 Task: Create Records for custom object Student in education management system.
Action: Mouse moved to (25, 81)
Screenshot: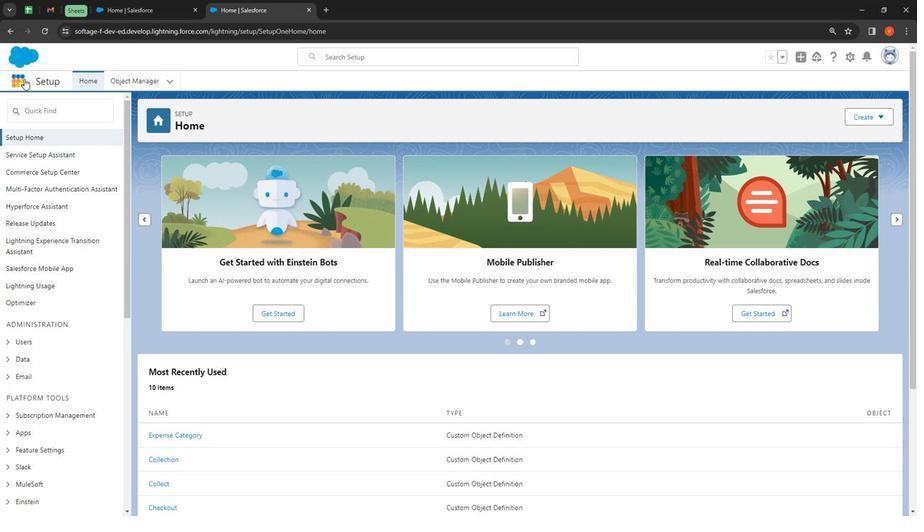 
Action: Mouse pressed left at (25, 81)
Screenshot: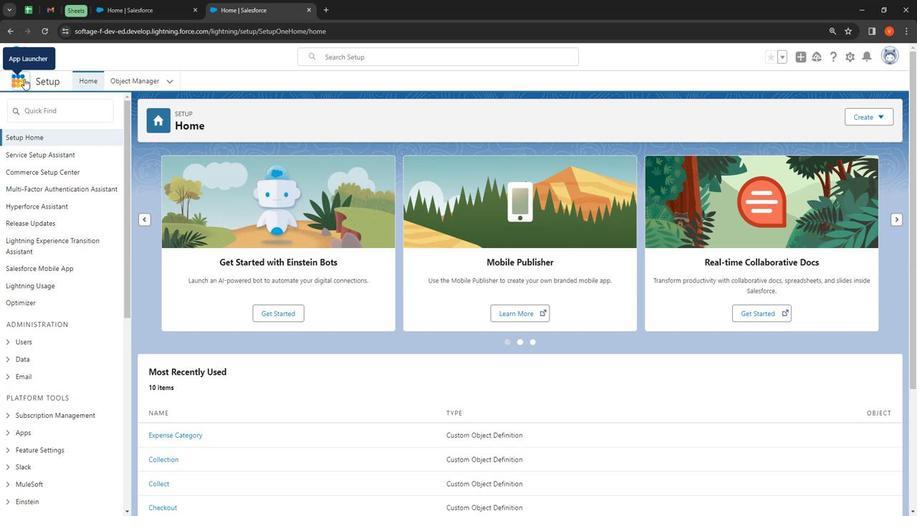
Action: Mouse moved to (25, 266)
Screenshot: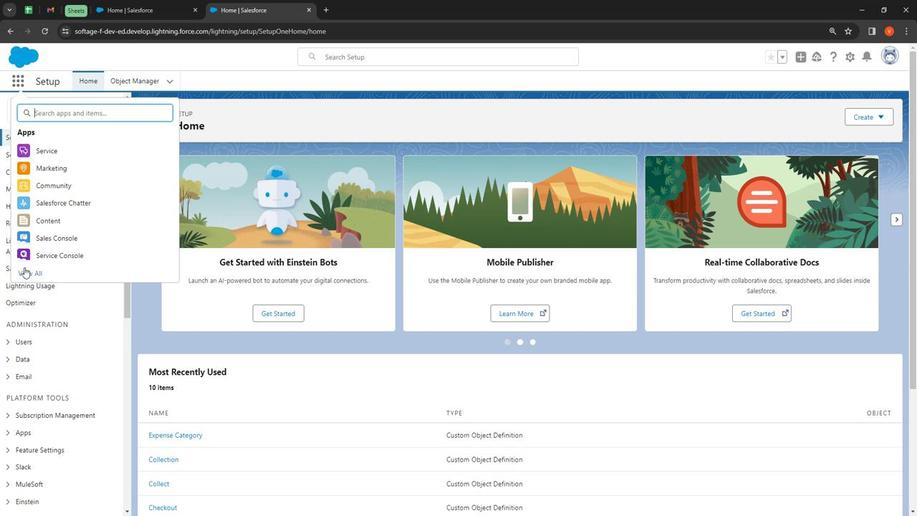 
Action: Mouse pressed left at (25, 266)
Screenshot: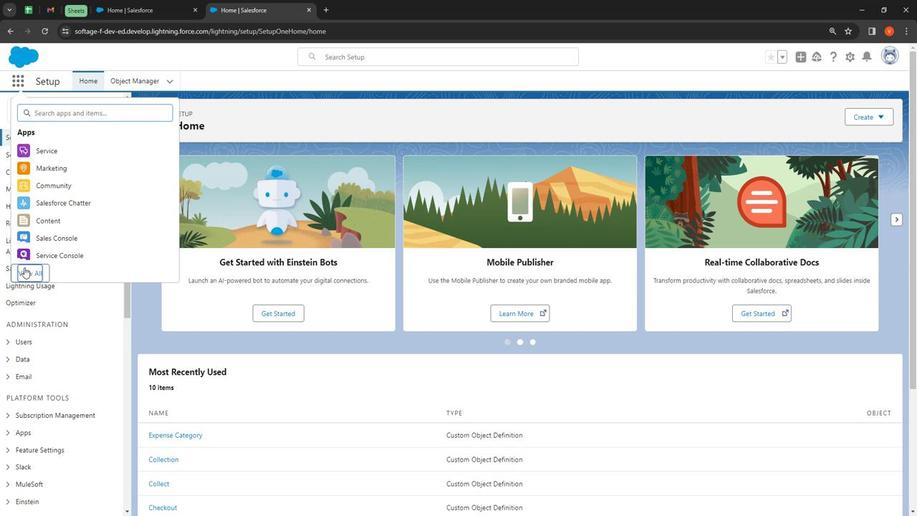 
Action: Mouse moved to (423, 111)
Screenshot: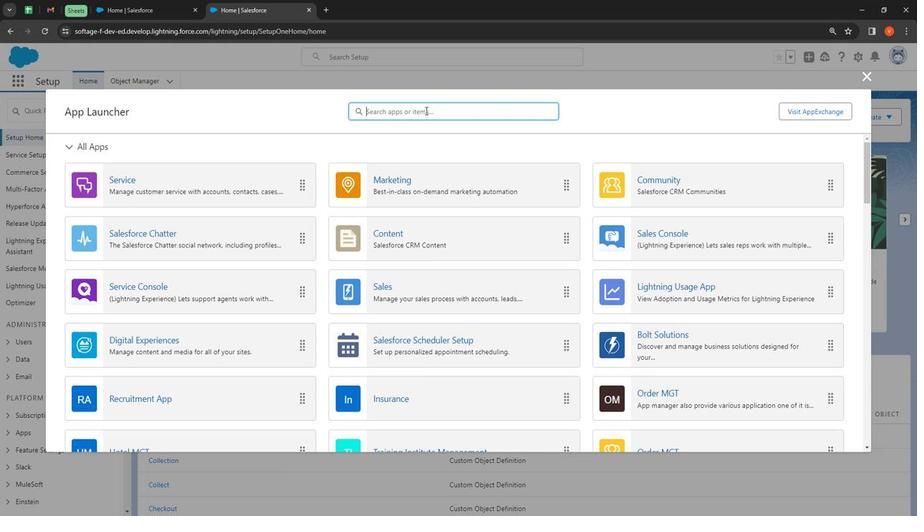 
Action: Mouse pressed left at (423, 111)
Screenshot: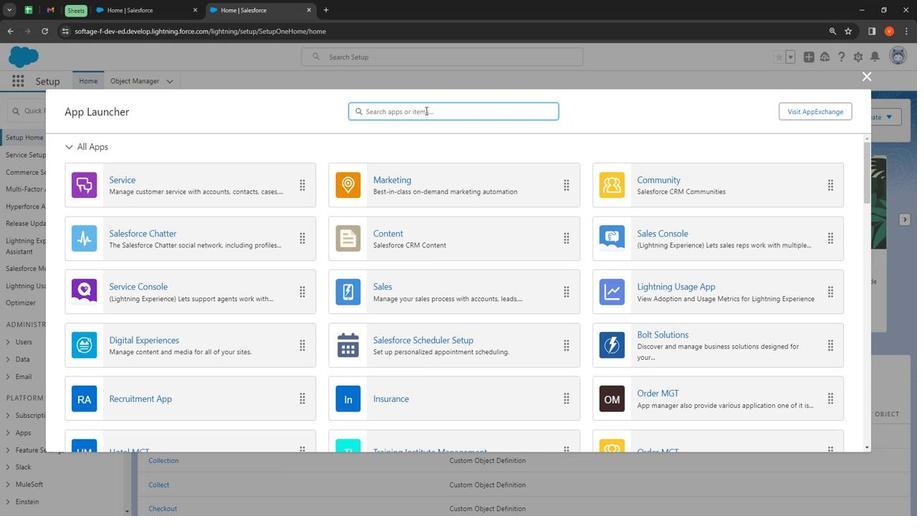 
Action: Key pressed <Key.shift>
Screenshot: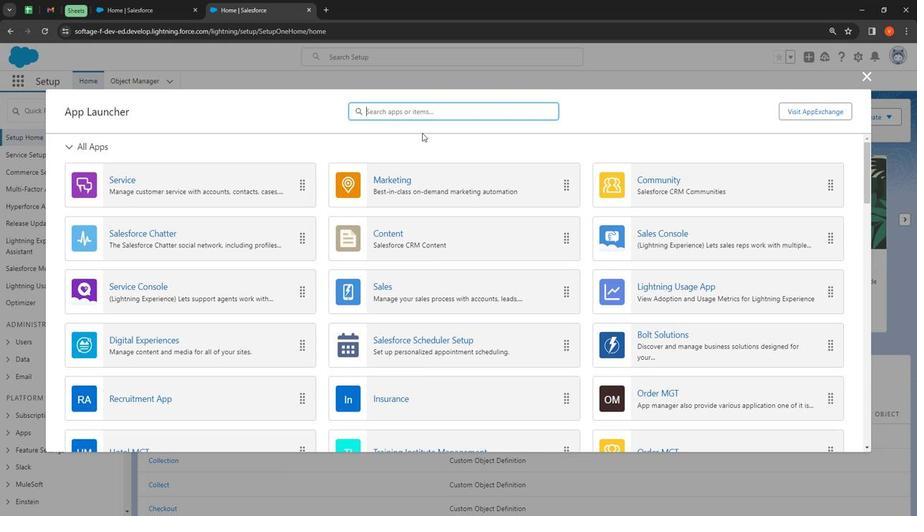 
Action: Mouse moved to (403, 197)
Screenshot: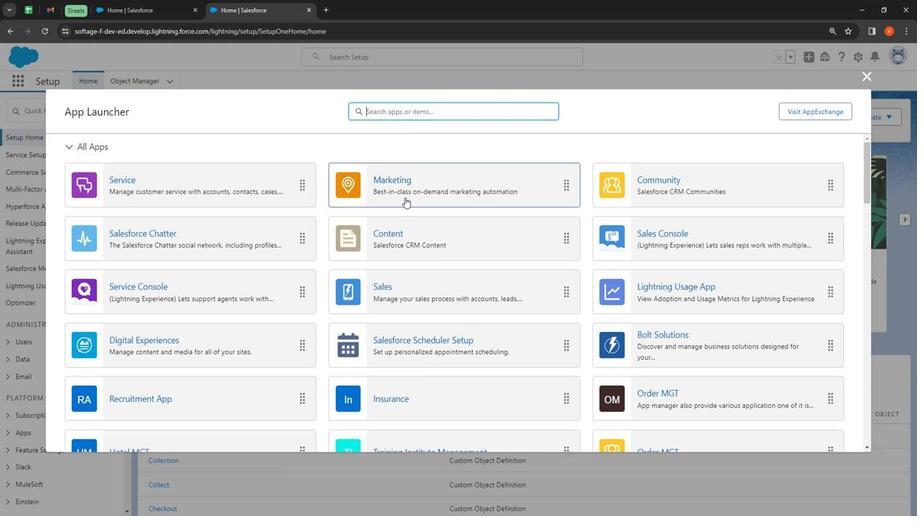 
Action: Key pressed <Key.shift><Key.shift>
Screenshot: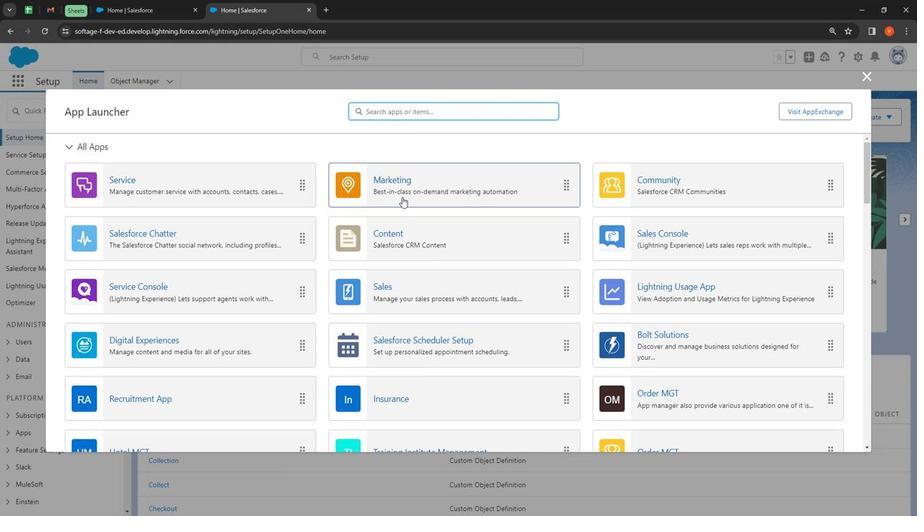 
Action: Mouse moved to (402, 197)
Screenshot: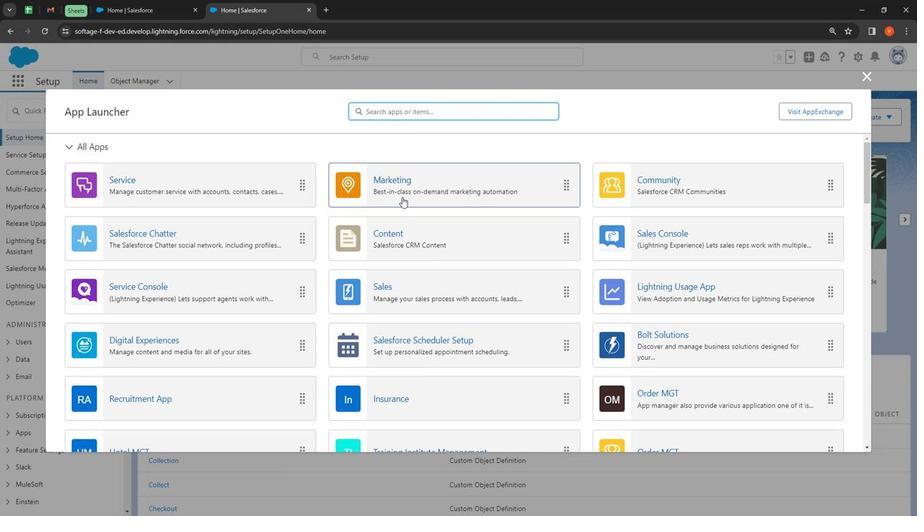 
Action: Key pressed <Key.shift>
Screenshot: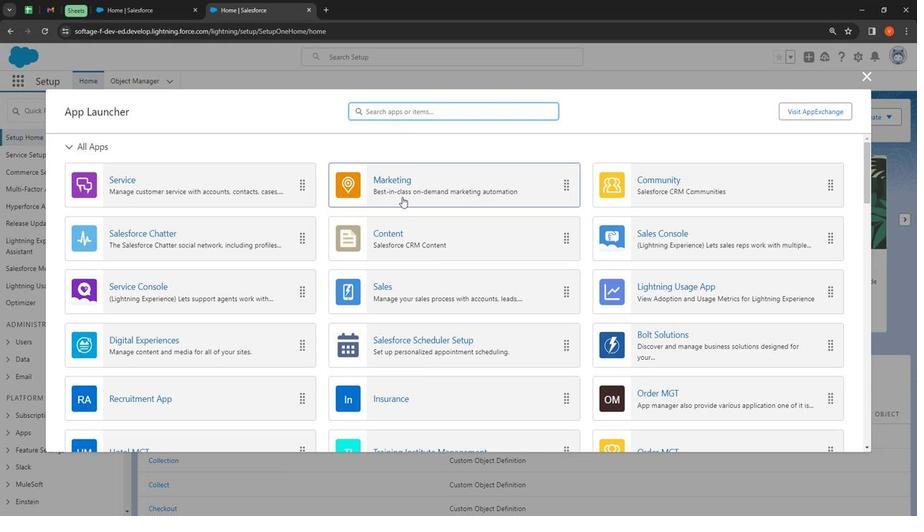 
Action: Mouse moved to (400, 196)
Screenshot: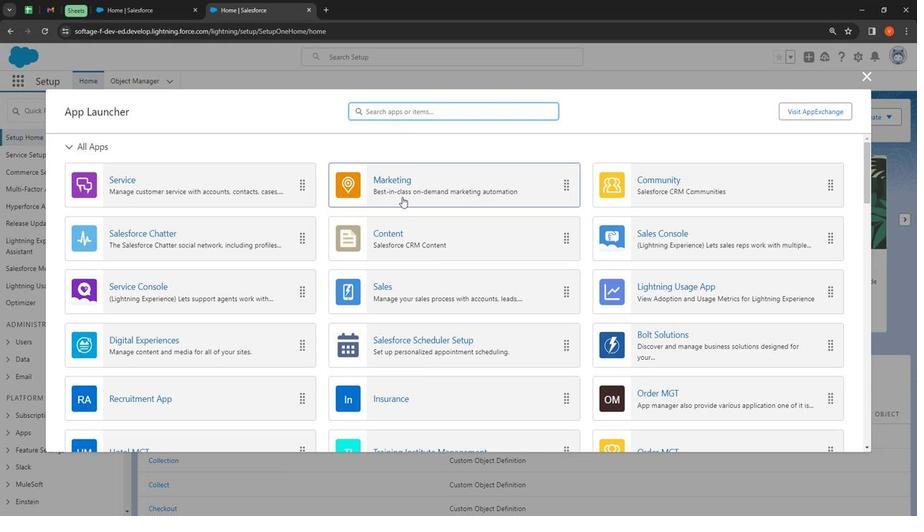 
Action: Key pressed <Key.shift>
Screenshot: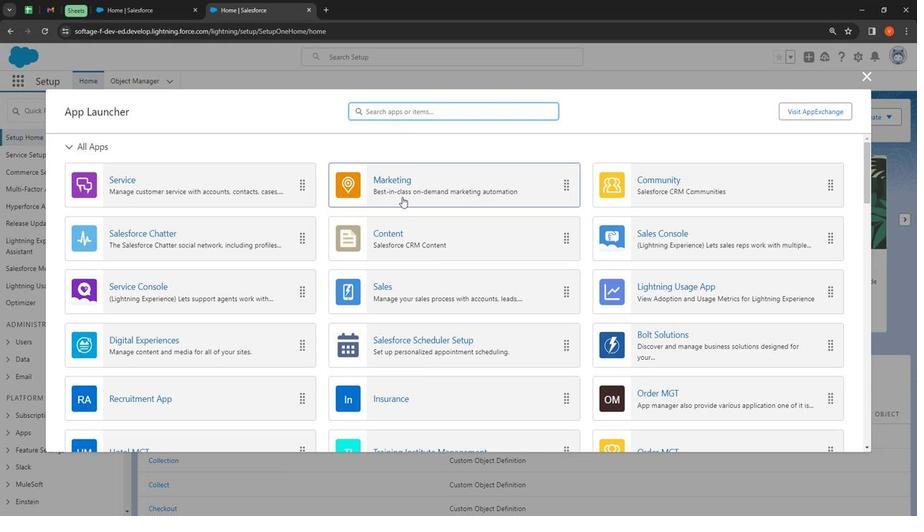 
Action: Mouse moved to (400, 196)
Screenshot: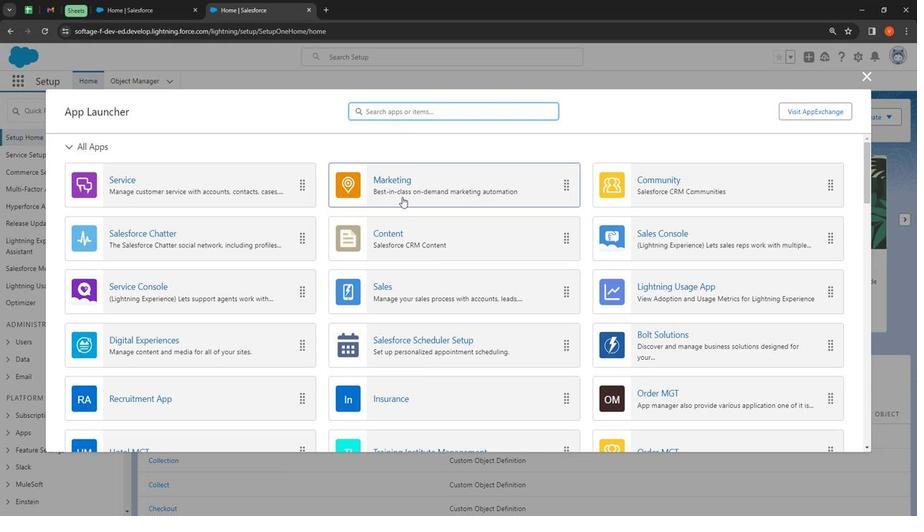 
Action: Key pressed <Key.shift><Key.shift><Key.shift>
Screenshot: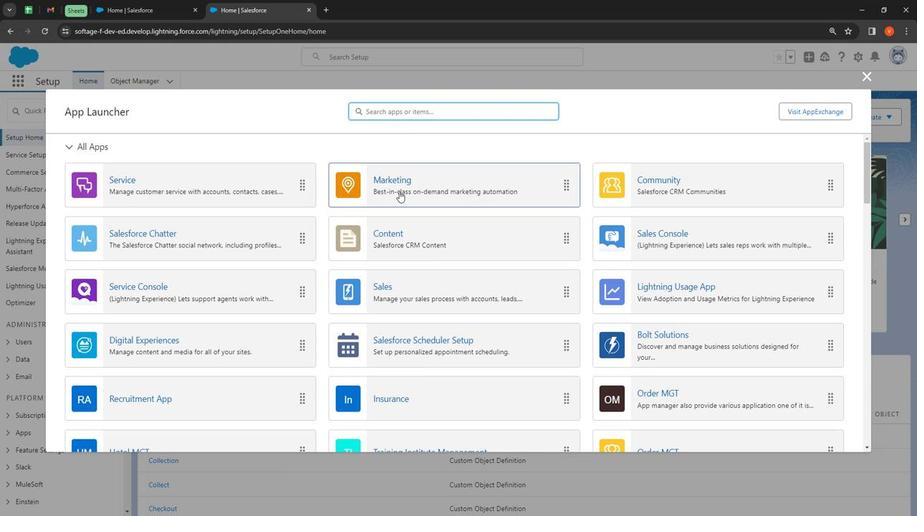
Action: Mouse moved to (400, 195)
Screenshot: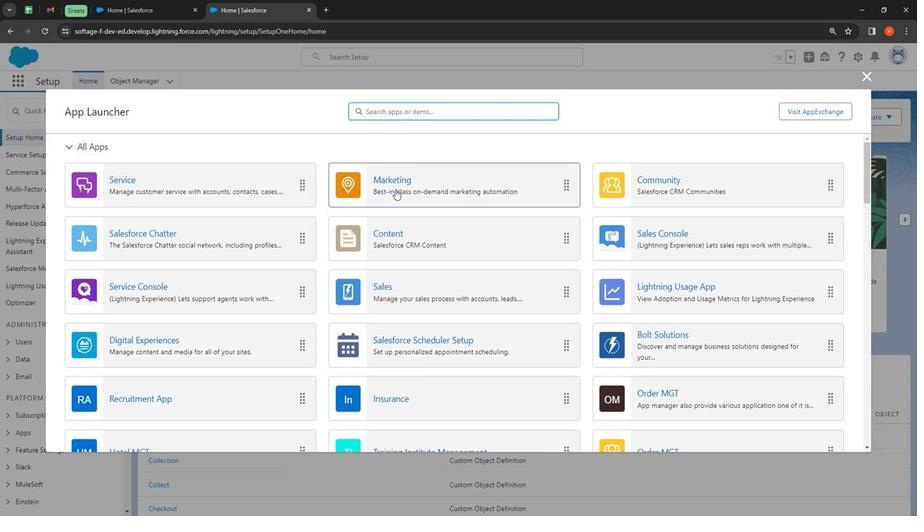 
Action: Key pressed <Key.shift>
Screenshot: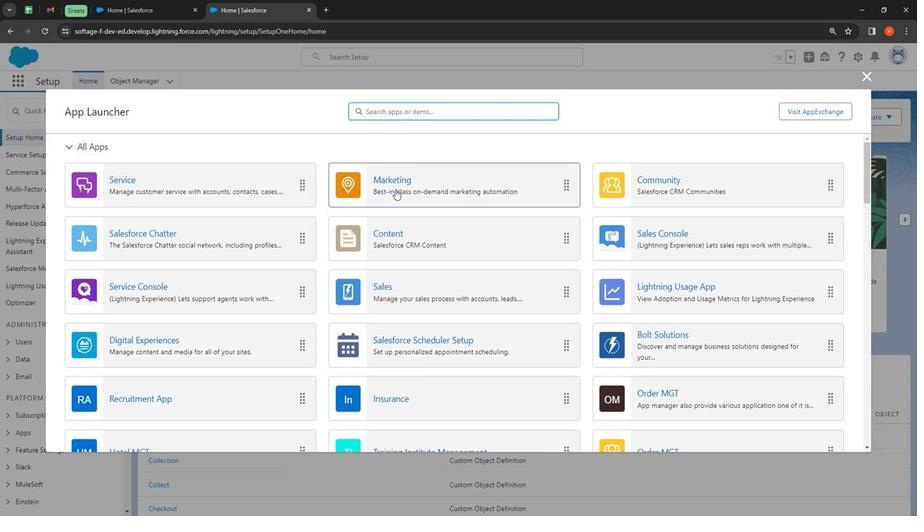 
Action: Mouse moved to (397, 192)
Screenshot: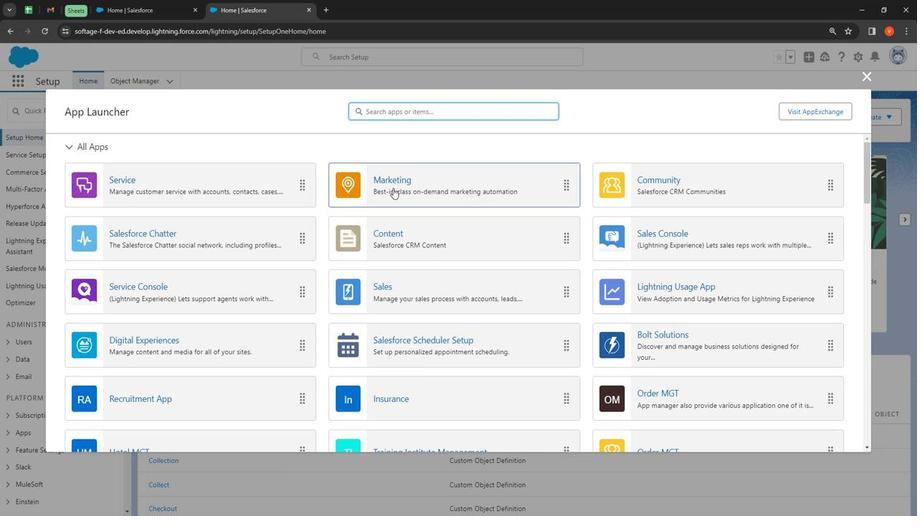 
Action: Key pressed <Key.shift>
Screenshot: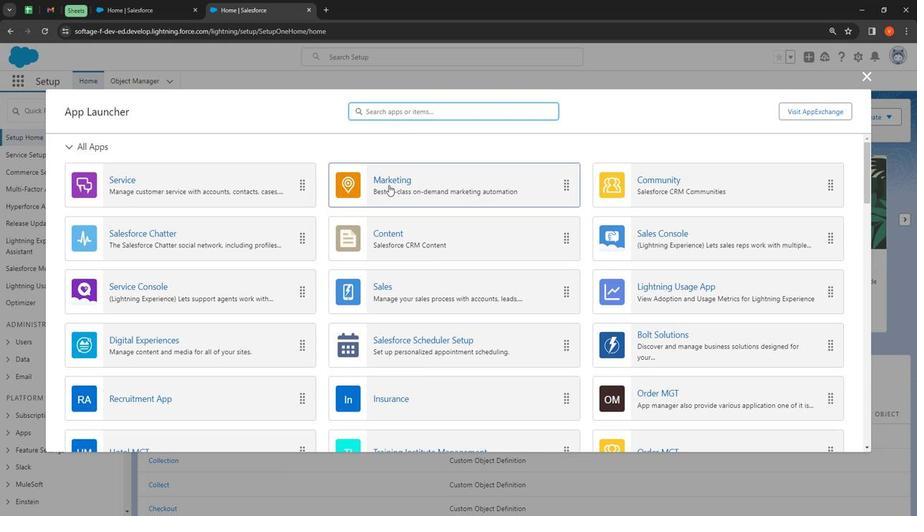 
Action: Mouse moved to (392, 188)
Screenshot: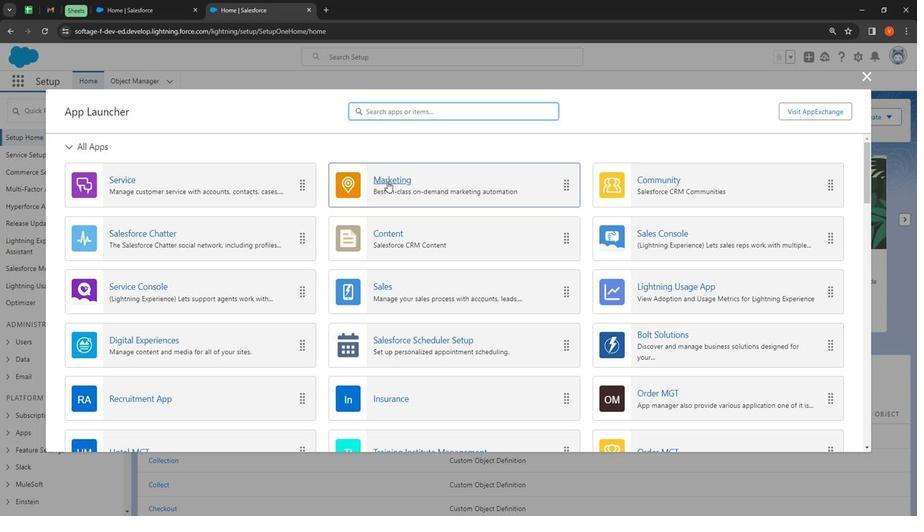 
Action: Key pressed <Key.shift>
Screenshot: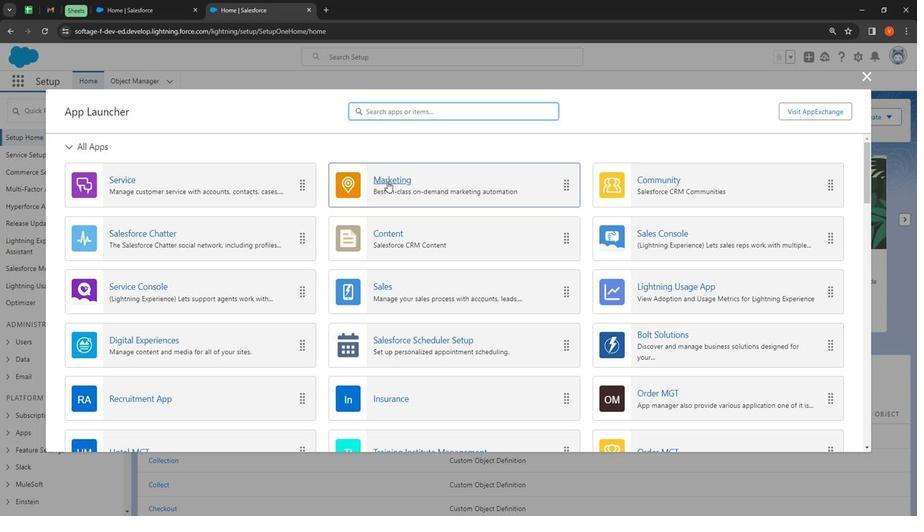 
Action: Mouse moved to (391, 187)
Screenshot: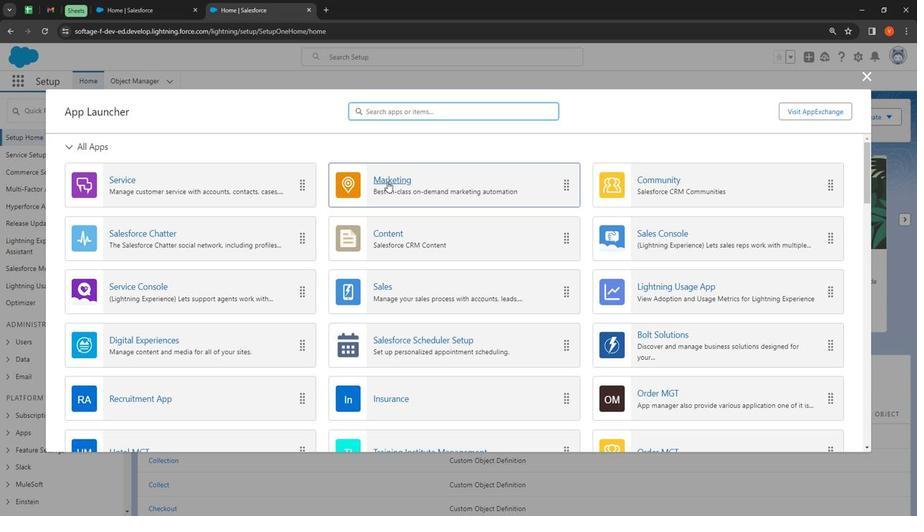 
Action: Key pressed <Key.shift>
Screenshot: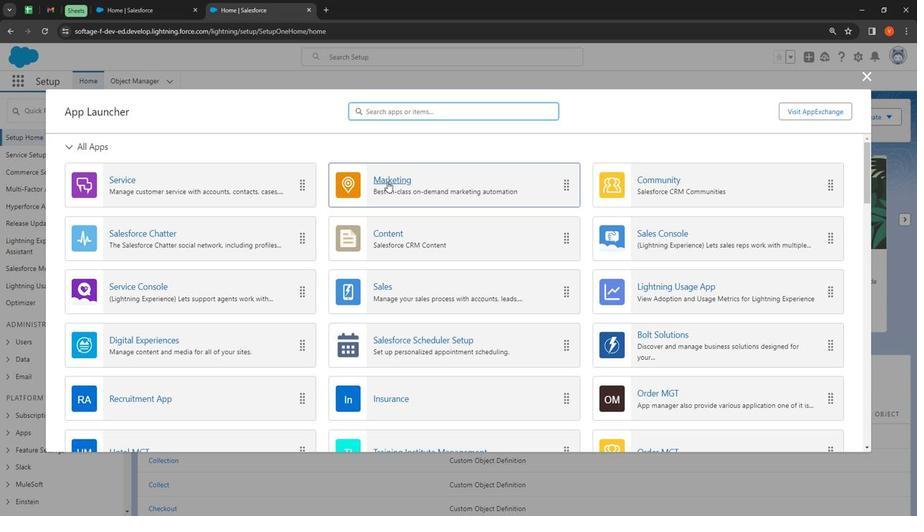 
Action: Mouse moved to (387, 184)
Screenshot: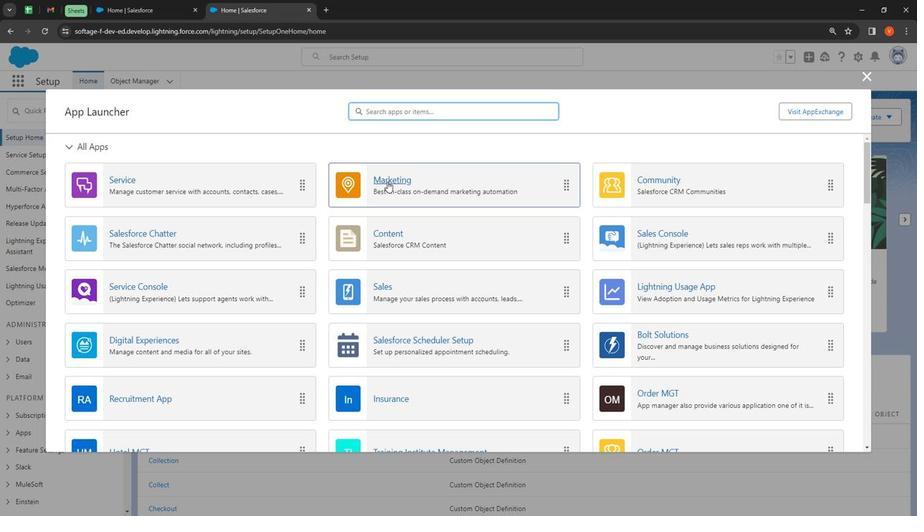 
Action: Key pressed <Key.shift>
Screenshot: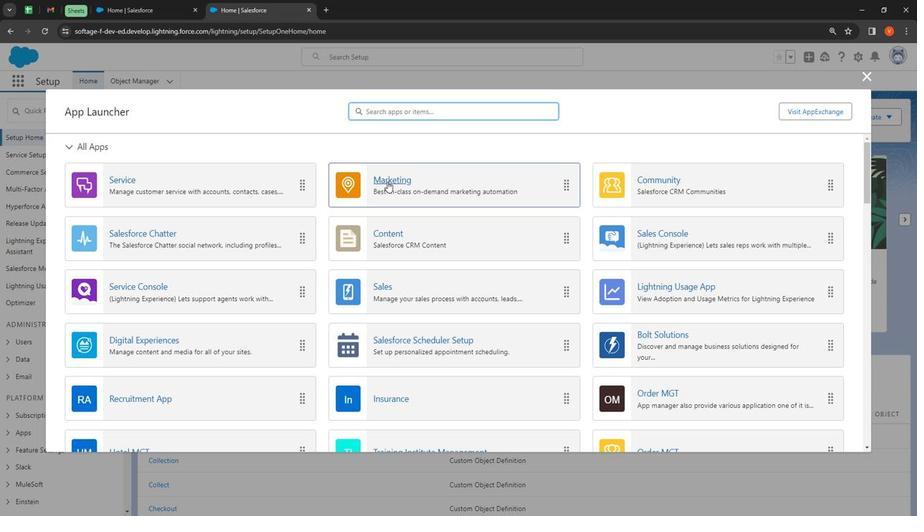 
Action: Mouse moved to (385, 181)
Screenshot: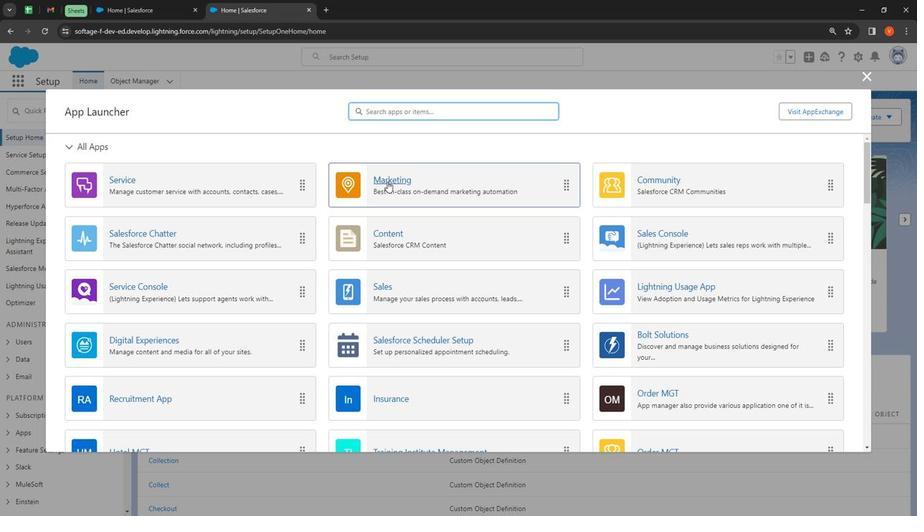 
Action: Key pressed <Key.shift><Key.shift><Key.shift><Key.shift>
Screenshot: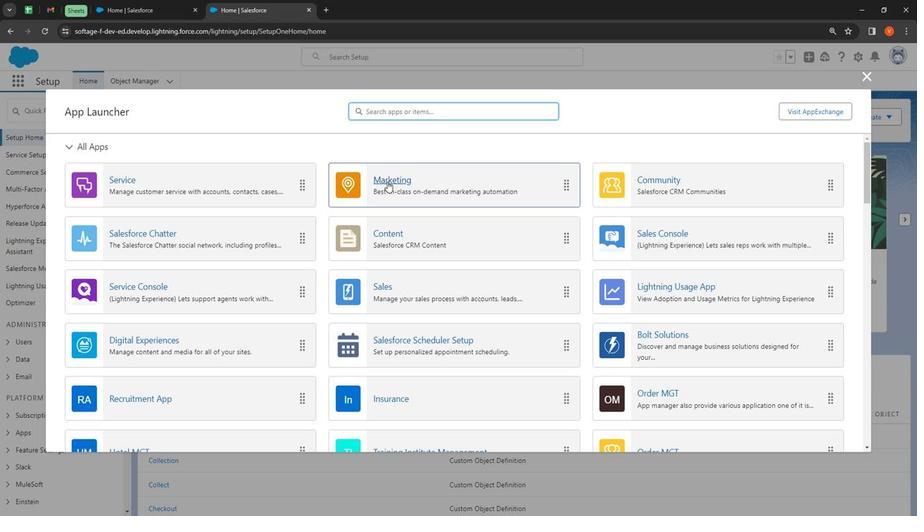 
Action: Mouse moved to (385, 181)
Screenshot: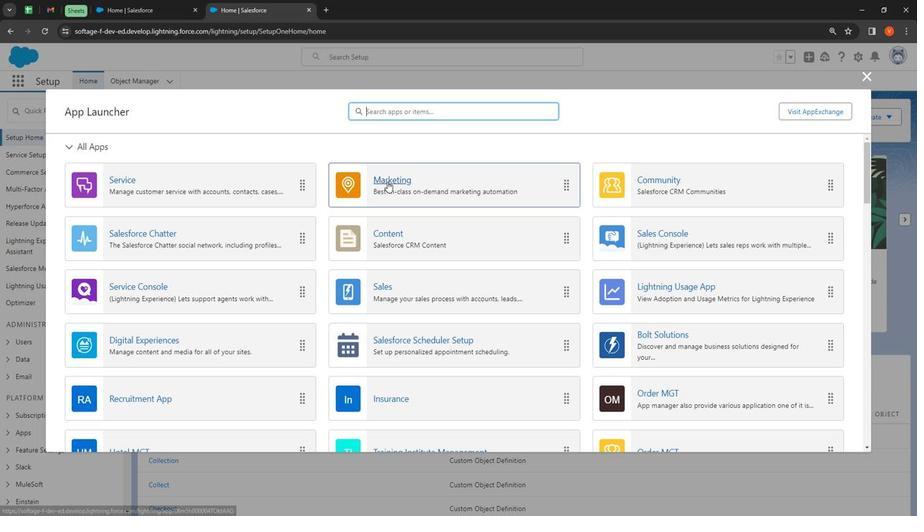 
Action: Key pressed <Key.shift><Key.shift><Key.shift><Key.shift><Key.shift><Key.shift><Key.shift><Key.shift><Key.shift>St
Screenshot: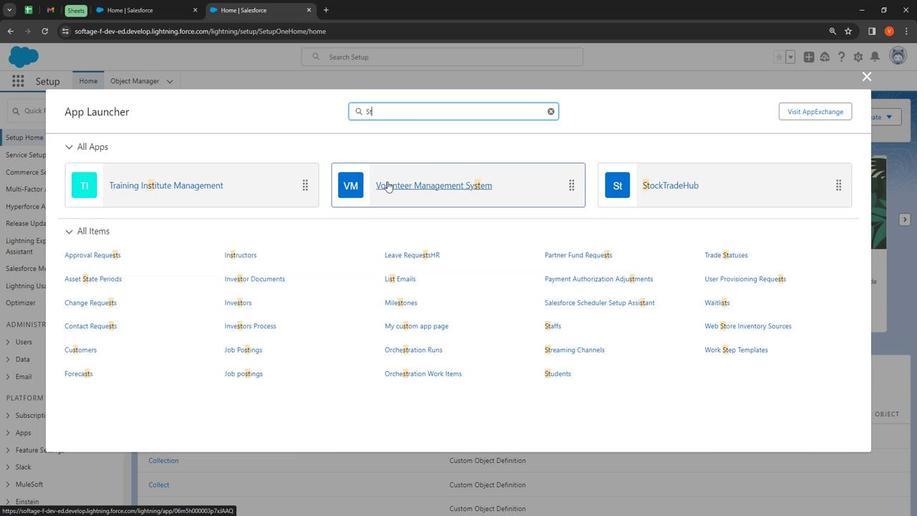 
Action: Mouse moved to (382, 186)
Screenshot: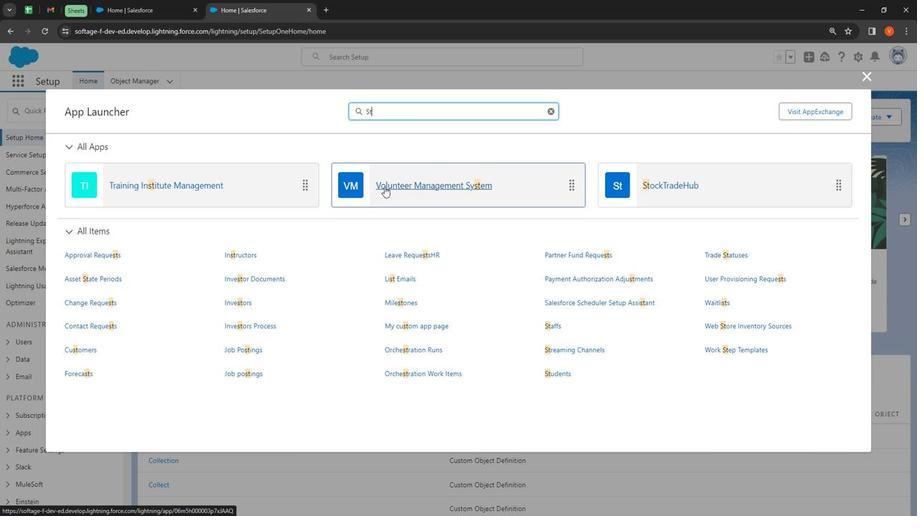 
Action: Key pressed u
Screenshot: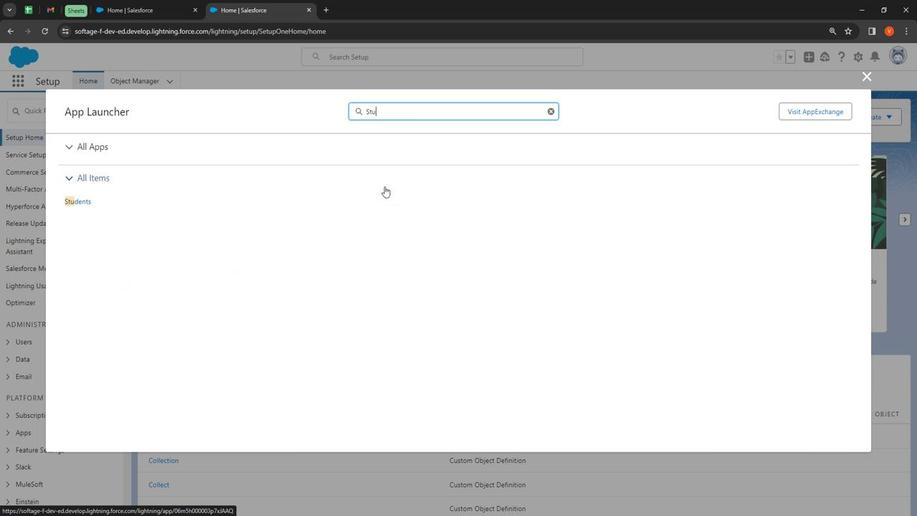 
Action: Mouse moved to (388, 180)
Screenshot: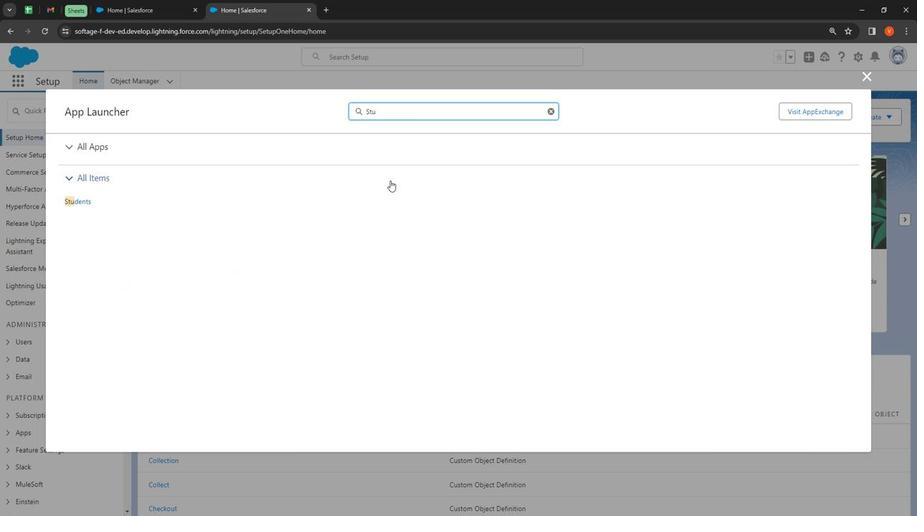 
Action: Key pressed d
Screenshot: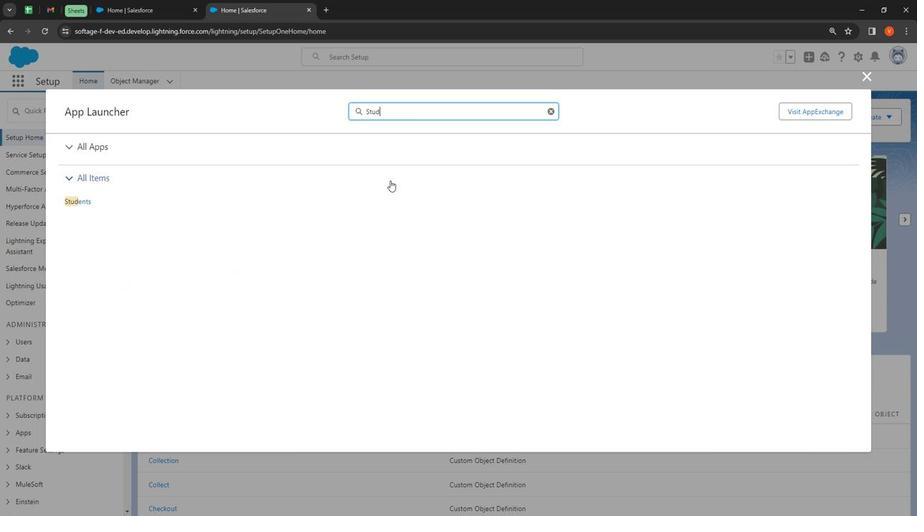 
Action: Mouse moved to (84, 201)
Screenshot: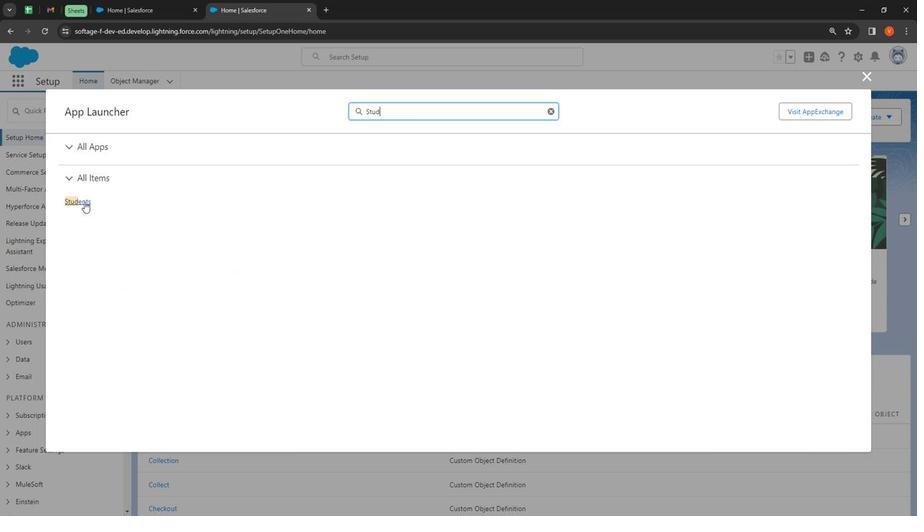 
Action: Mouse pressed left at (84, 201)
Screenshot: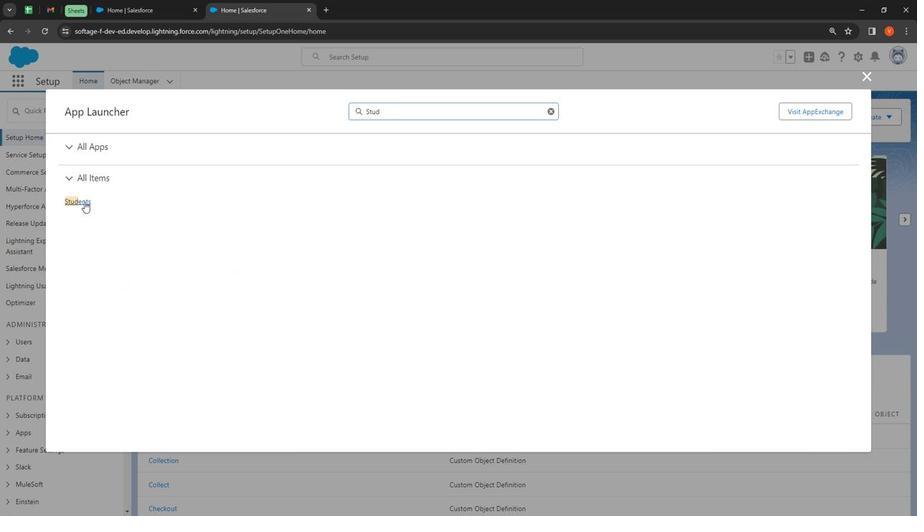 
Action: Mouse moved to (836, 111)
Screenshot: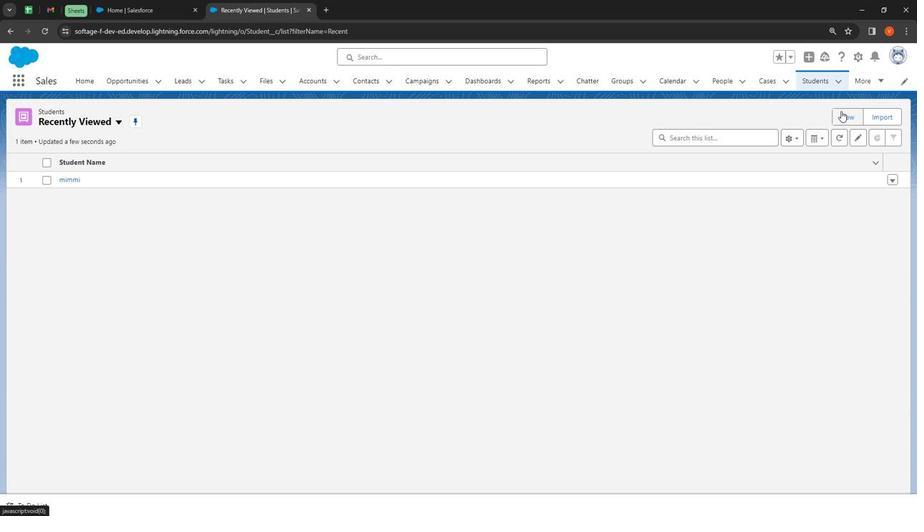 
Action: Mouse pressed left at (836, 111)
Screenshot: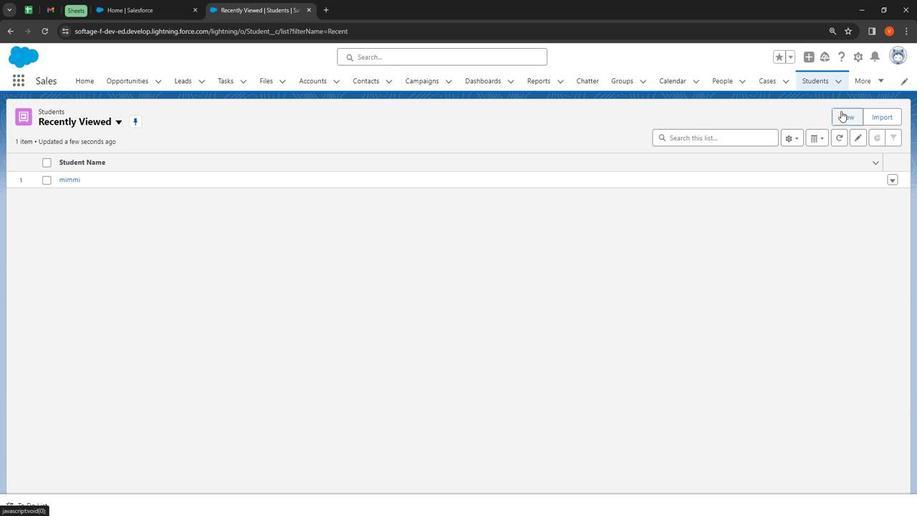 
Action: Mouse moved to (298, 169)
Screenshot: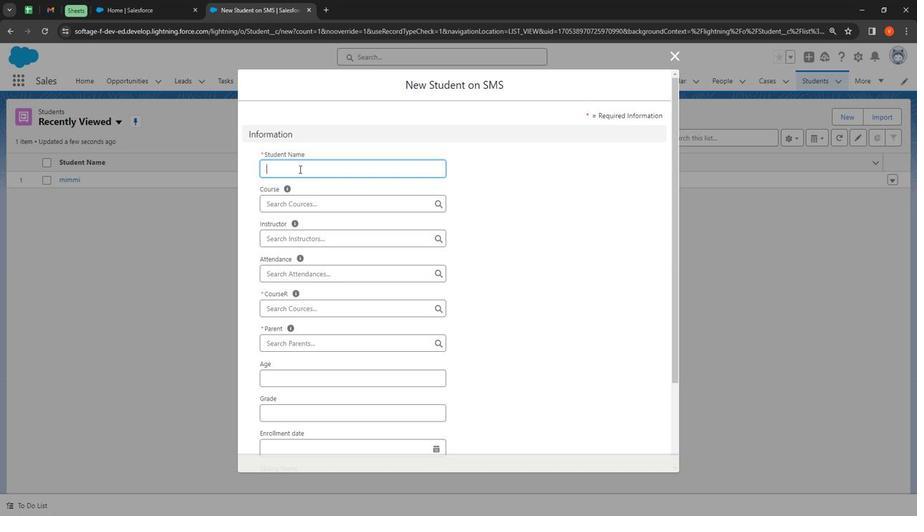 
Action: Mouse pressed left at (298, 169)
Screenshot: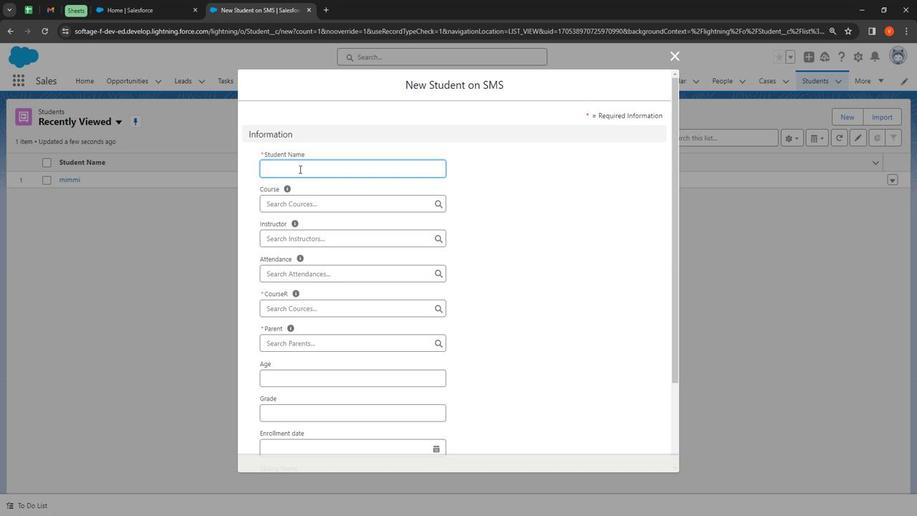 
Action: Key pressed <Key.shift><Key.shift><Key.shift><Key.shift><Key.shift><Key.shift><Key.shift><Key.shift><Key.shift><Key.shift><Key.shift><Key.shift>Cloria
Screenshot: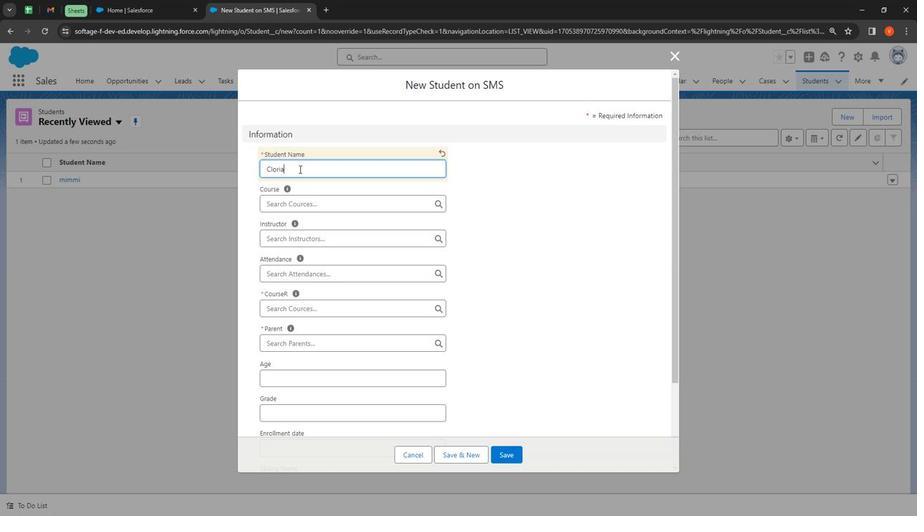 
Action: Mouse moved to (281, 206)
Screenshot: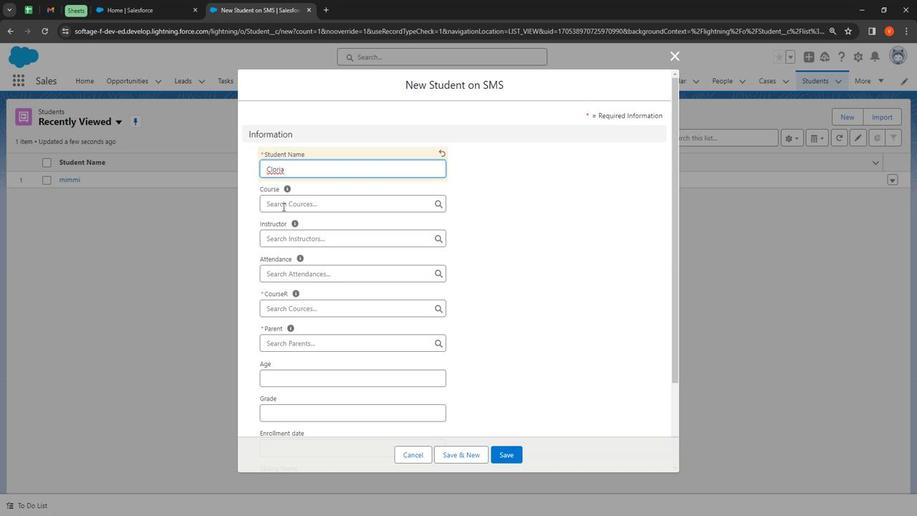 
Action: Mouse pressed left at (281, 206)
Screenshot: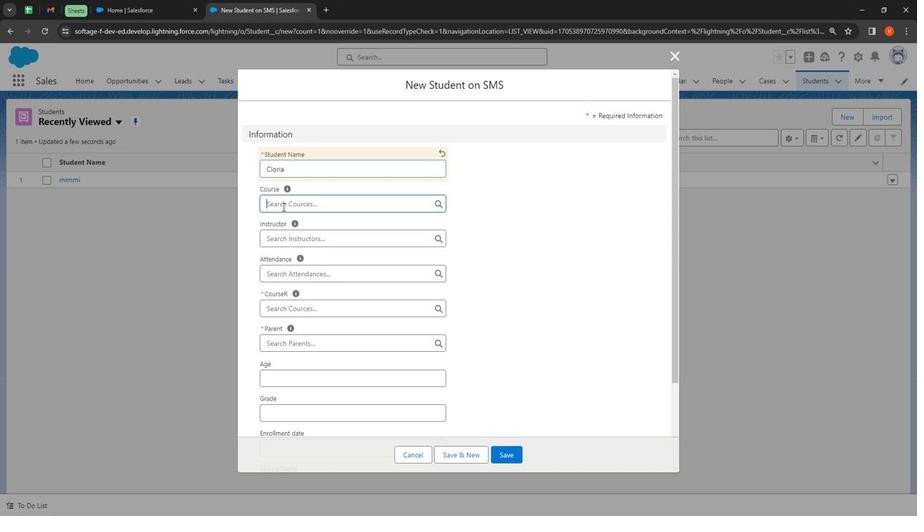 
Action: Mouse moved to (348, 257)
Screenshot: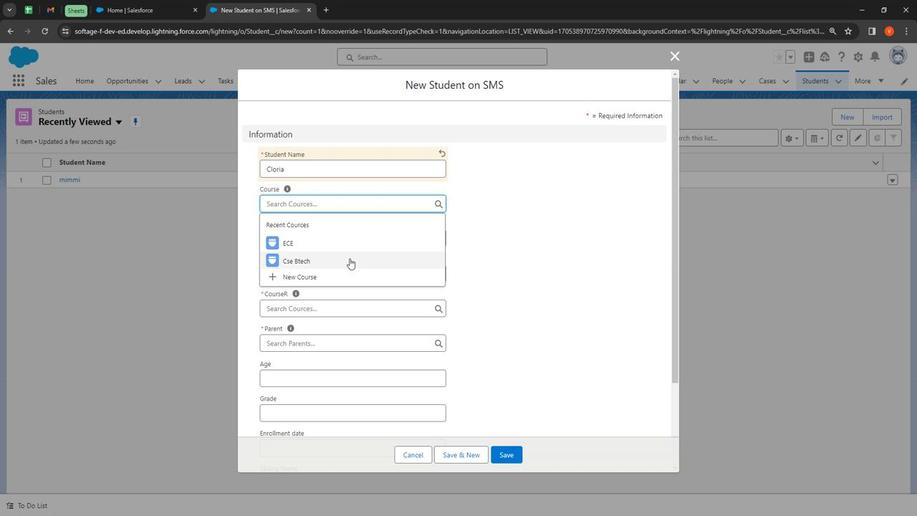 
Action: Mouse pressed left at (348, 257)
Screenshot: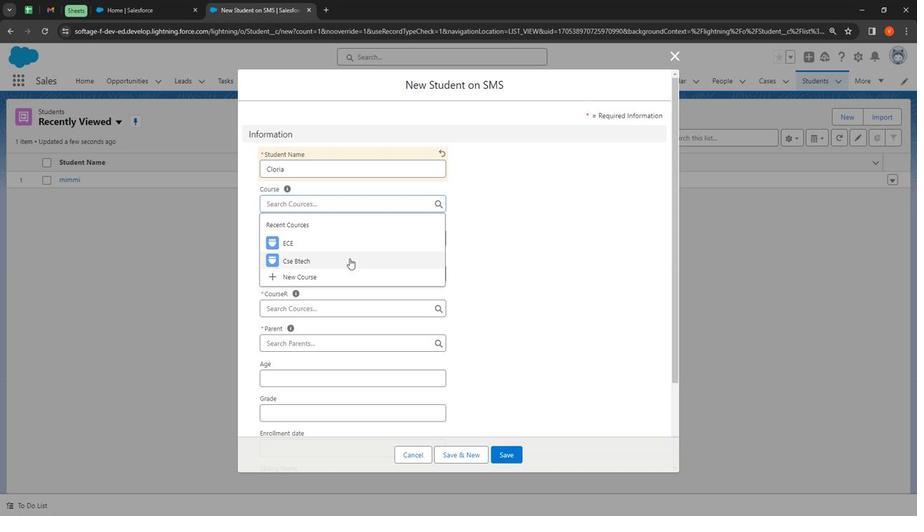 
Action: Mouse moved to (292, 241)
Screenshot: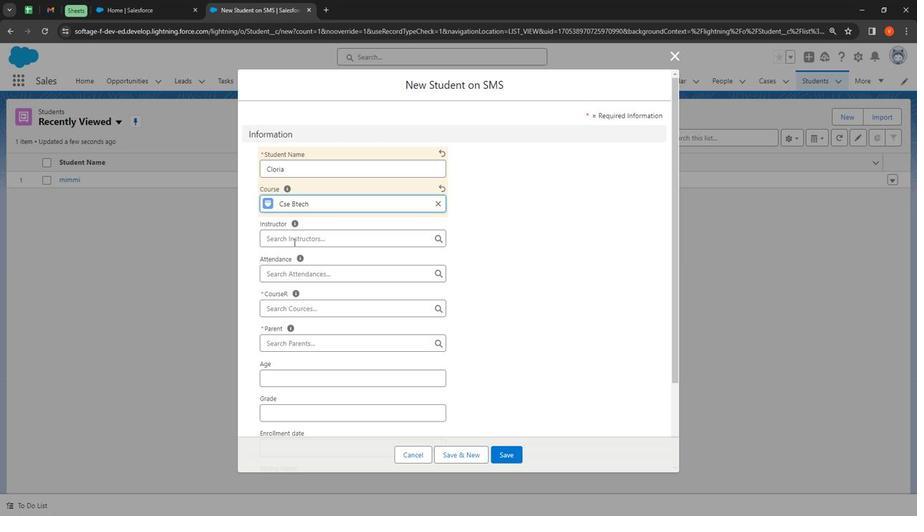 
Action: Mouse pressed left at (292, 241)
Screenshot: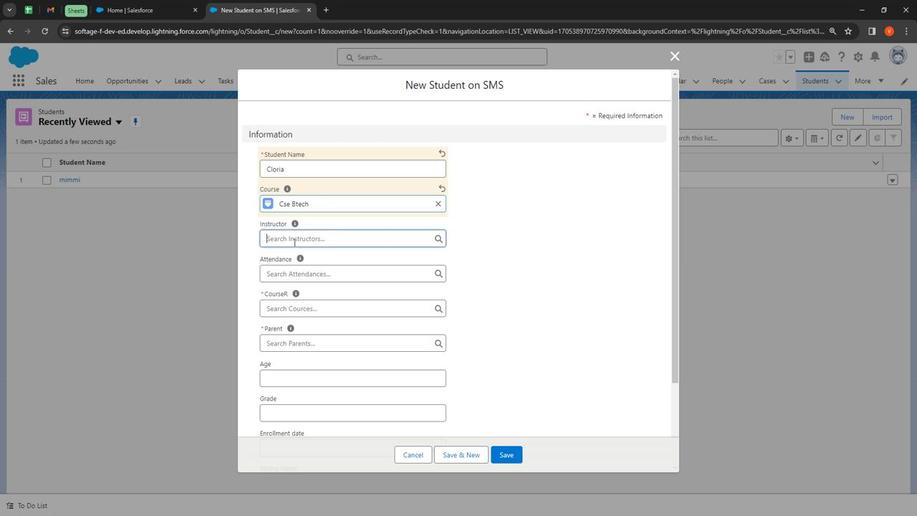 
Action: Mouse moved to (316, 279)
Screenshot: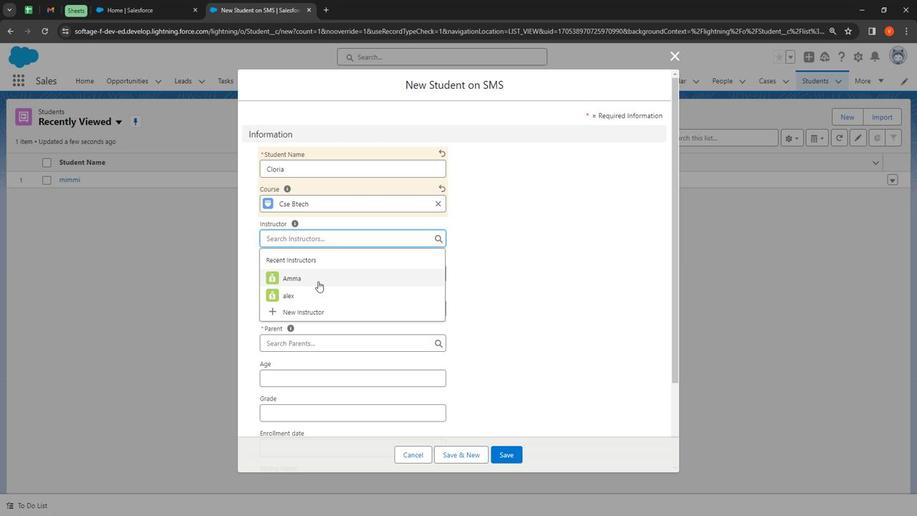 
Action: Mouse pressed left at (316, 279)
Screenshot: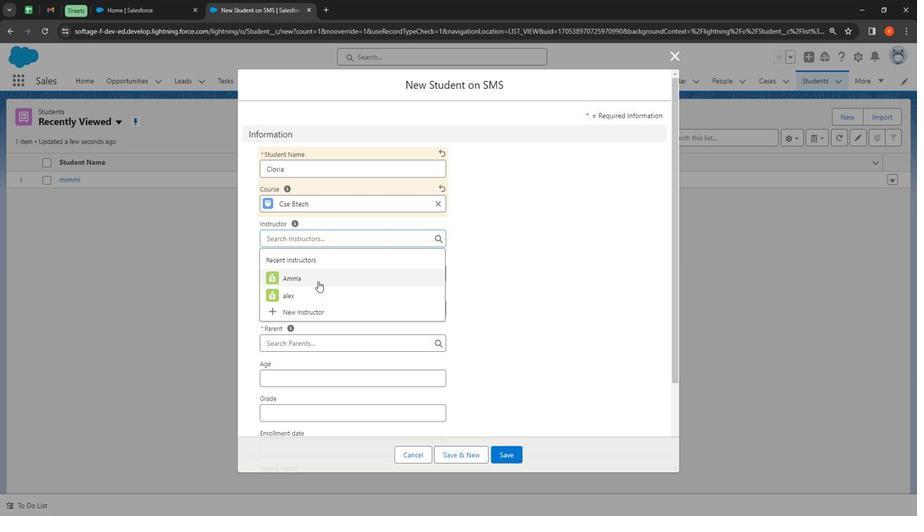 
Action: Mouse moved to (299, 271)
Screenshot: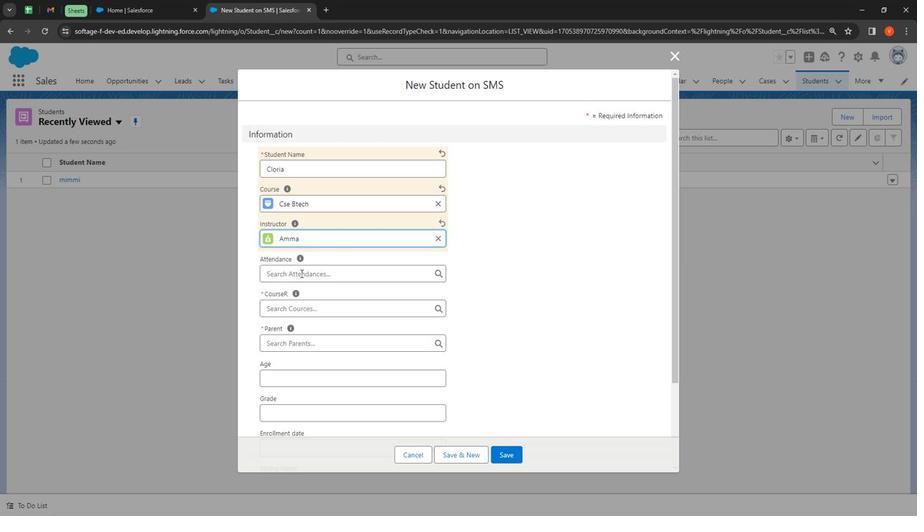 
Action: Mouse pressed left at (299, 271)
Screenshot: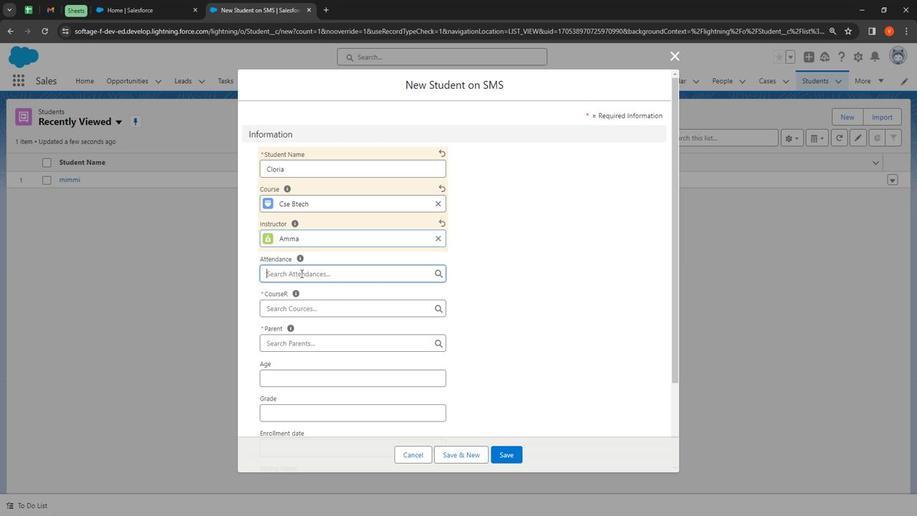 
Action: Mouse moved to (351, 296)
Screenshot: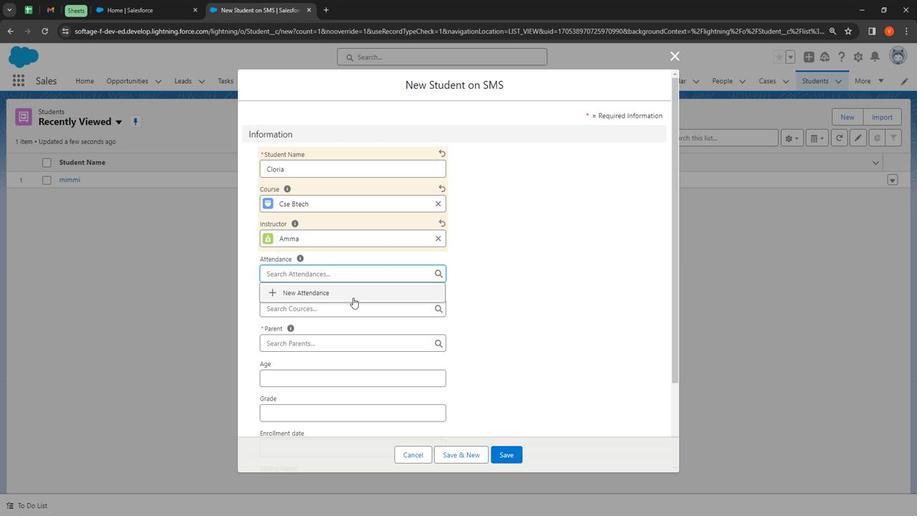 
Action: Mouse pressed left at (351, 296)
Screenshot: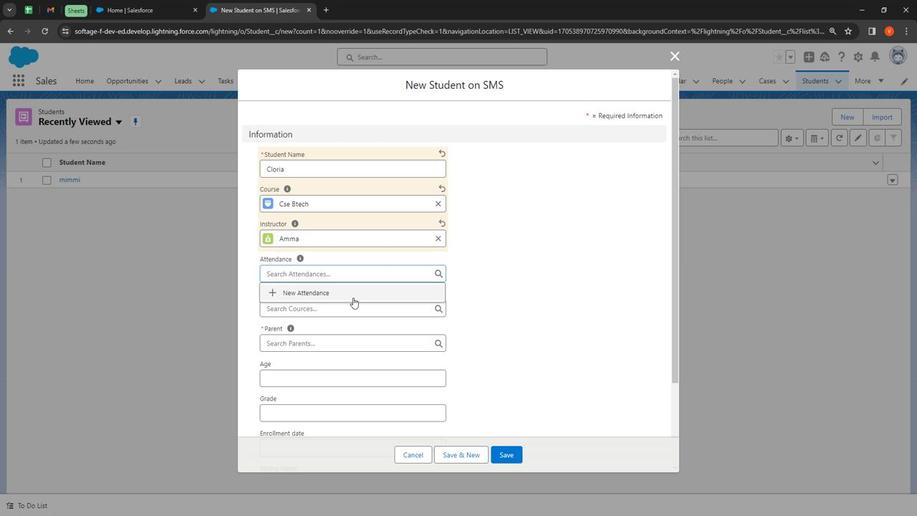 
Action: Mouse moved to (334, 226)
Screenshot: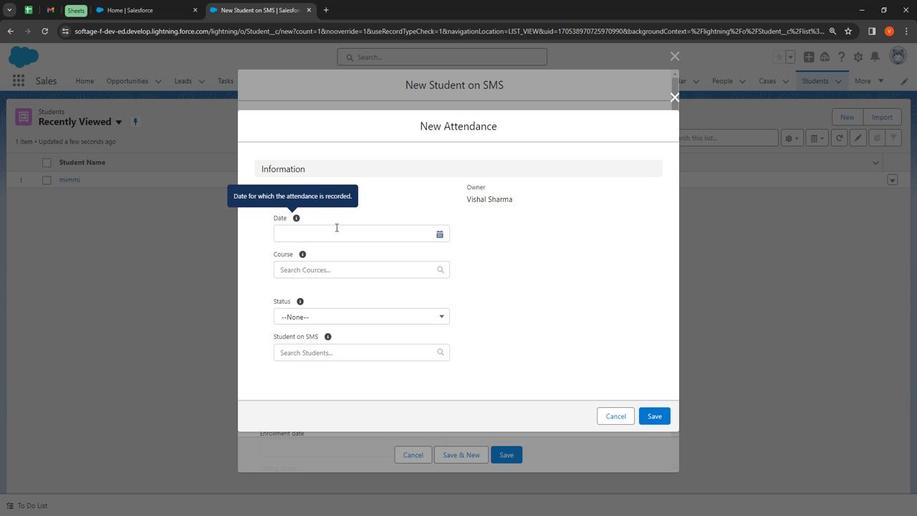 
Action: Mouse pressed left at (334, 226)
Screenshot: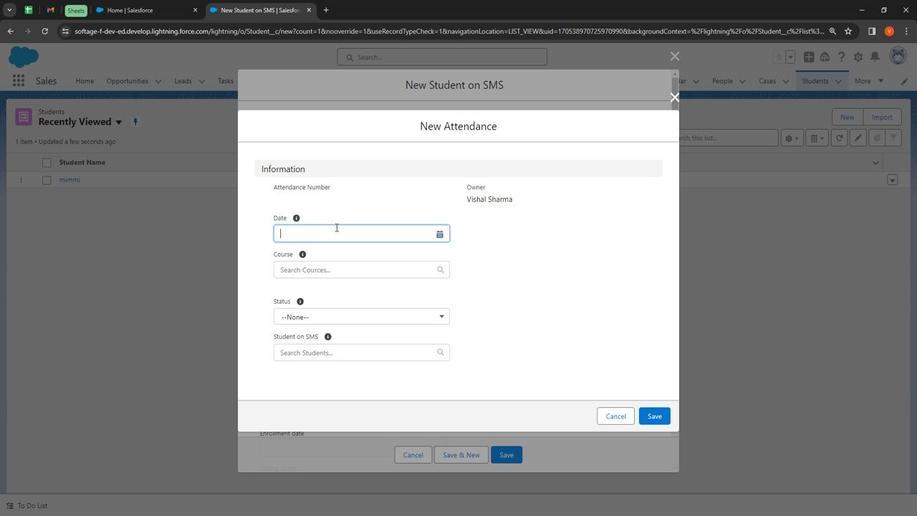 
Action: Mouse moved to (351, 293)
Screenshot: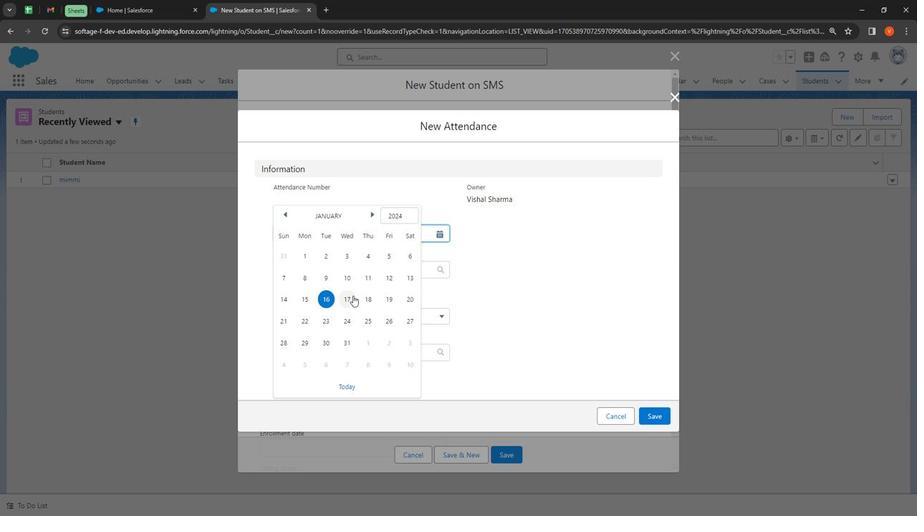 
Action: Mouse pressed left at (351, 293)
Screenshot: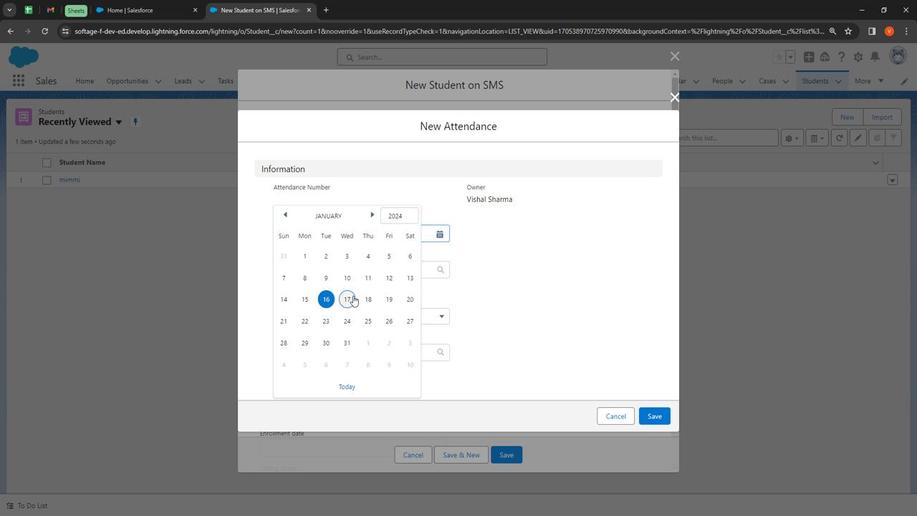 
Action: Mouse moved to (326, 271)
Screenshot: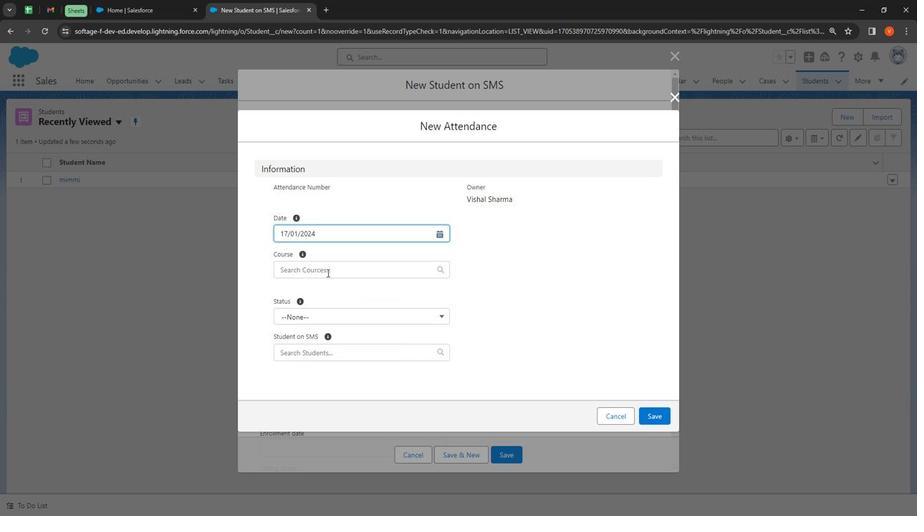 
Action: Mouse pressed left at (326, 271)
Screenshot: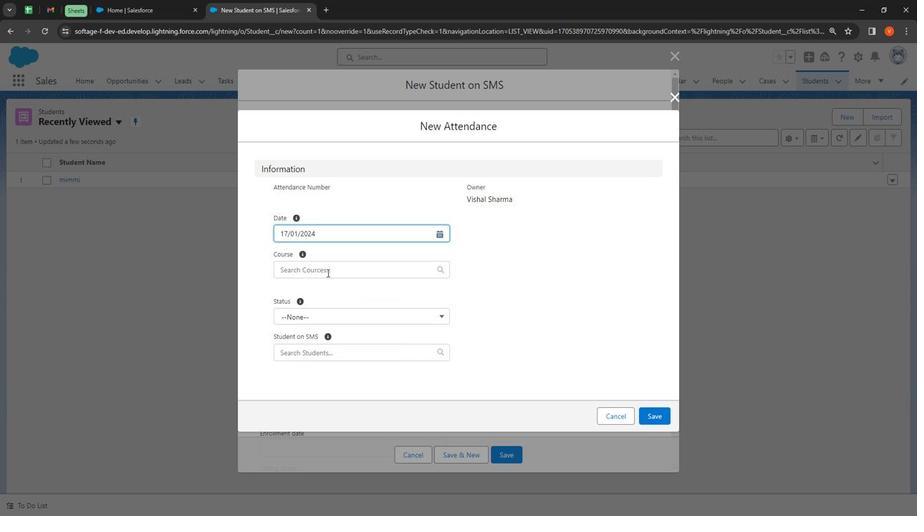 
Action: Mouse moved to (339, 308)
Screenshot: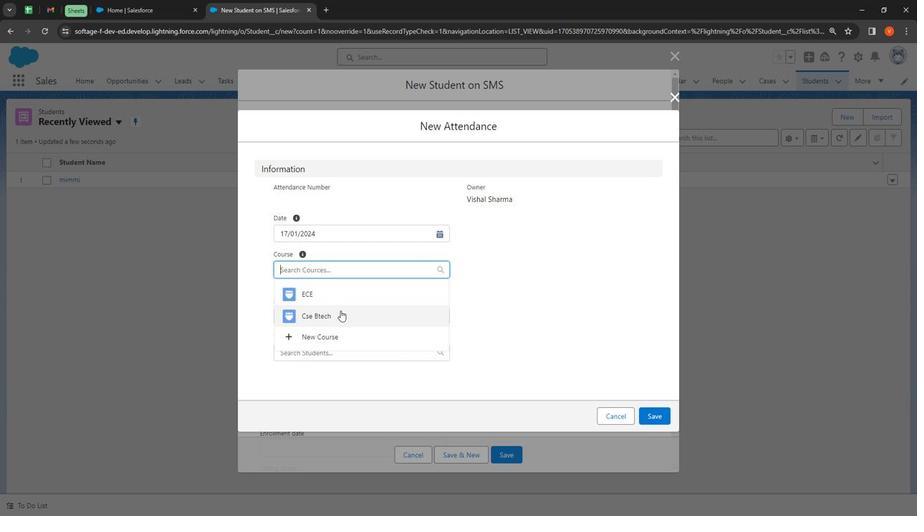 
Action: Mouse pressed left at (339, 308)
Screenshot: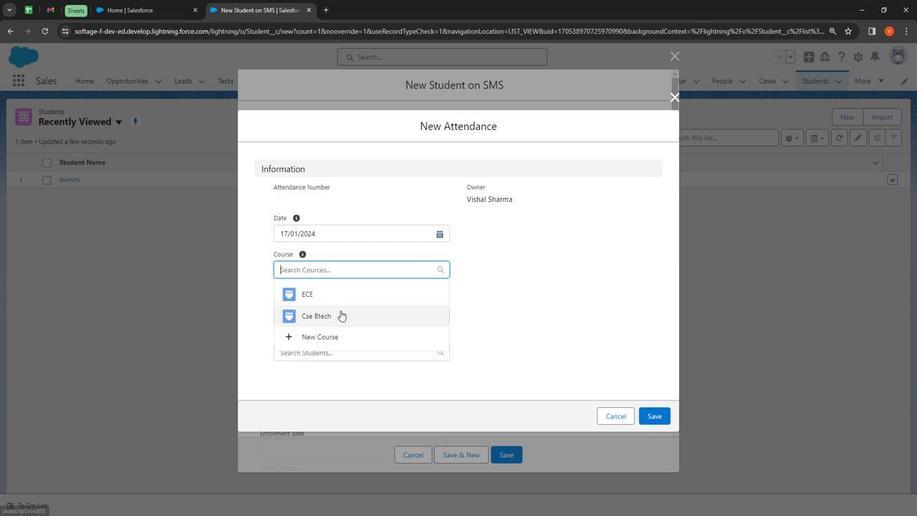 
Action: Mouse moved to (343, 318)
Screenshot: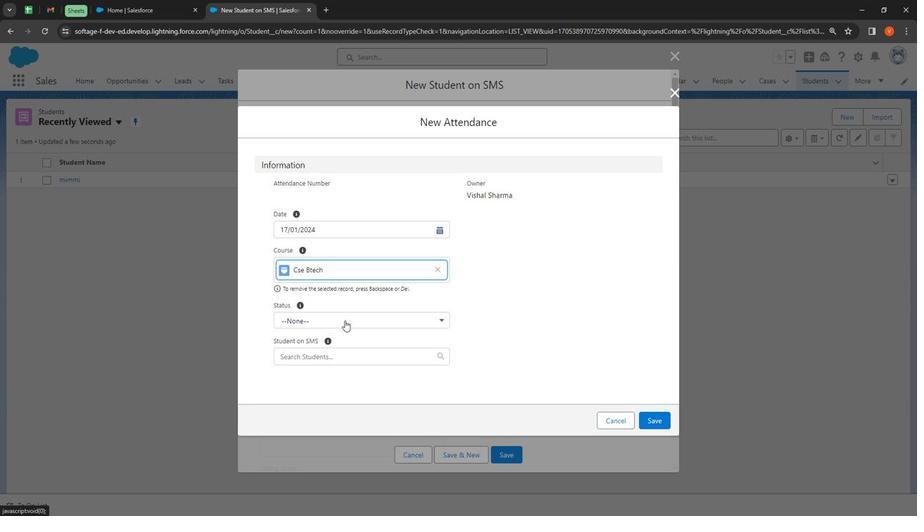 
Action: Mouse pressed left at (343, 318)
Screenshot: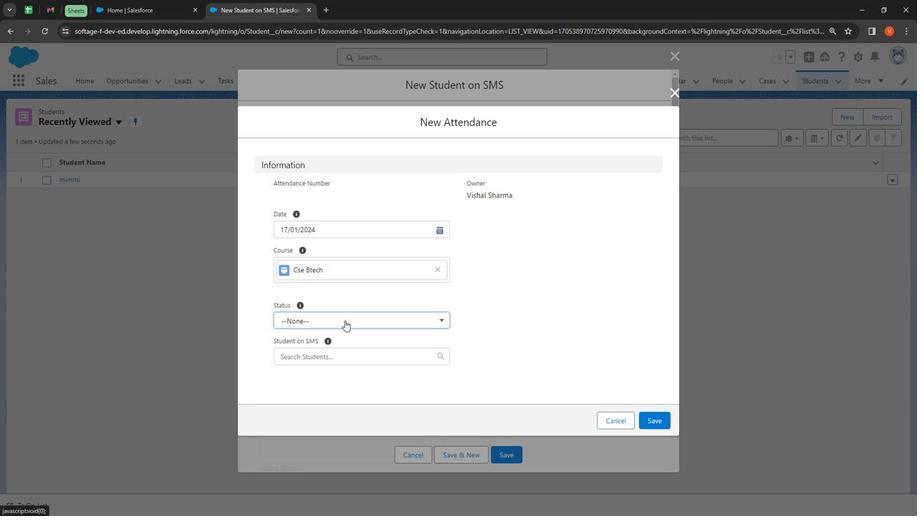
Action: Mouse moved to (336, 339)
Screenshot: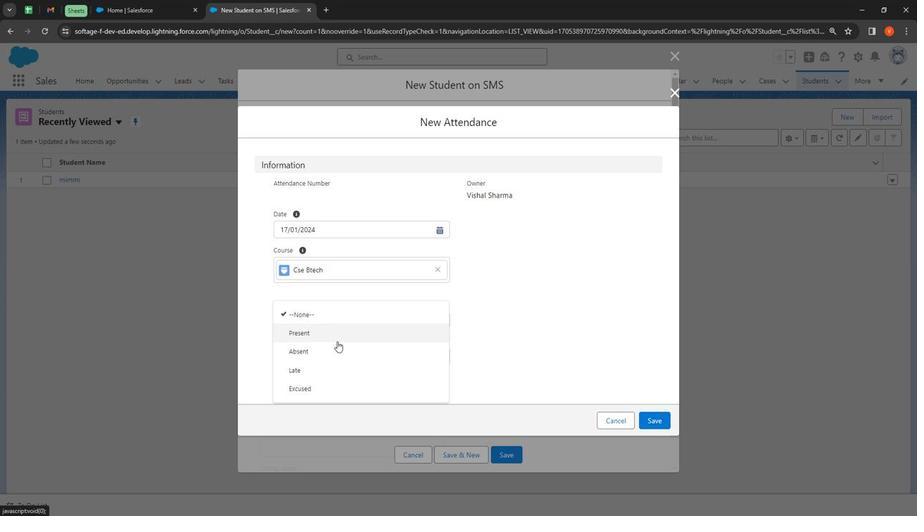
Action: Mouse pressed left at (336, 339)
Screenshot: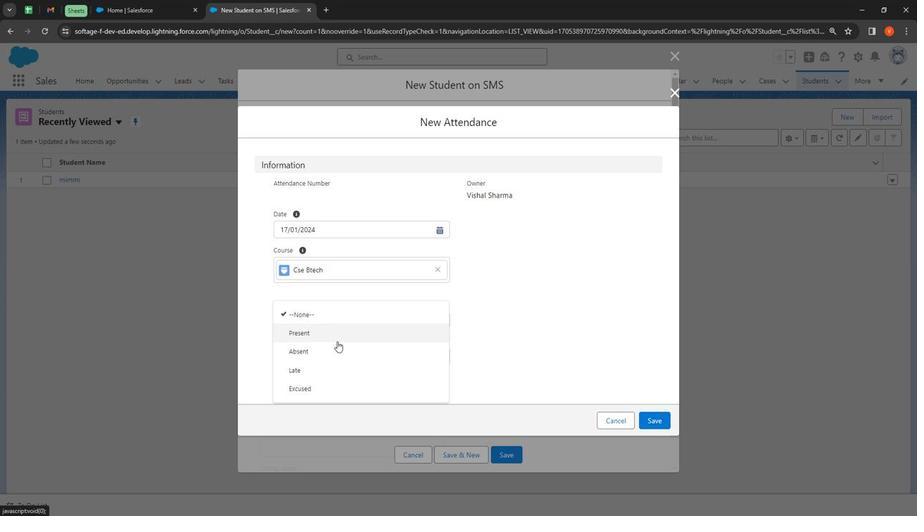 
Action: Mouse moved to (337, 349)
Screenshot: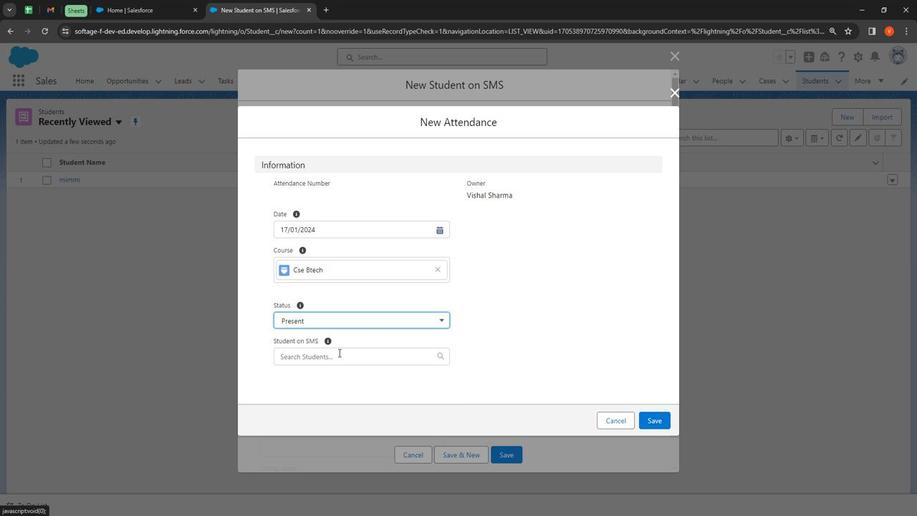 
Action: Mouse pressed left at (337, 349)
Screenshot: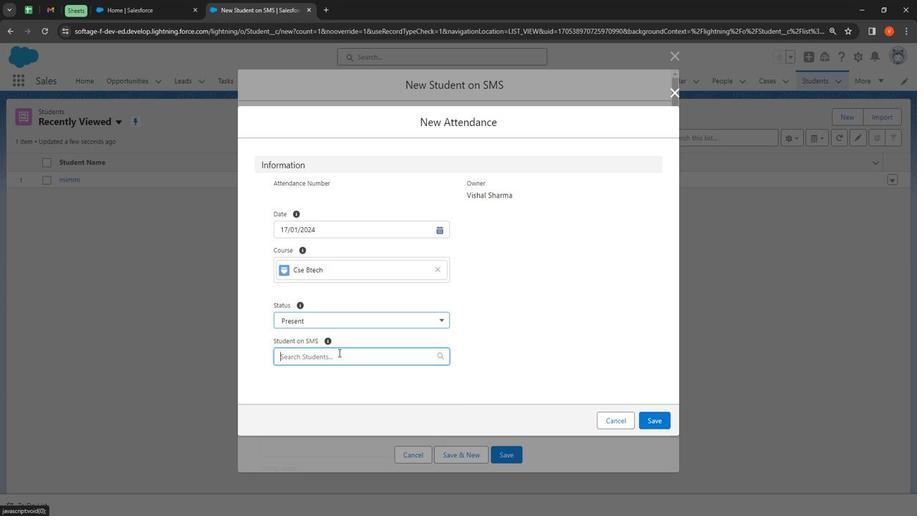 
Action: Mouse moved to (383, 373)
Screenshot: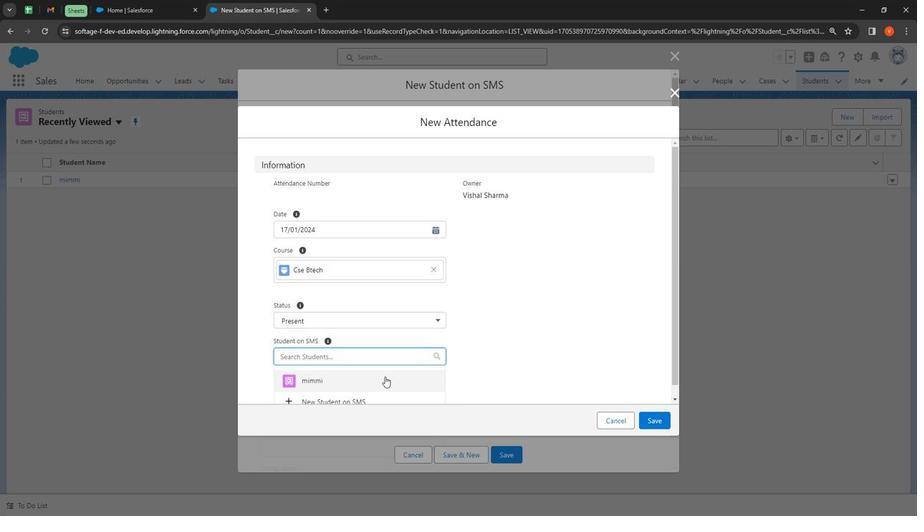 
Action: Mouse pressed left at (383, 373)
Screenshot: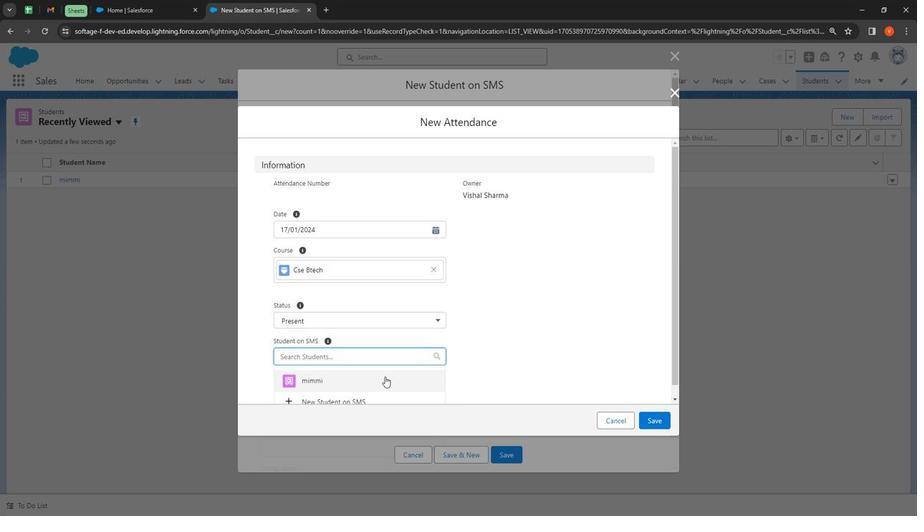 
Action: Mouse moved to (653, 425)
Screenshot: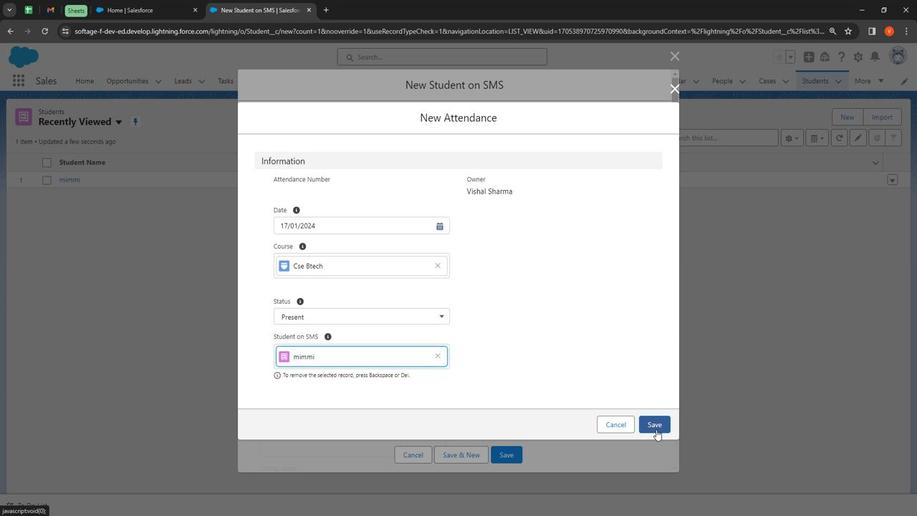 
Action: Mouse pressed left at (653, 425)
Screenshot: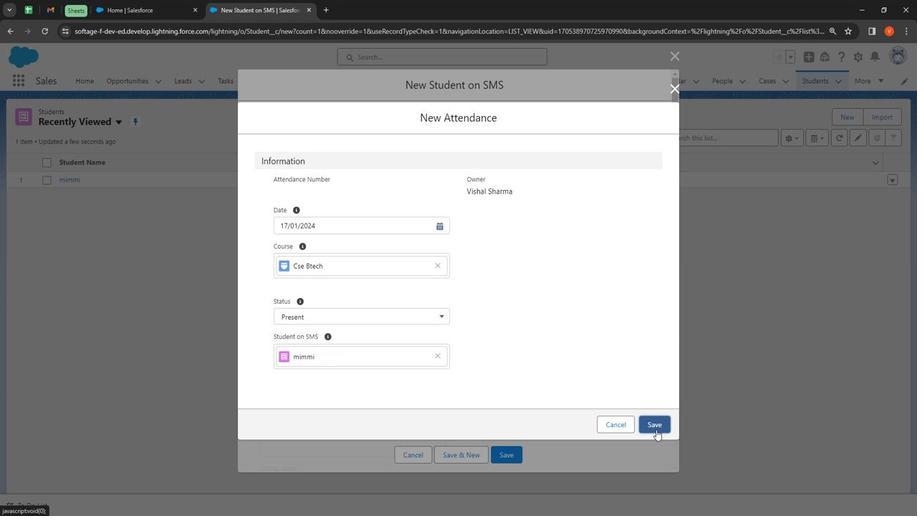 
Action: Mouse moved to (323, 309)
Screenshot: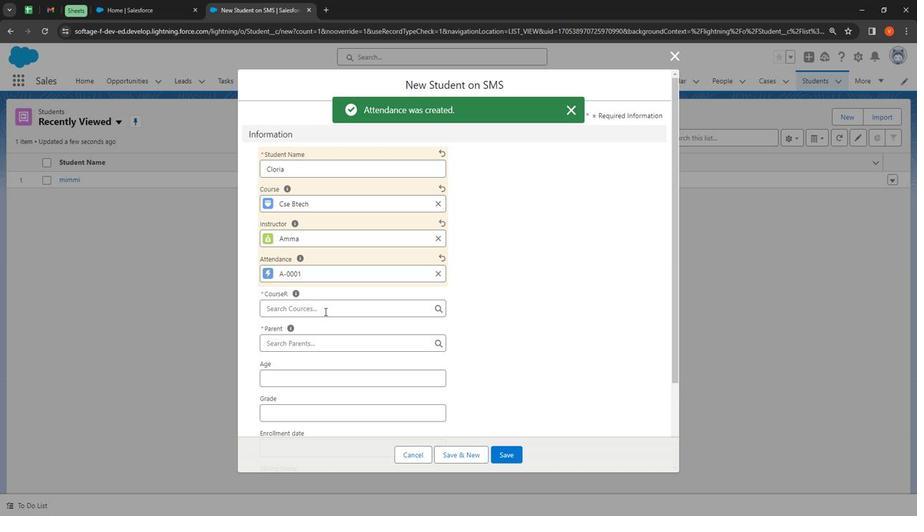 
Action: Mouse pressed left at (323, 309)
Screenshot: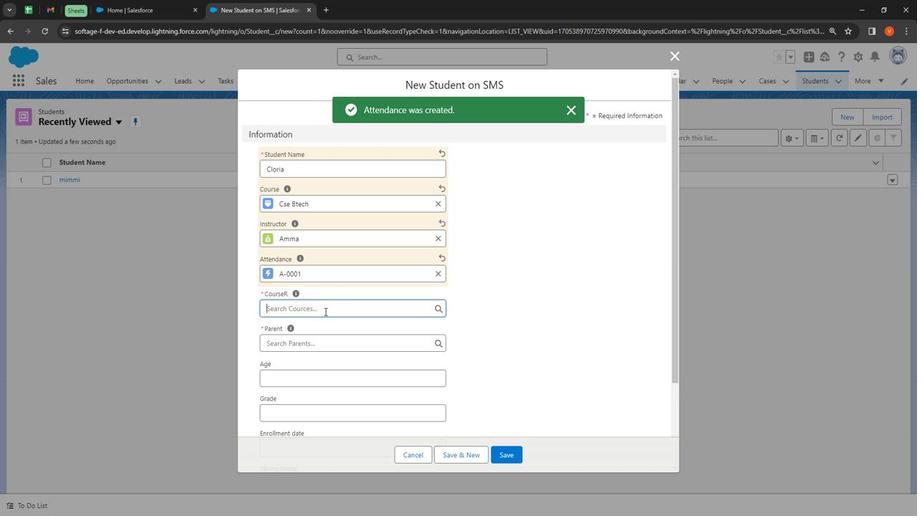 
Action: Mouse moved to (321, 367)
Screenshot: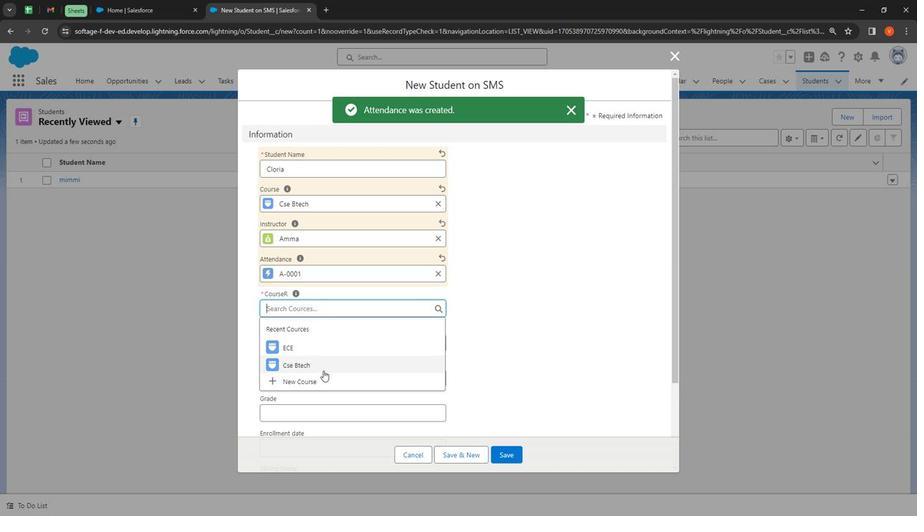
Action: Mouse pressed left at (321, 367)
Screenshot: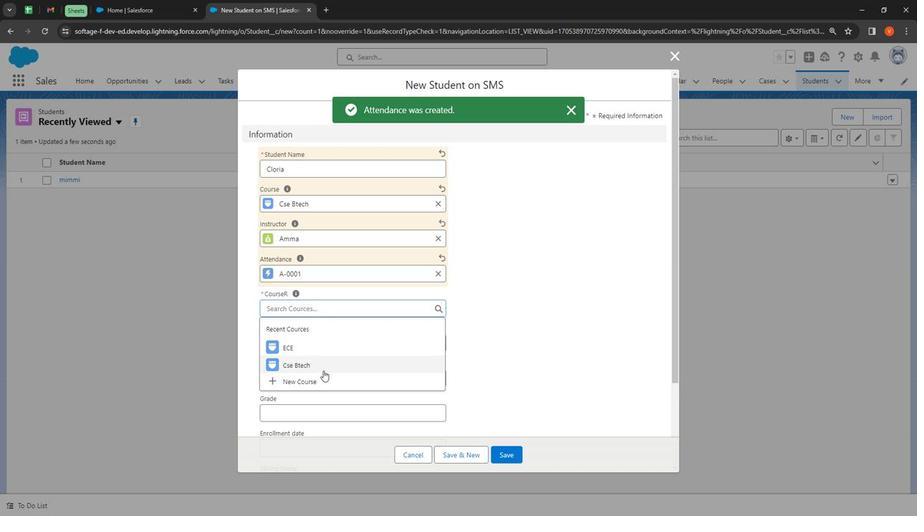 
Action: Mouse moved to (332, 339)
Screenshot: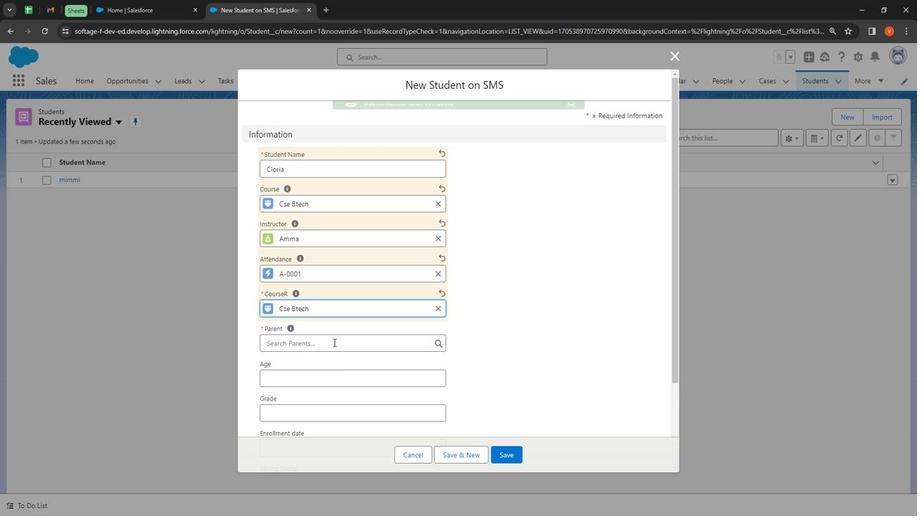 
Action: Mouse pressed left at (332, 339)
Screenshot: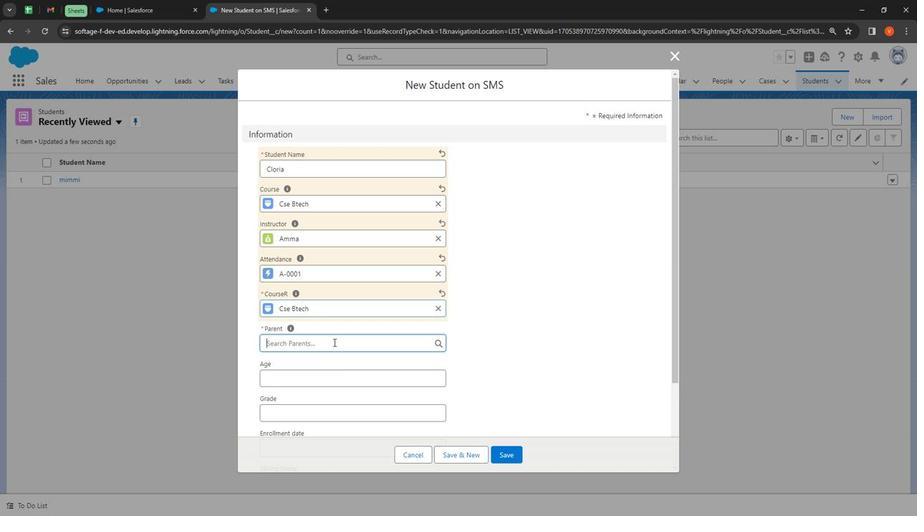 
Action: Mouse moved to (316, 392)
Screenshot: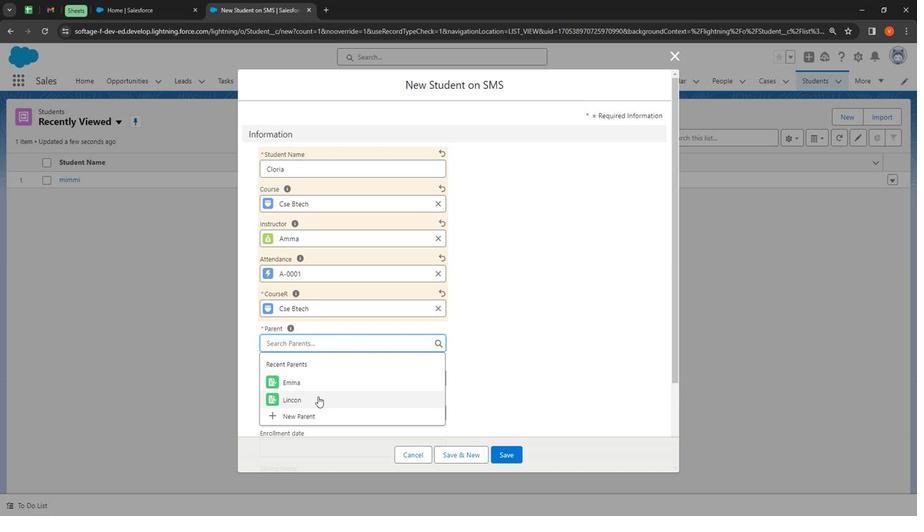
Action: Mouse pressed left at (316, 392)
Screenshot: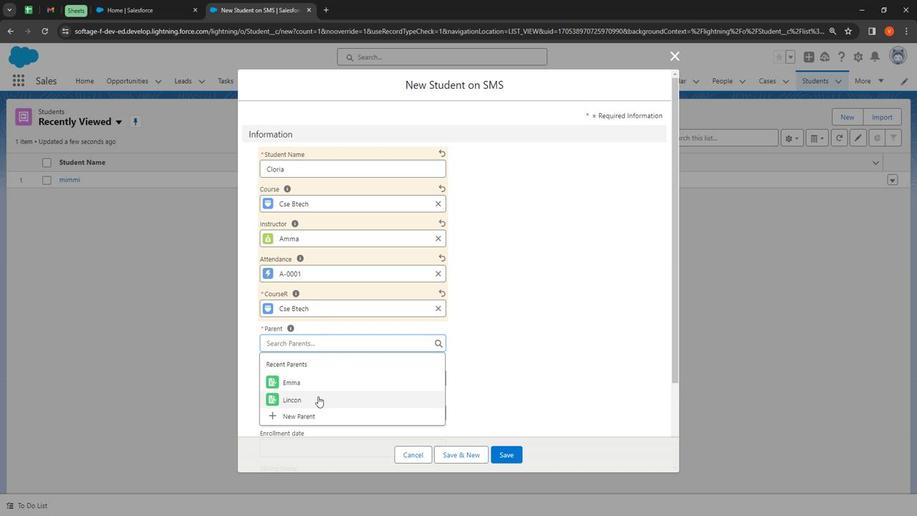 
Action: Mouse moved to (386, 385)
Screenshot: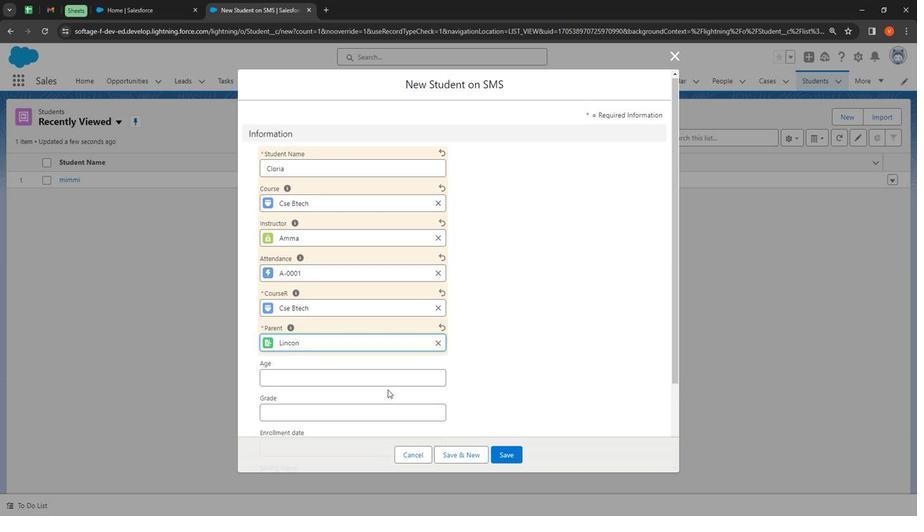 
Action: Mouse scrolled (386, 385) with delta (0, 0)
Screenshot: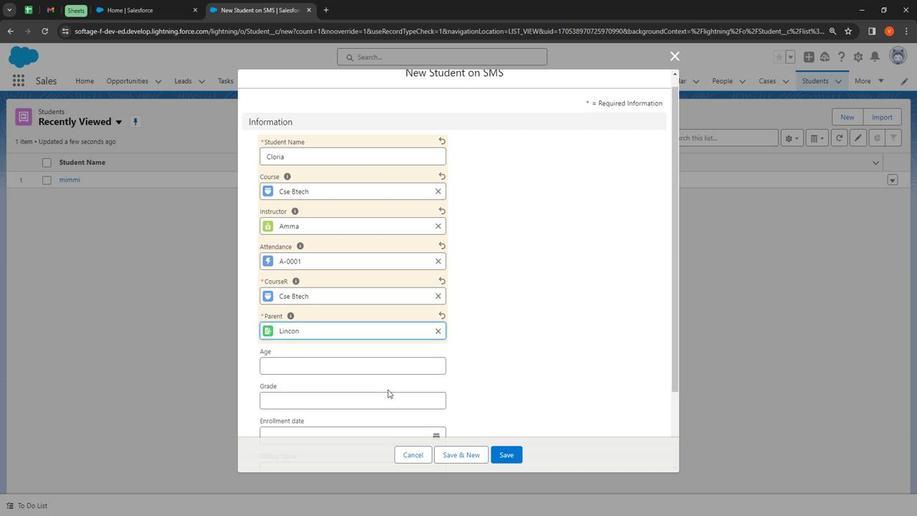
Action: Mouse moved to (383, 385)
Screenshot: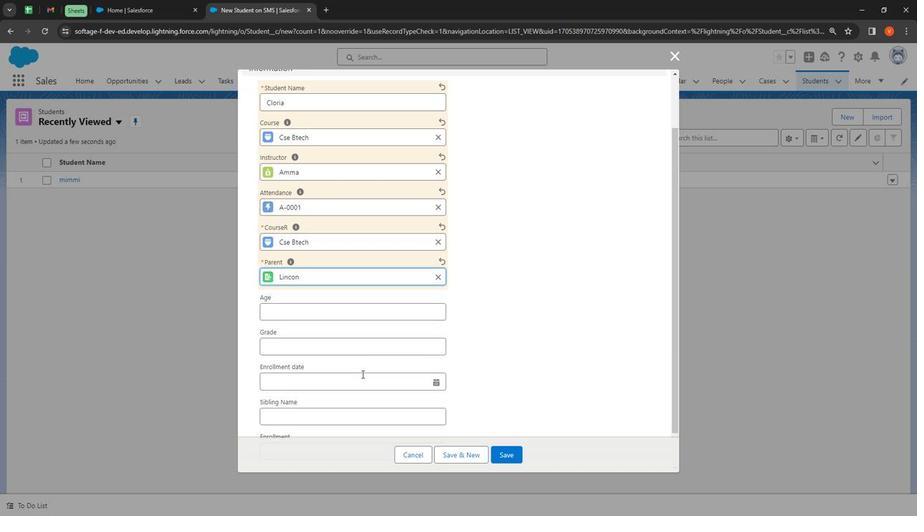 
Action: Mouse scrolled (383, 385) with delta (0, 0)
Screenshot: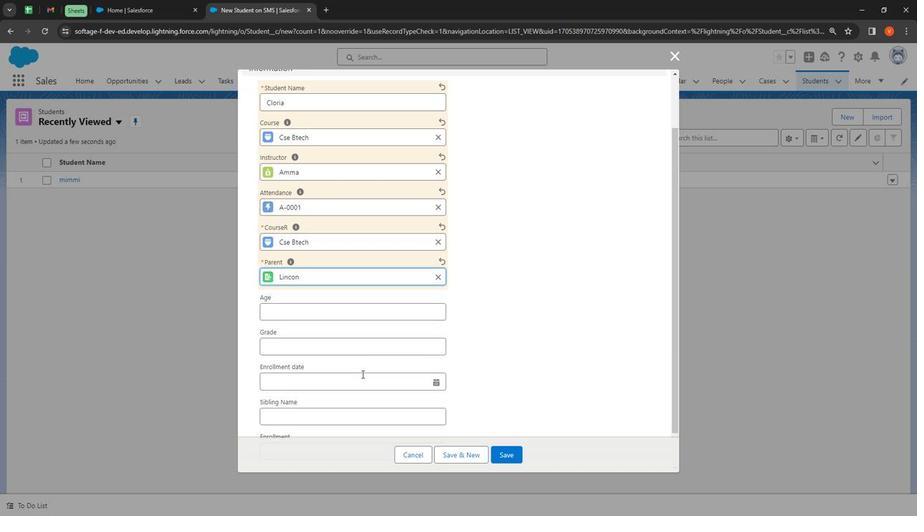 
Action: Mouse moved to (314, 276)
Screenshot: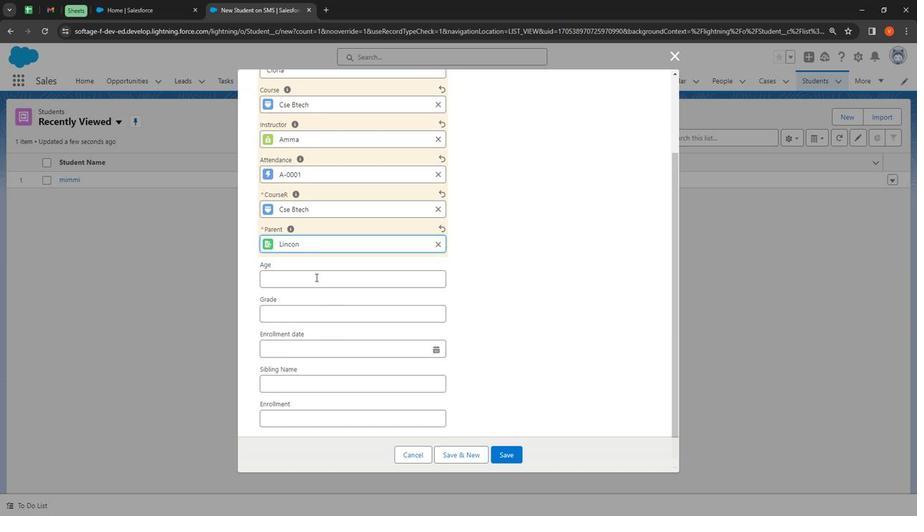 
Action: Mouse pressed left at (314, 276)
Screenshot: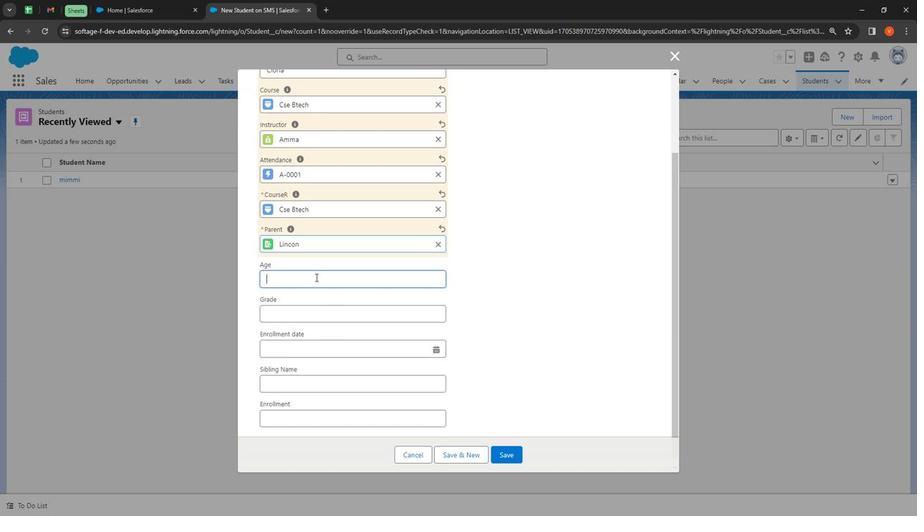 
Action: Mouse moved to (283, 304)
Screenshot: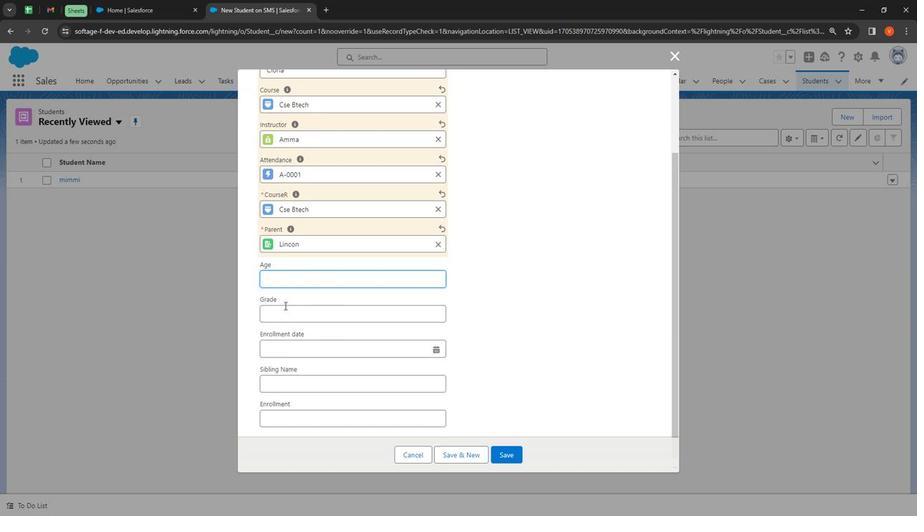 
Action: Key pressed 19
Screenshot: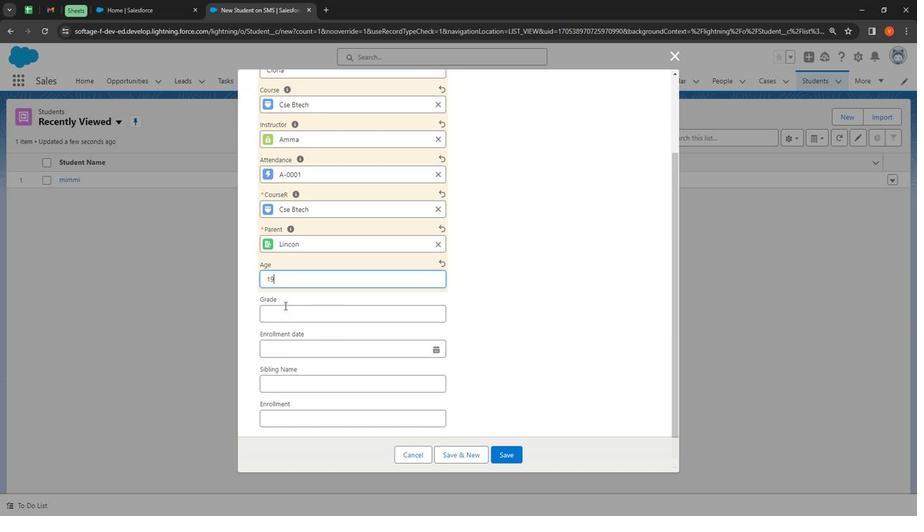 
Action: Mouse moved to (291, 309)
Screenshot: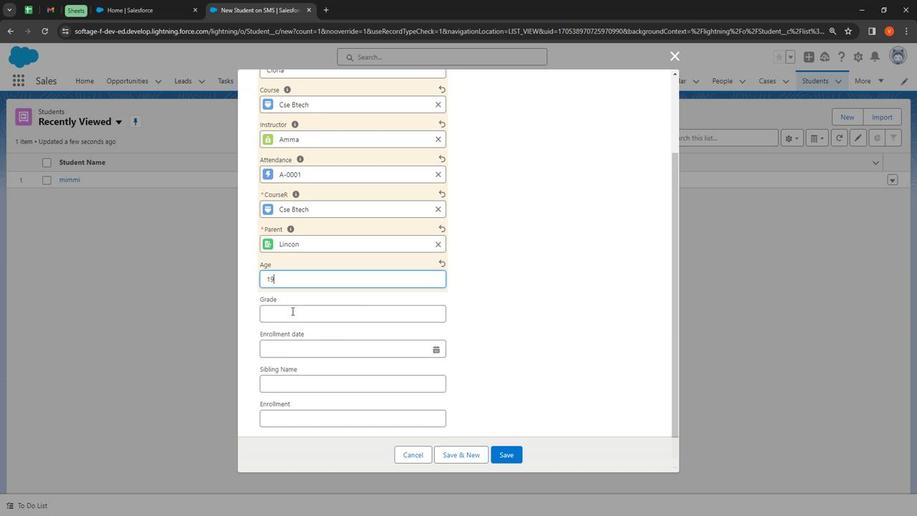 
Action: Mouse pressed left at (291, 309)
Screenshot: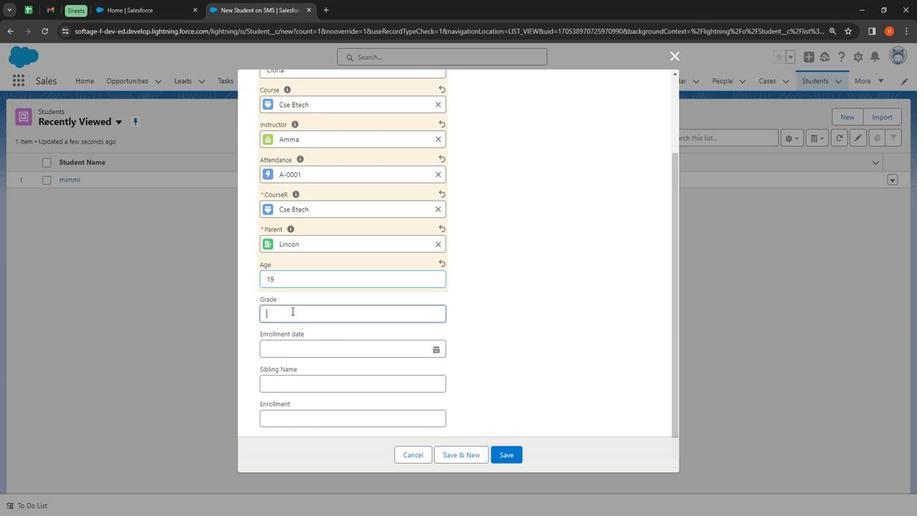 
Action: Mouse moved to (286, 315)
Screenshot: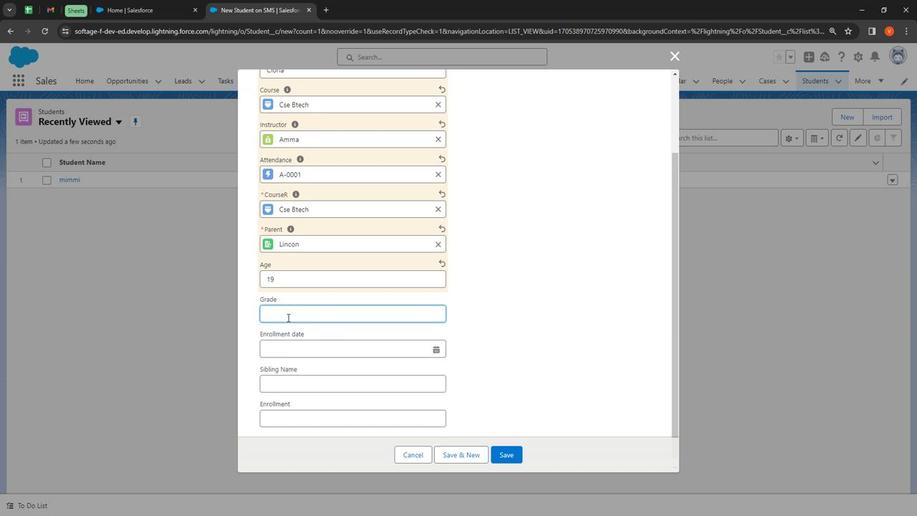 
Action: Key pressed 52
Screenshot: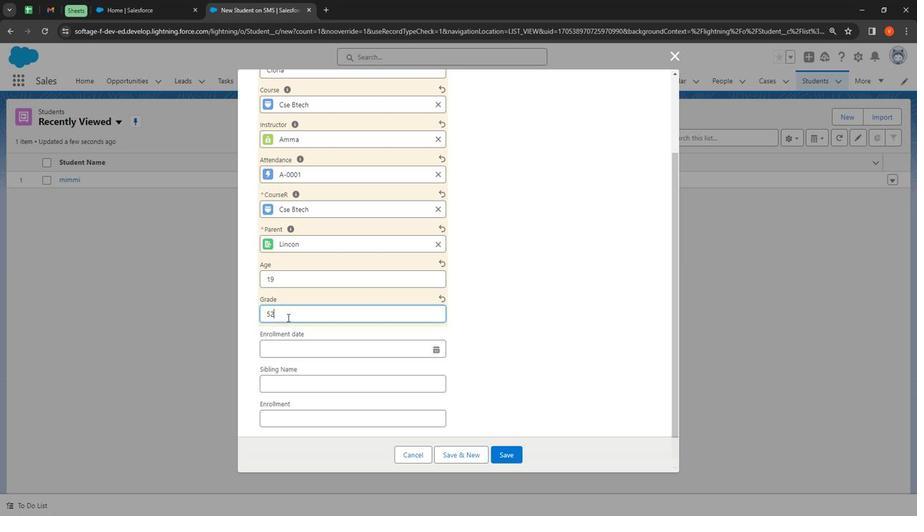 
Action: Mouse moved to (296, 342)
Screenshot: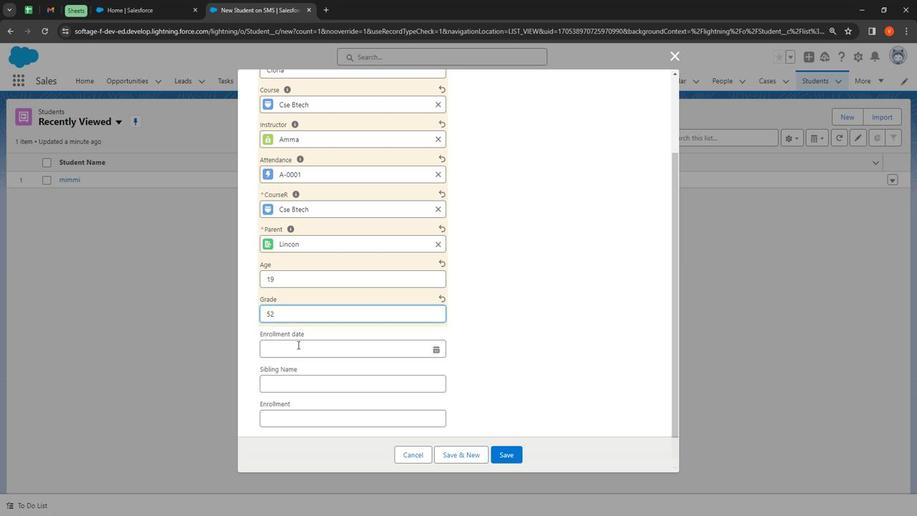 
Action: Mouse pressed left at (296, 342)
Screenshot: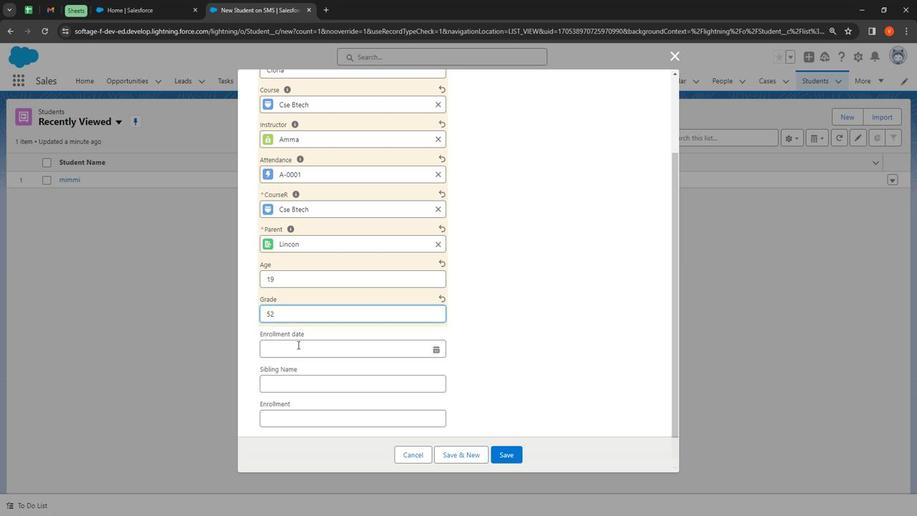 
Action: Mouse moved to (429, 159)
Screenshot: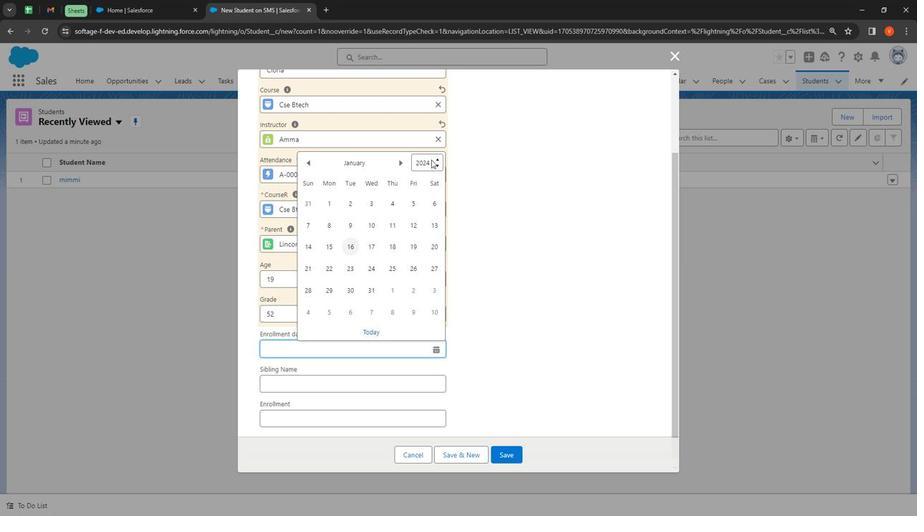 
Action: Mouse pressed left at (429, 159)
Screenshot: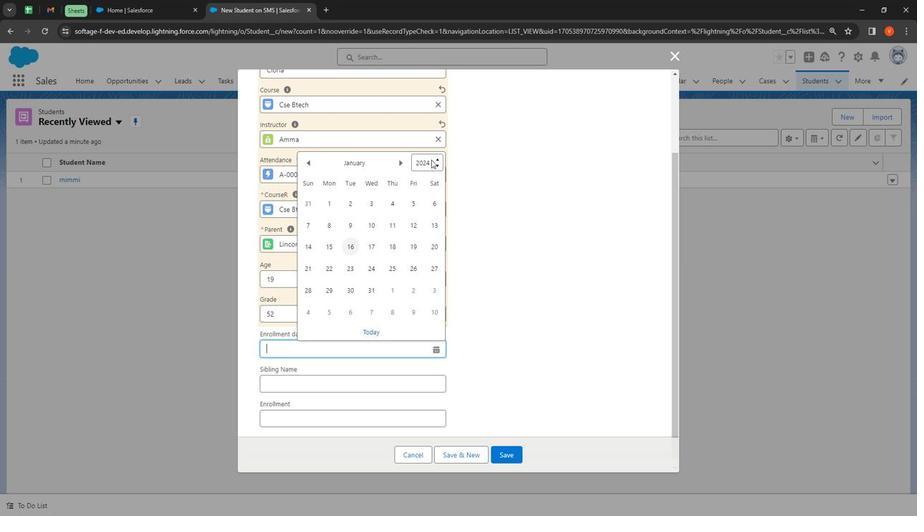 
Action: Mouse moved to (420, 316)
Screenshot: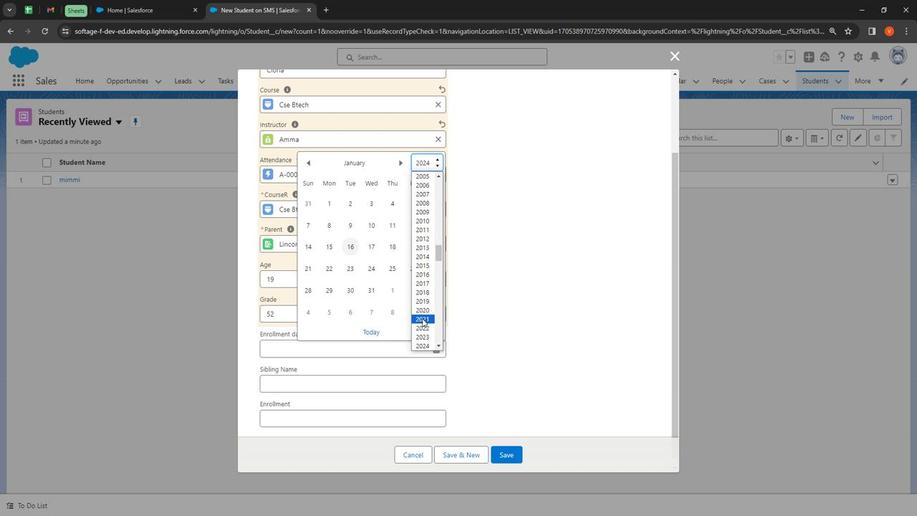 
Action: Mouse pressed left at (420, 316)
Screenshot: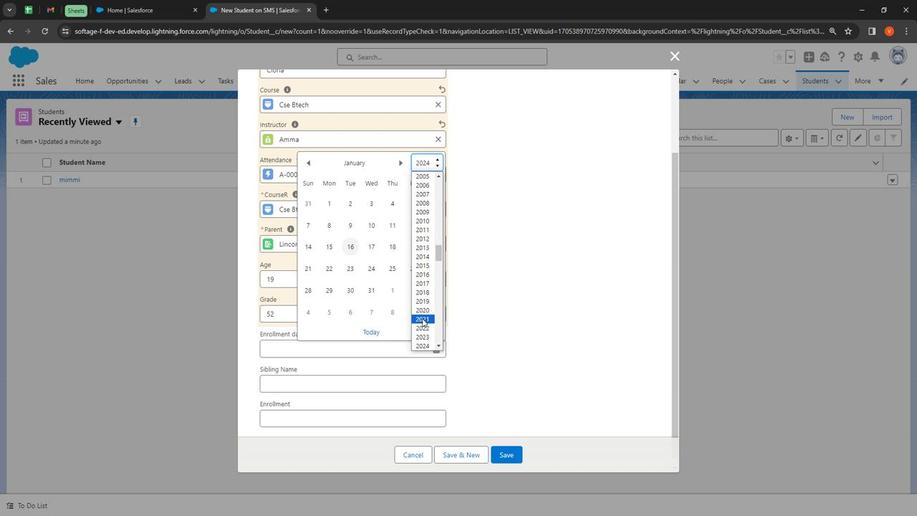
Action: Mouse moved to (400, 162)
Screenshot: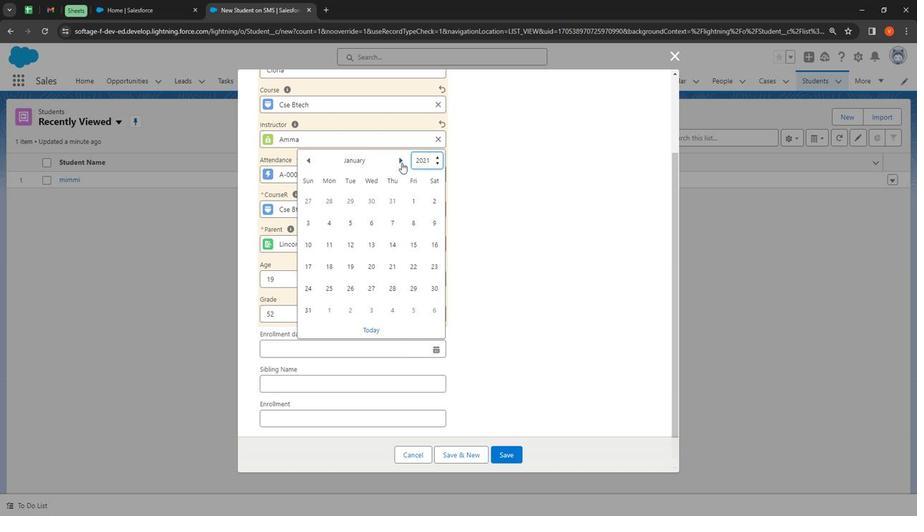 
Action: Mouse pressed left at (400, 162)
Screenshot: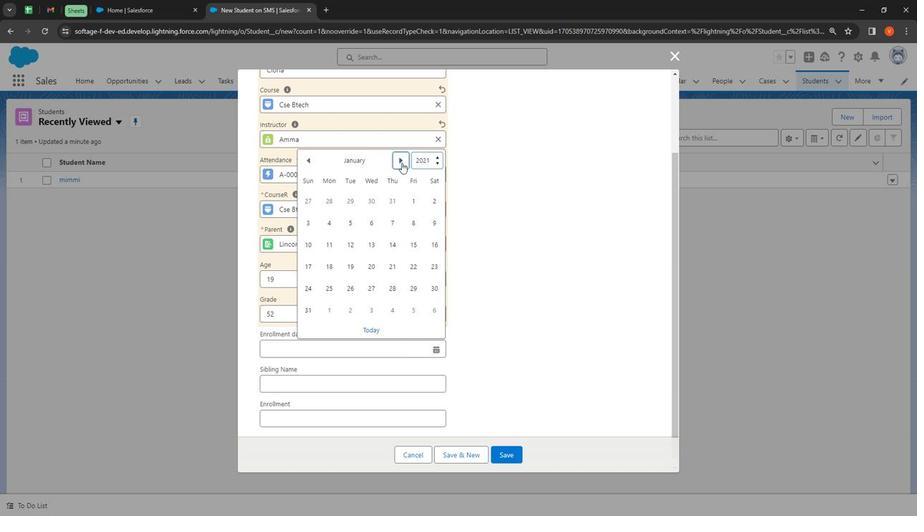 
Action: Mouse moved to (400, 162)
Screenshot: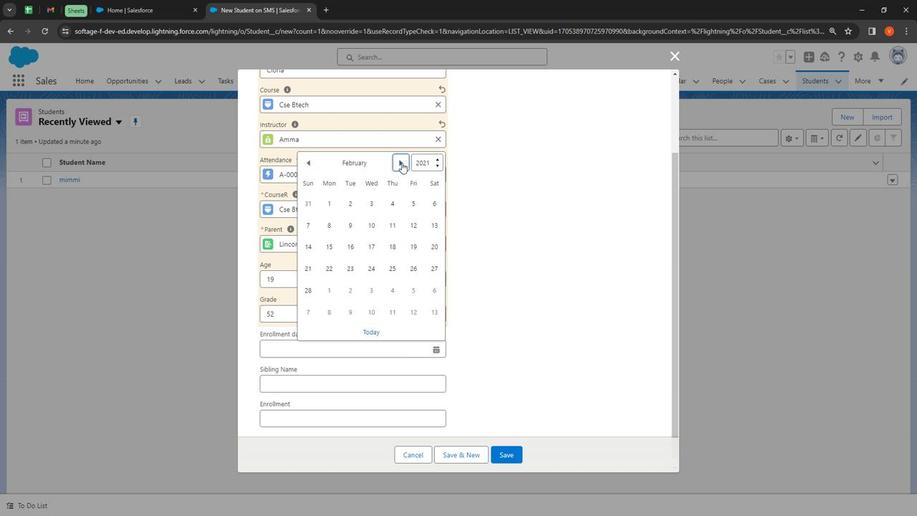 
Action: Mouse pressed left at (400, 162)
Screenshot: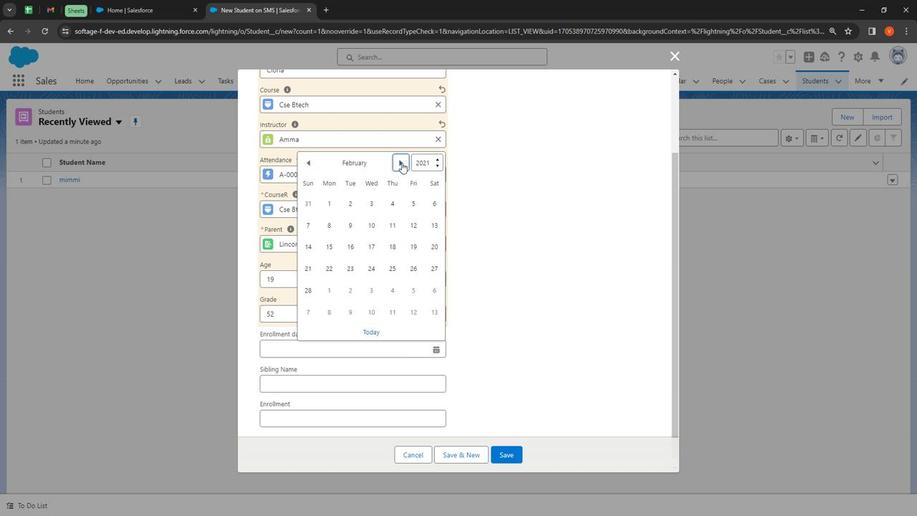 
Action: Mouse moved to (400, 162)
Screenshot: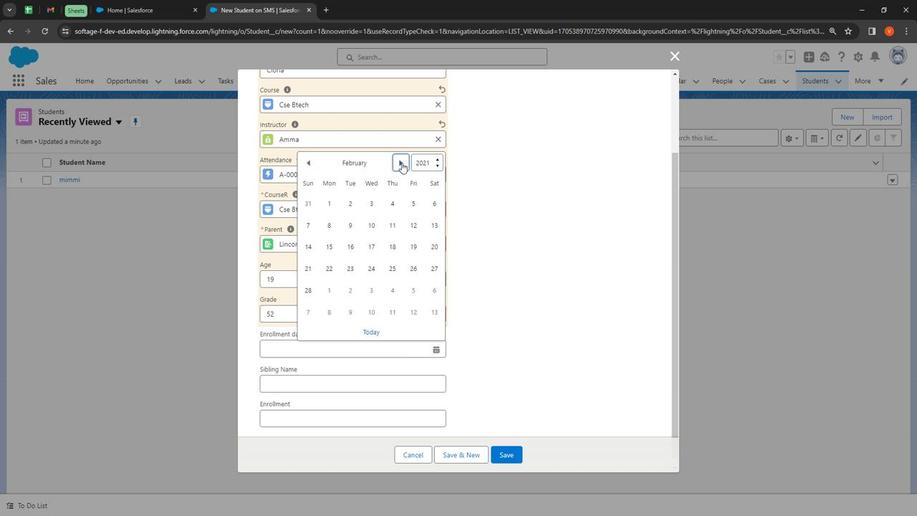 
Action: Mouse pressed left at (400, 162)
Screenshot: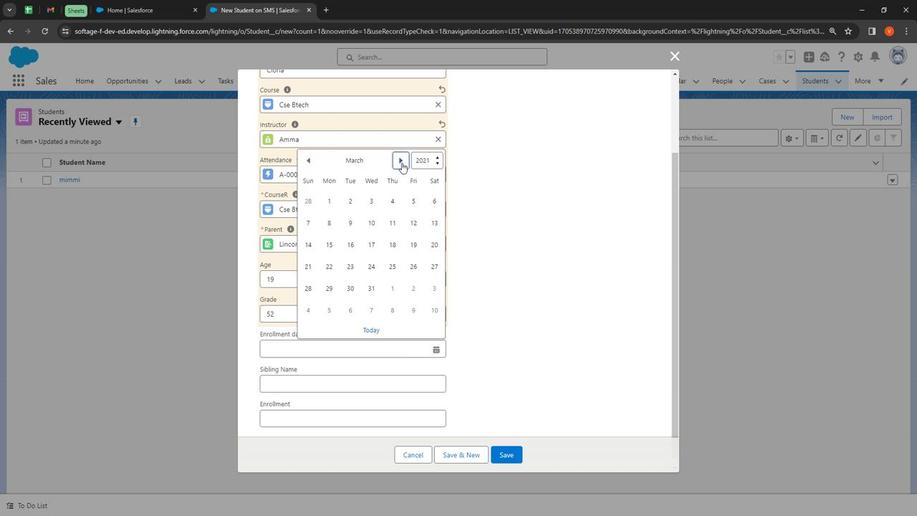 
Action: Mouse moved to (371, 248)
Screenshot: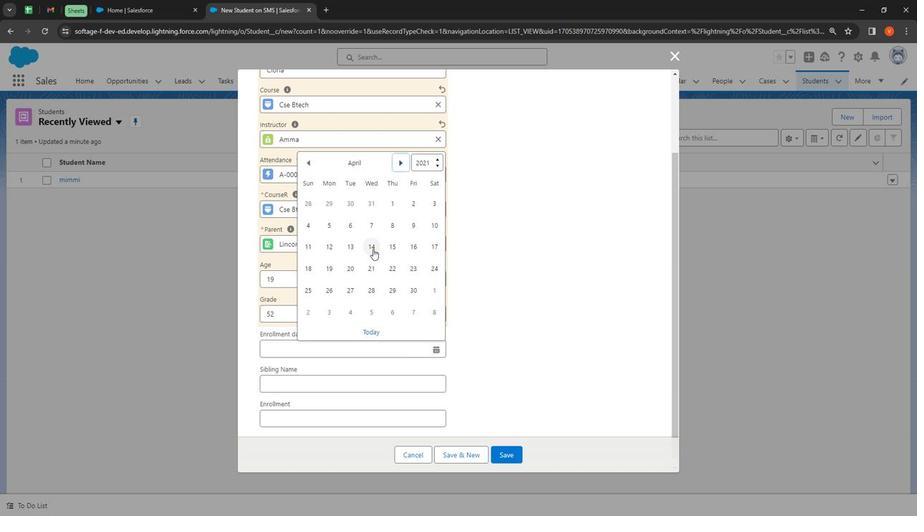 
Action: Mouse pressed left at (371, 248)
Screenshot: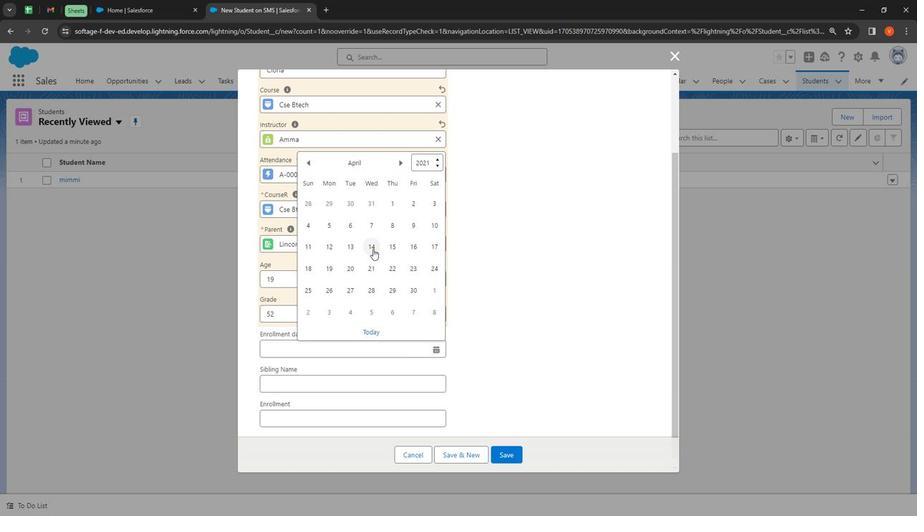 
Action: Mouse moved to (309, 373)
Screenshot: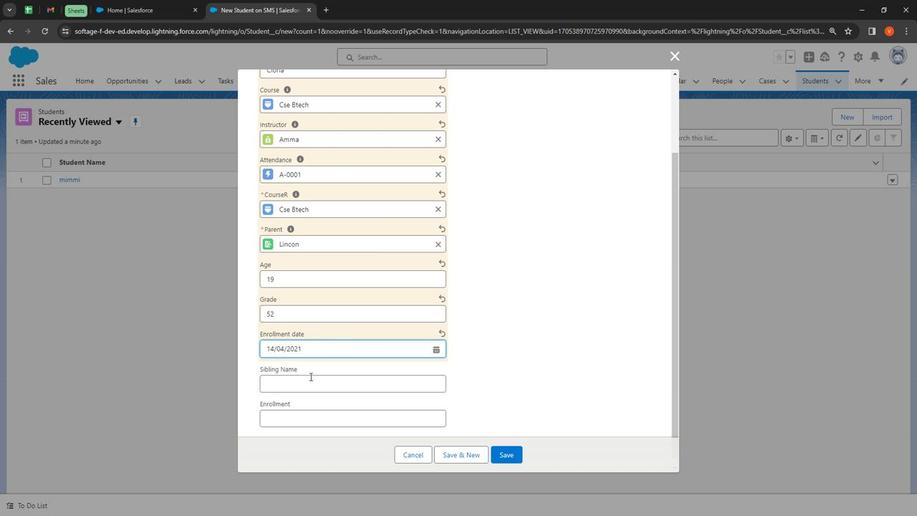 
Action: Mouse pressed left at (309, 373)
Screenshot: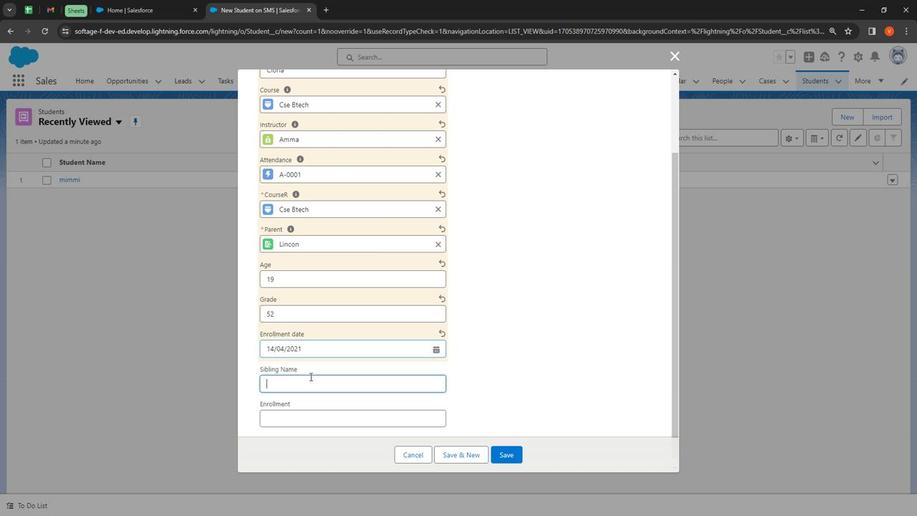 
Action: Mouse moved to (309, 374)
Screenshot: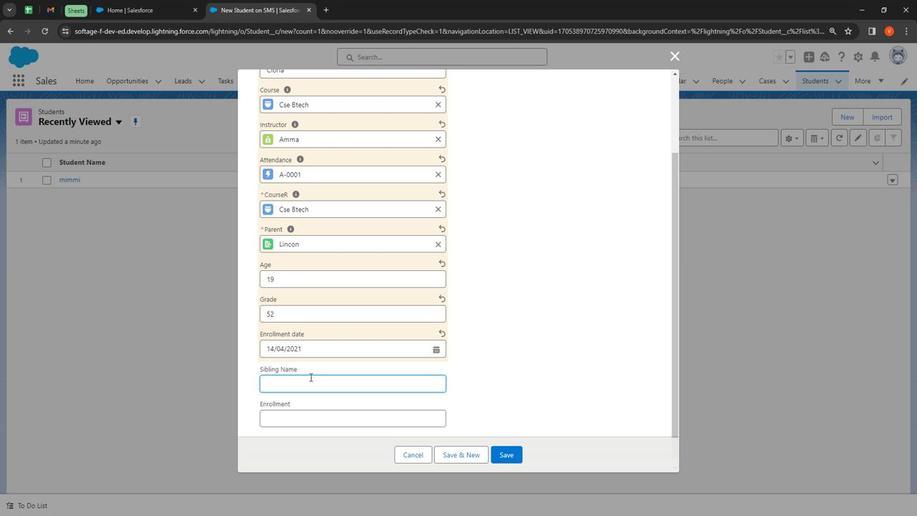 
Action: Key pressed <Key.shift><Key.shift><Key.shift><Key.shift><Key.shift><Key.shift>Jimmy<Key.space><Key.shift><Key.shift><Key.shift><Key.shift><Key.shift><Key.shift><Key.shift>White
Screenshot: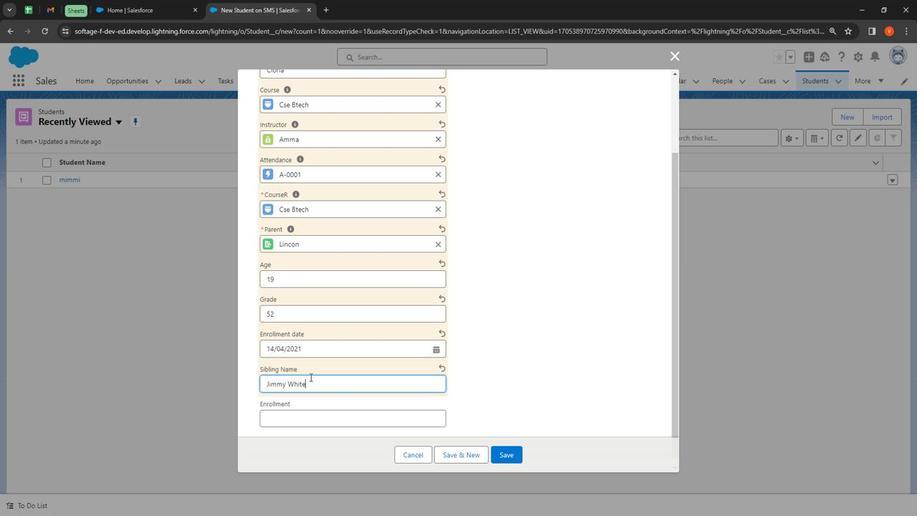 
Action: Mouse moved to (308, 413)
Screenshot: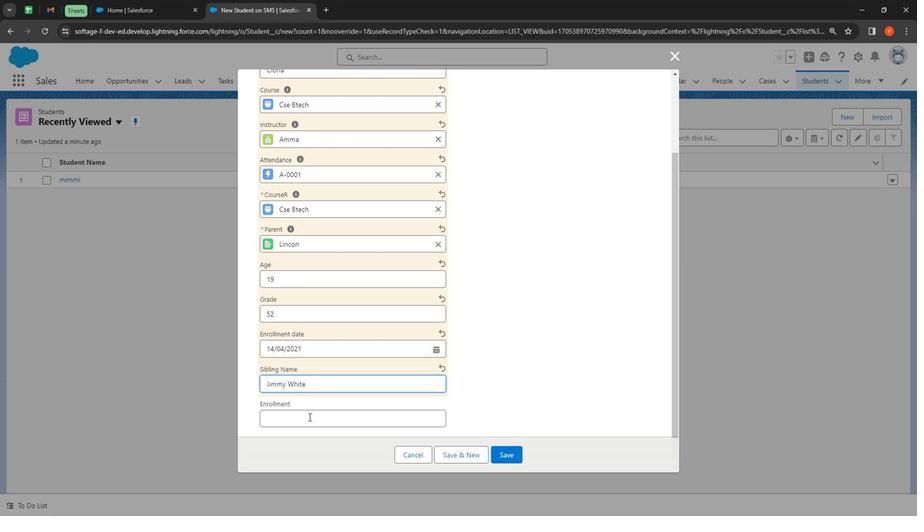 
Action: Mouse pressed left at (308, 413)
Screenshot: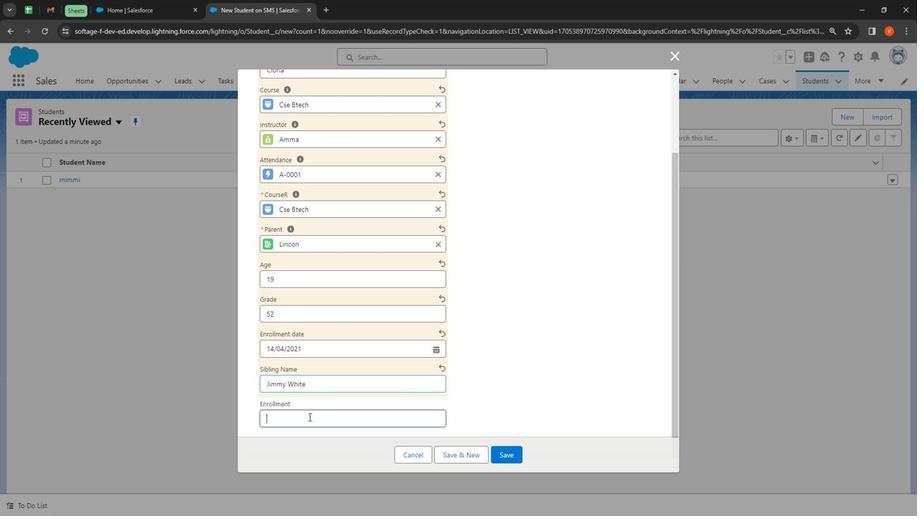 
Action: Key pressed 458562
Screenshot: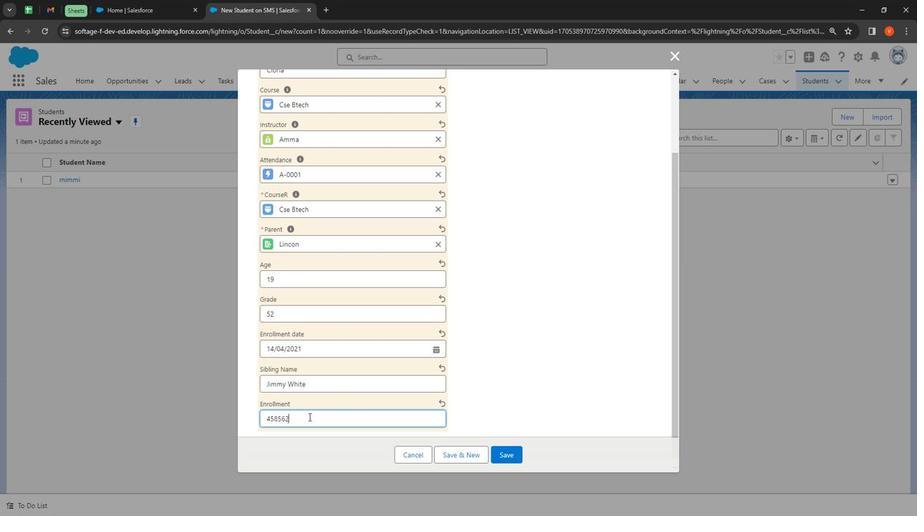 
Action: Mouse moved to (480, 316)
Screenshot: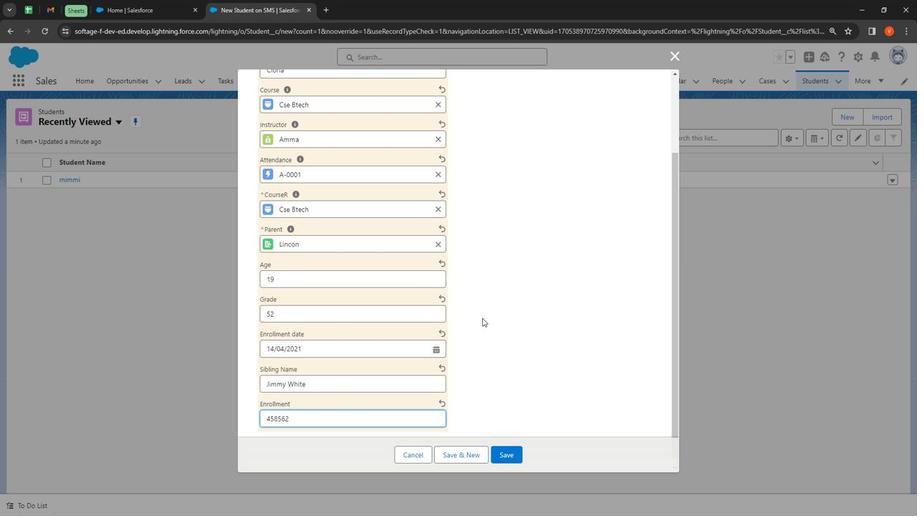 
Action: Mouse scrolled (480, 315) with delta (0, 0)
Screenshot: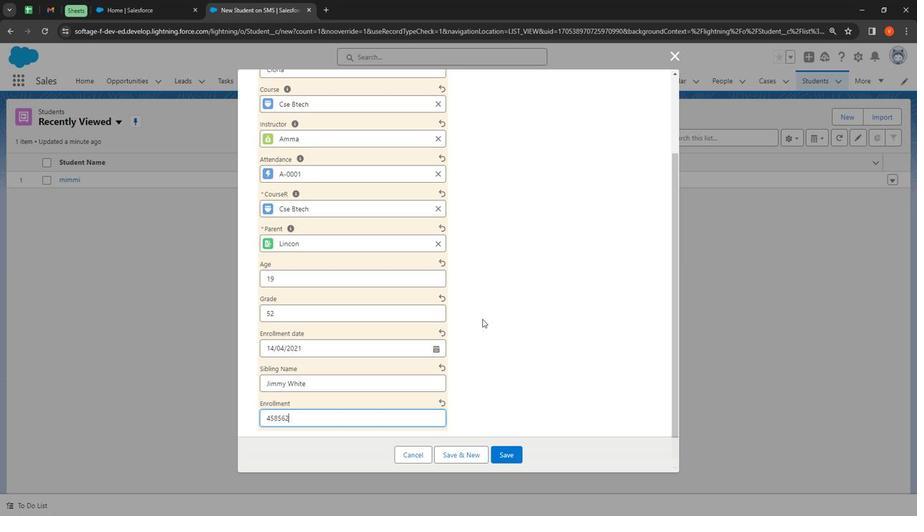 
Action: Mouse moved to (480, 316)
Screenshot: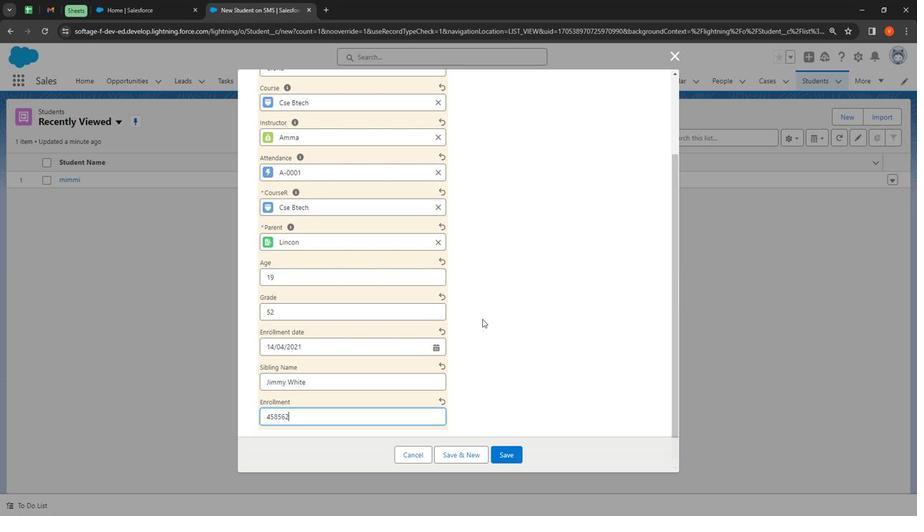 
Action: Mouse scrolled (480, 316) with delta (0, 0)
Screenshot: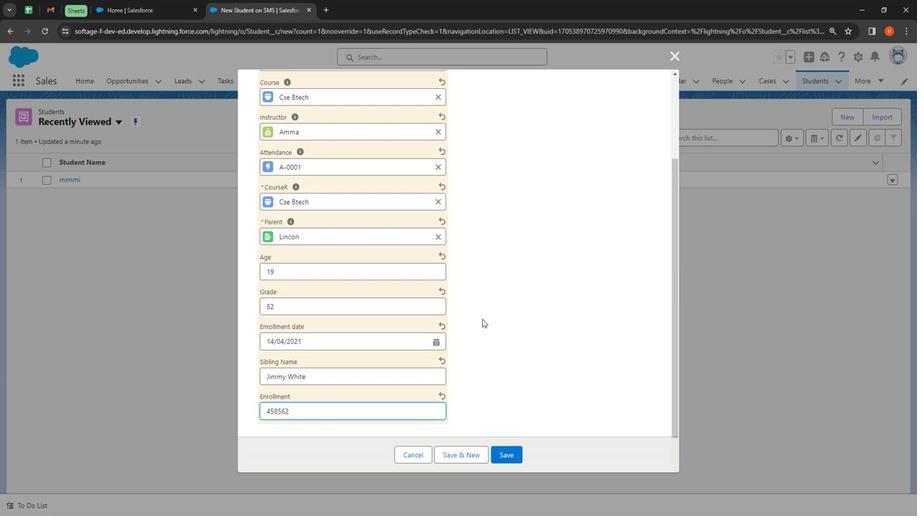 
Action: Mouse scrolled (480, 316) with delta (0, 0)
Screenshot: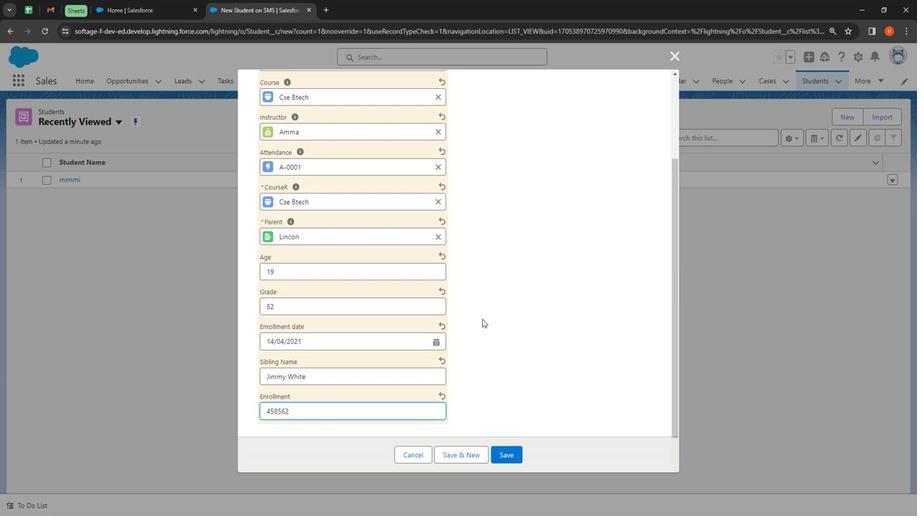 
Action: Mouse scrolled (480, 316) with delta (0, 0)
Screenshot: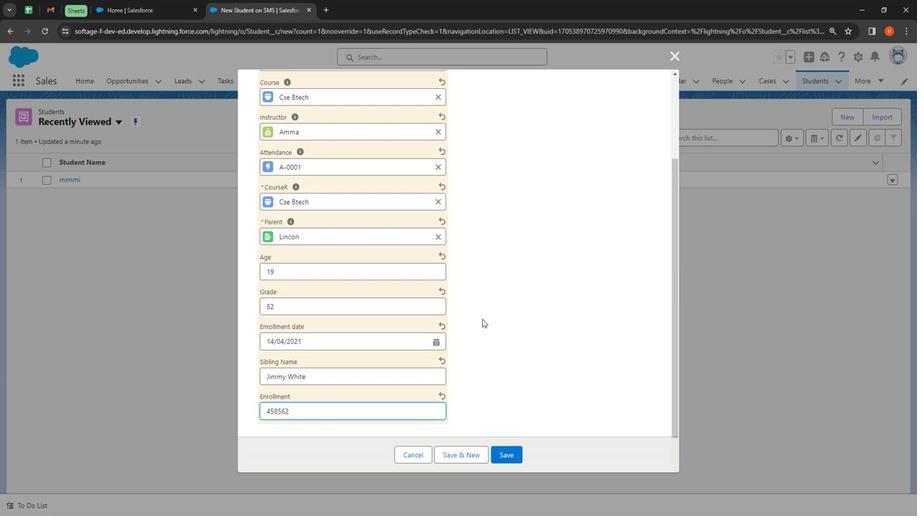 
Action: Mouse scrolled (480, 316) with delta (0, 0)
Screenshot: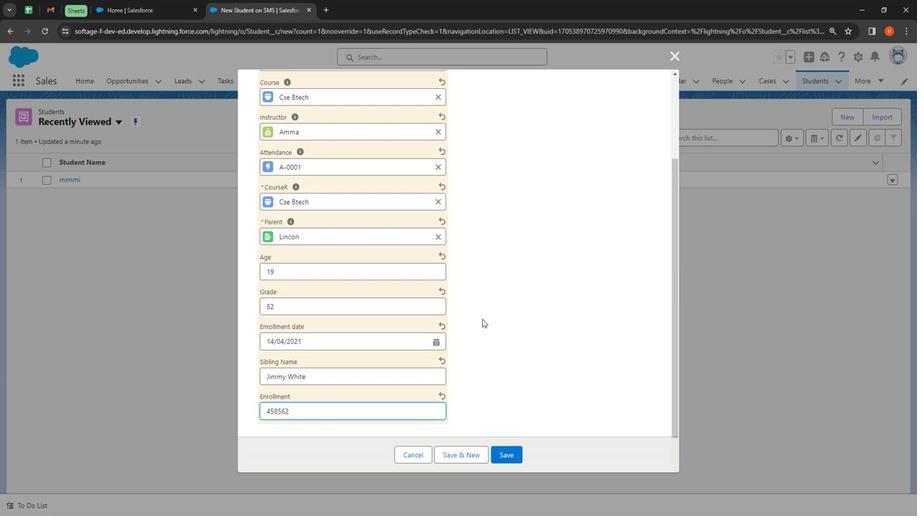 
Action: Mouse scrolled (480, 316) with delta (0, 0)
Screenshot: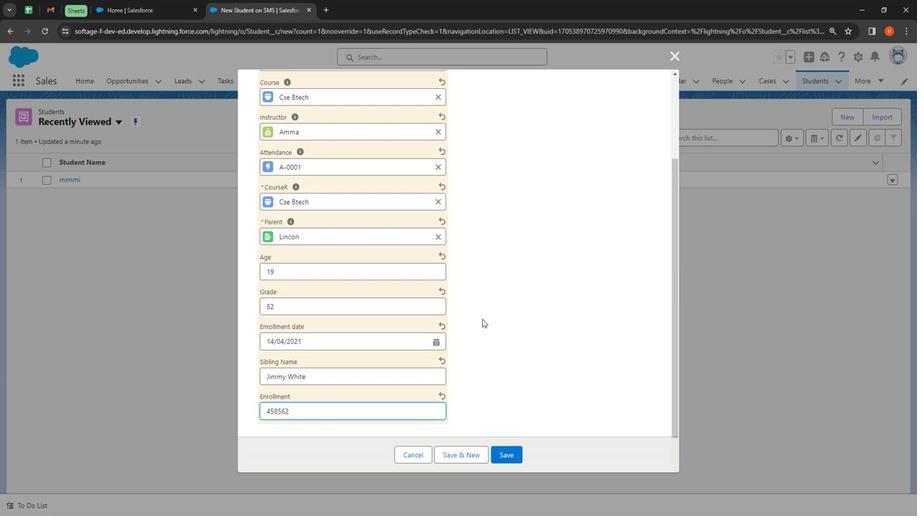 
Action: Mouse moved to (498, 445)
Screenshot: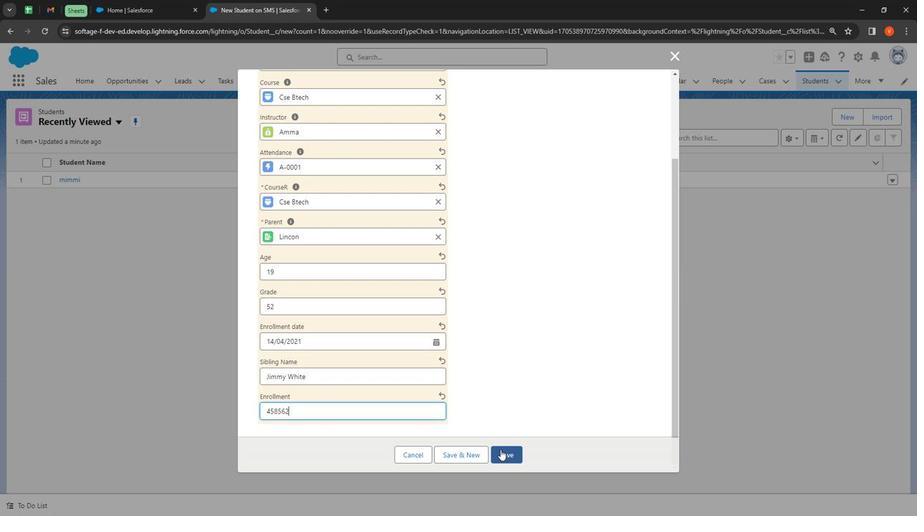 
Action: Mouse pressed left at (498, 445)
Screenshot: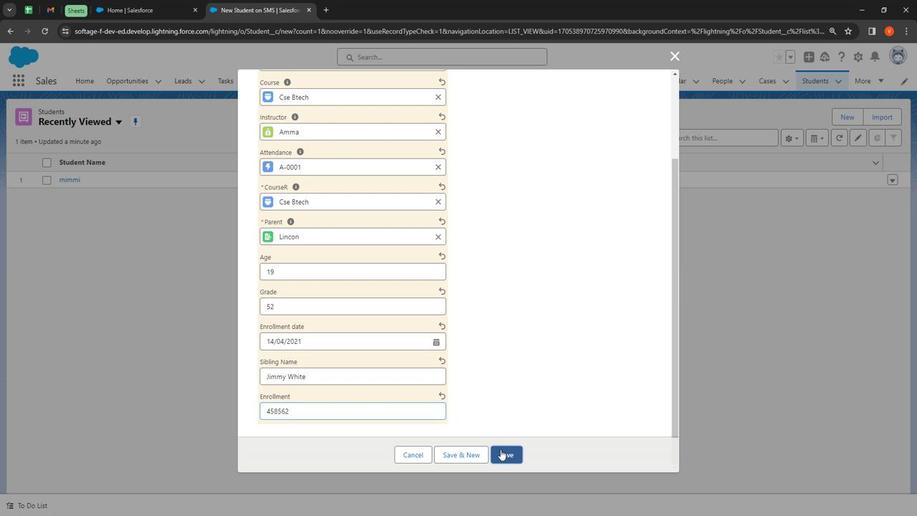 
Action: Mouse moved to (815, 81)
Screenshot: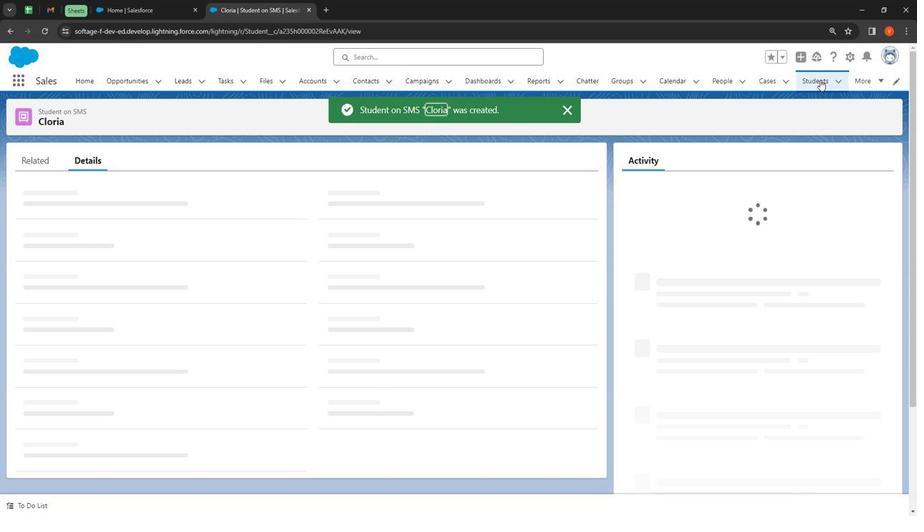 
Action: Mouse pressed left at (815, 81)
Screenshot: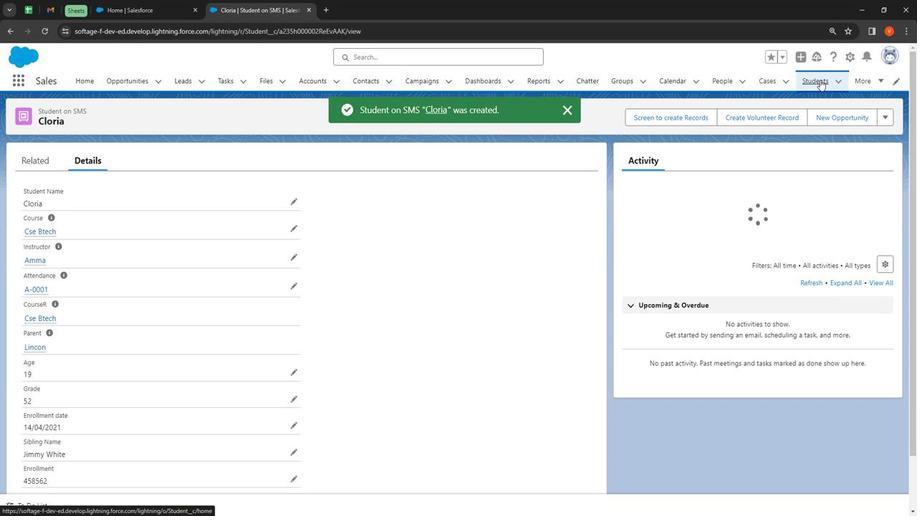 
Action: Mouse moved to (832, 111)
Screenshot: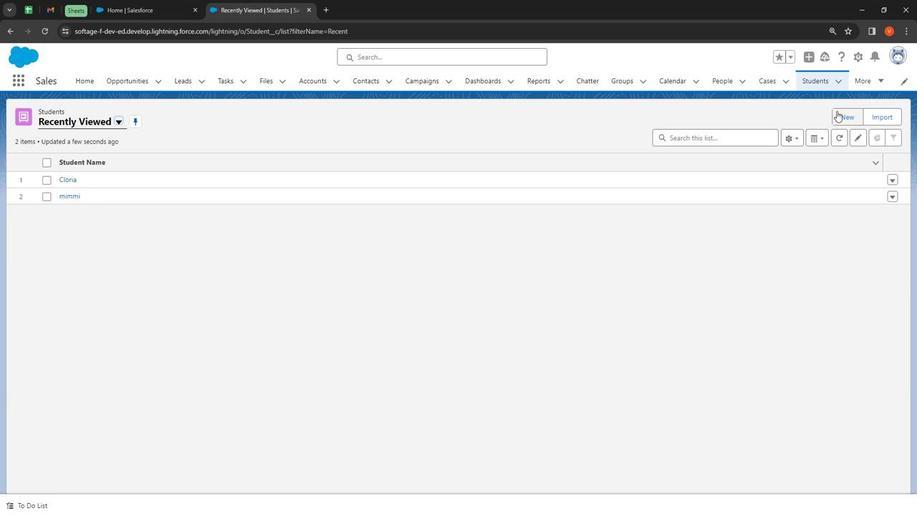 
Action: Mouse pressed left at (832, 111)
Screenshot: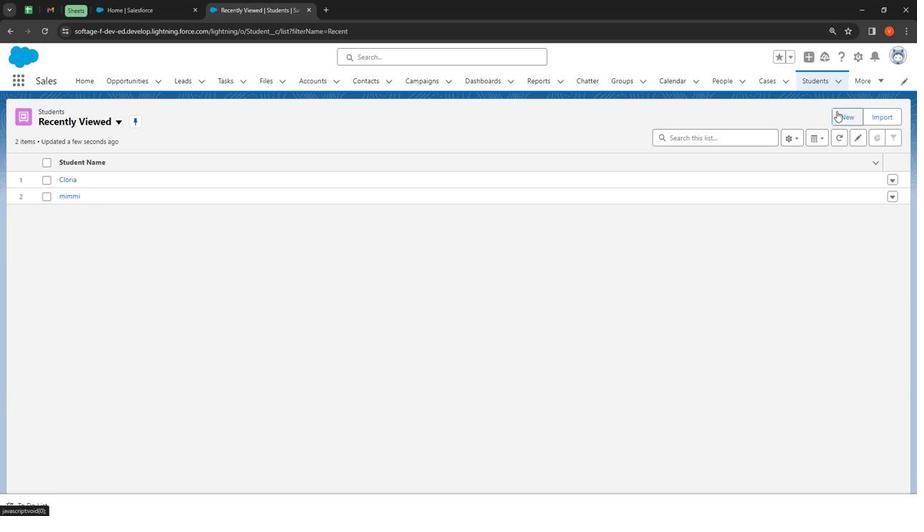 
Action: Mouse moved to (321, 169)
Screenshot: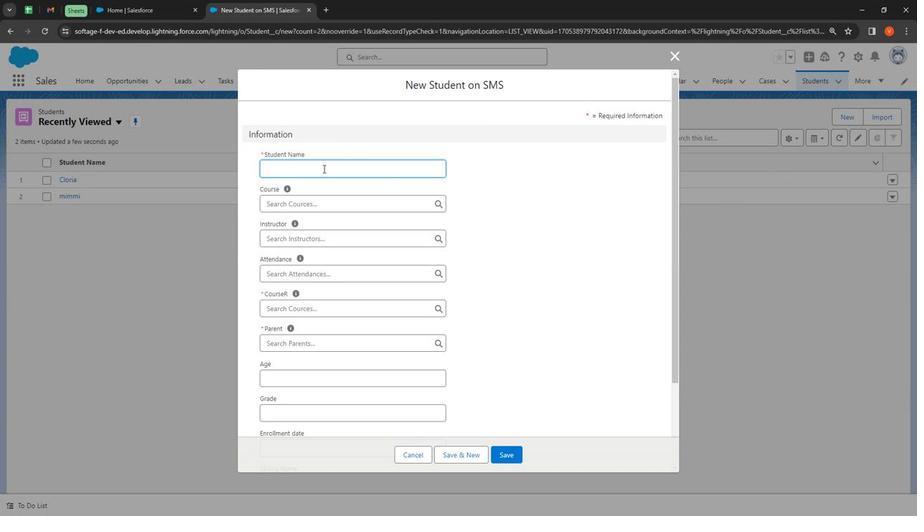 
Action: Mouse pressed left at (321, 169)
Screenshot: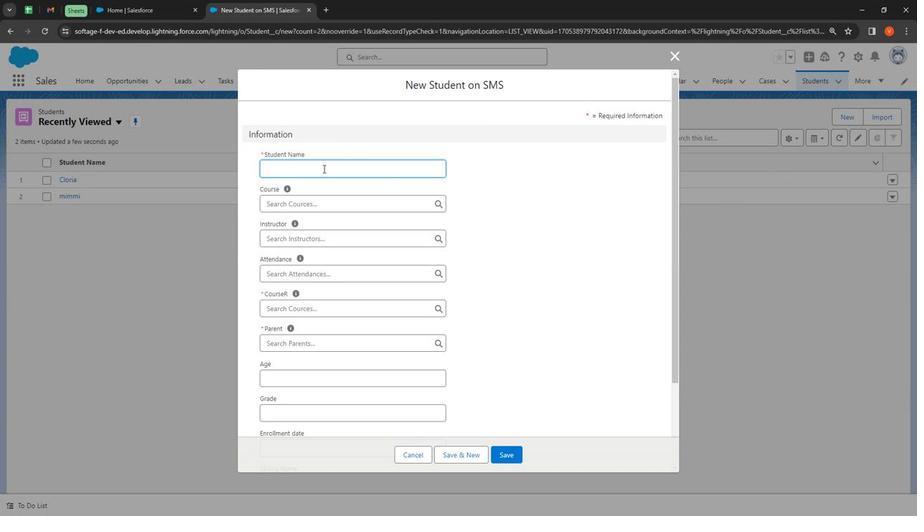 
Action: Key pressed <Key.shift><Key.shift><Key.shift><Key.shift><Key.shift><Key.shift><Key.shift><Key.shift><Key.shift><Key.shift><Key.shift><Key.shift><Key.shift><Key.shift><Key.shift><Key.shift><Key.shift><Key.shift><Key.shift><Key.shift><Key.shift><Key.shift><Key.shift><Key.shift><Key.shift><Key.shift><Key.shift><Key.shift><Key.shift><Key.shift><Key.shift><Key.shift><Key.shift><Key.shift><Key.shift>Alex<Key.space><Key.shift><Key.shift><Key.shift><Key.shift><Key.shift><Key.shift><Key.shift><Key.shift><Key.shift><Key.shift><Key.shift><Key.shift><Key.shift><Key.shift><Key.shift><Key.shift><Key.shift><Key.shift><Key.shift><Key.shift><Key.shift><Key.shift><Key.shift><Key.shift><Key.shift><Key.shift><Key.shift><Key.shift><Key.shift><Key.shift><Key.shift><Key.shift>Walter
Screenshot: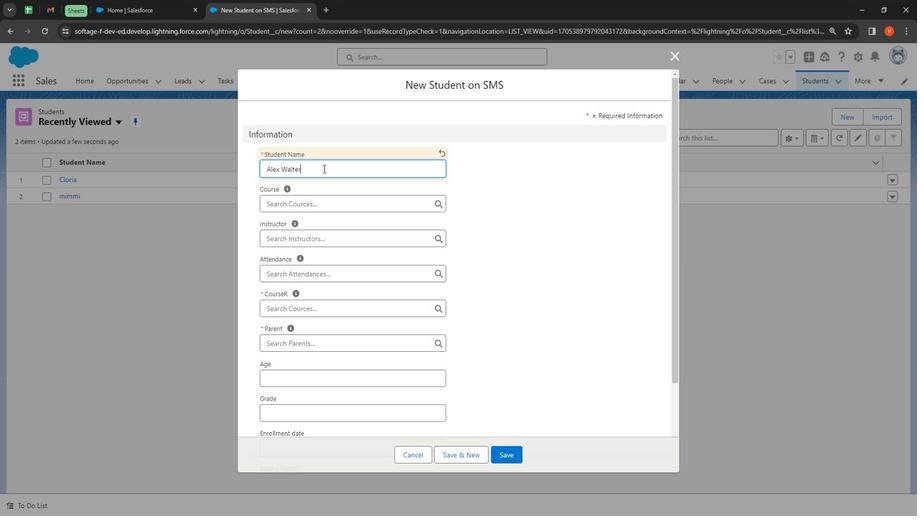 
Action: Mouse moved to (325, 205)
Screenshot: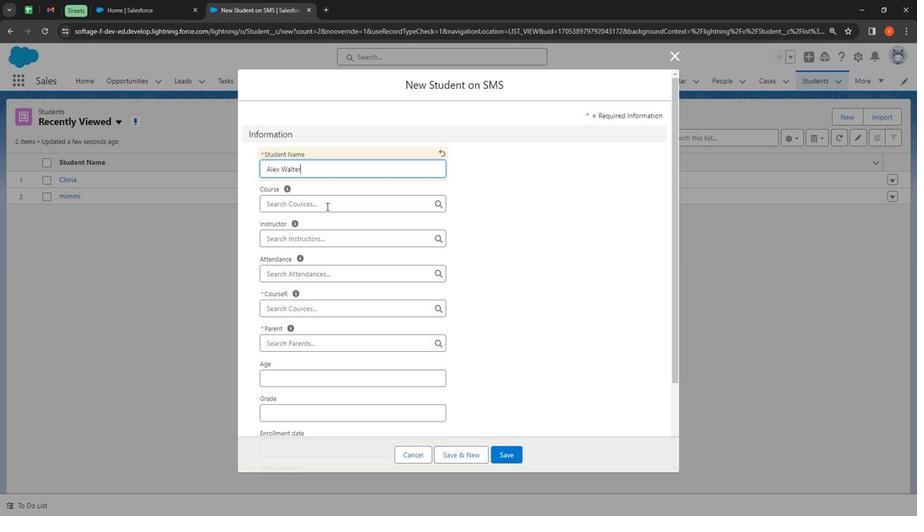 
Action: Mouse pressed left at (325, 205)
Screenshot: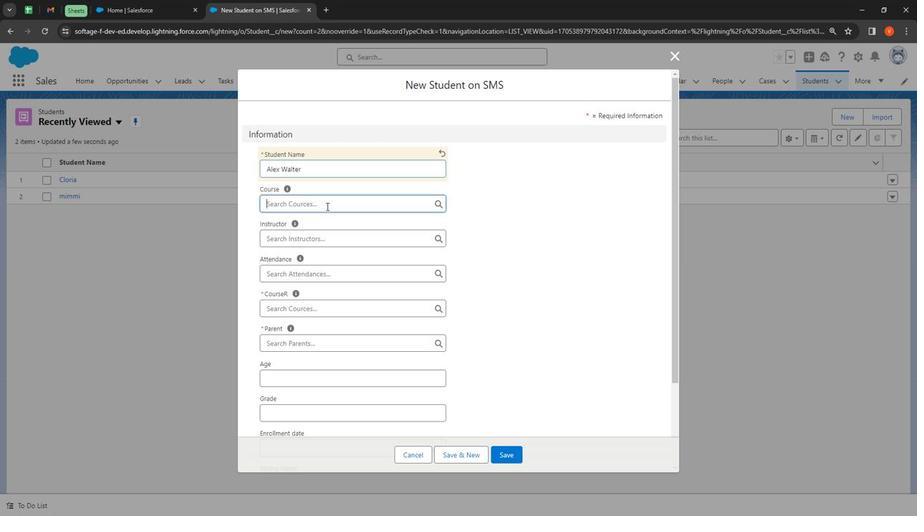 
Action: Mouse moved to (336, 255)
Screenshot: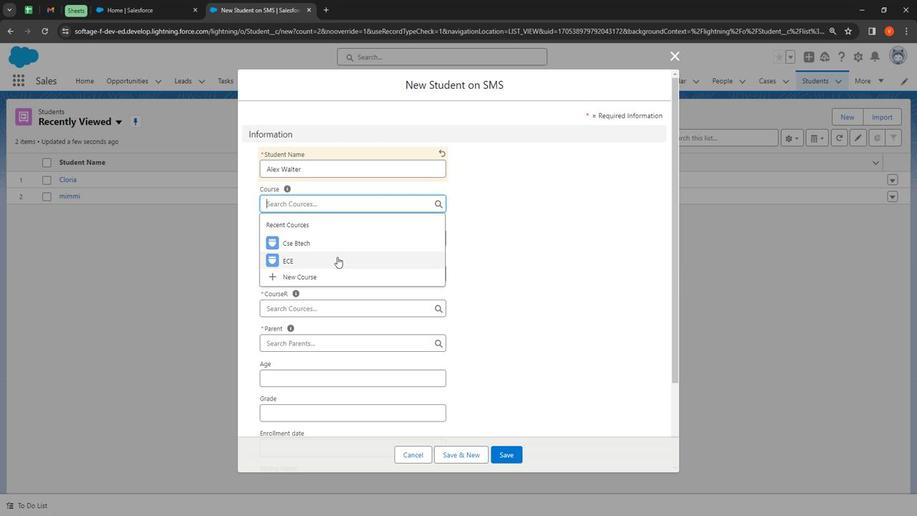 
Action: Mouse pressed left at (336, 255)
Screenshot: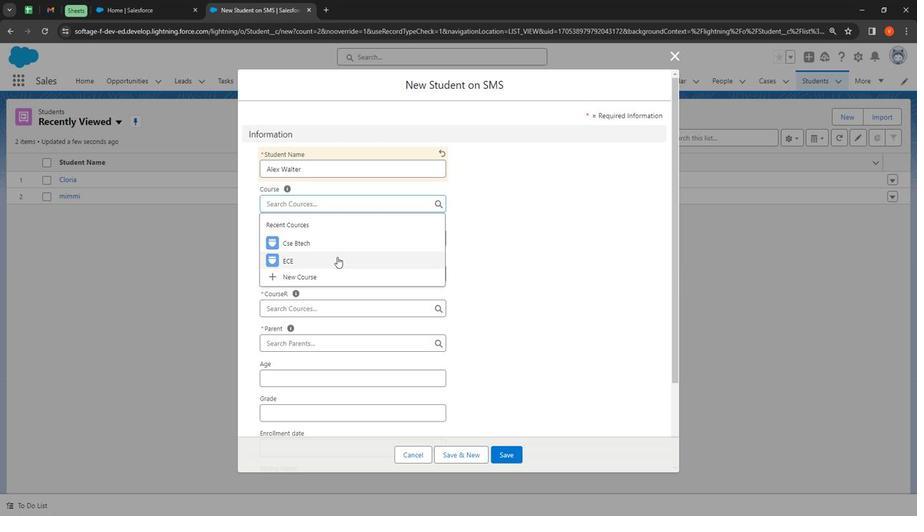 
Action: Mouse moved to (309, 238)
Screenshot: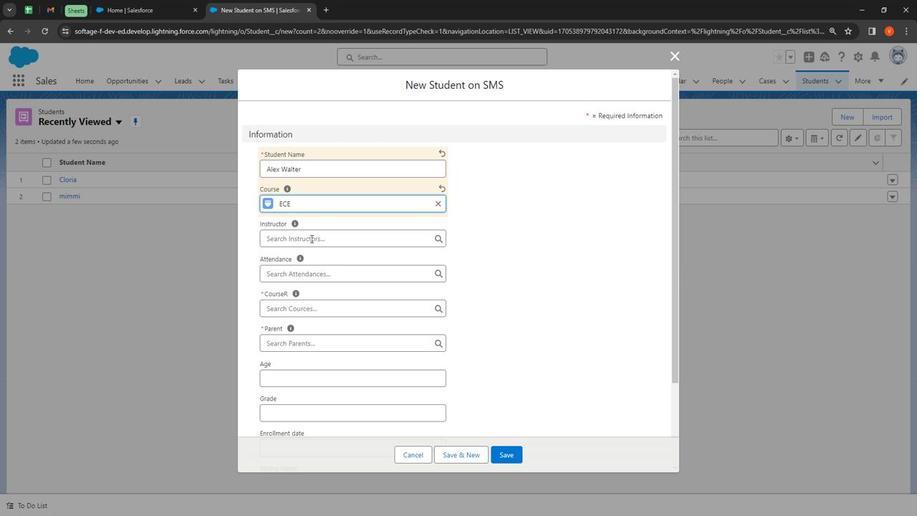 
Action: Mouse pressed left at (309, 238)
Screenshot: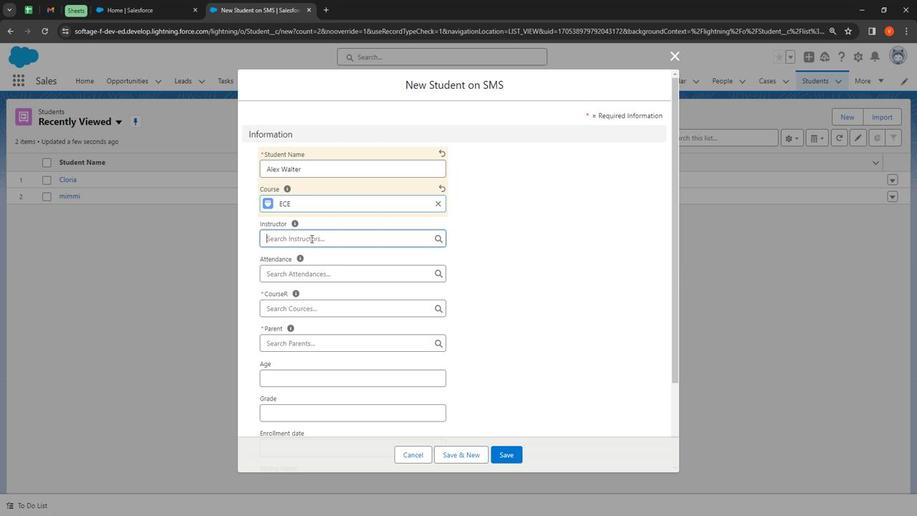 
Action: Mouse moved to (329, 294)
Screenshot: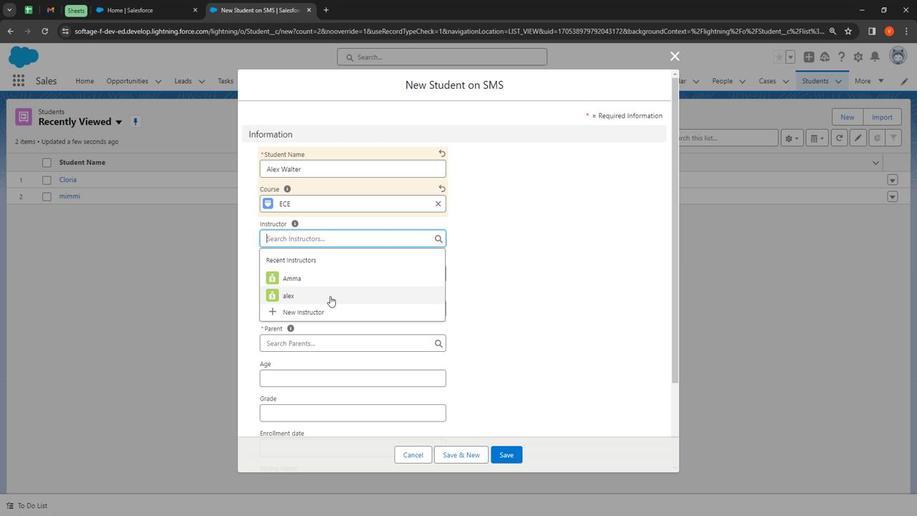 
Action: Mouse pressed left at (329, 294)
Screenshot: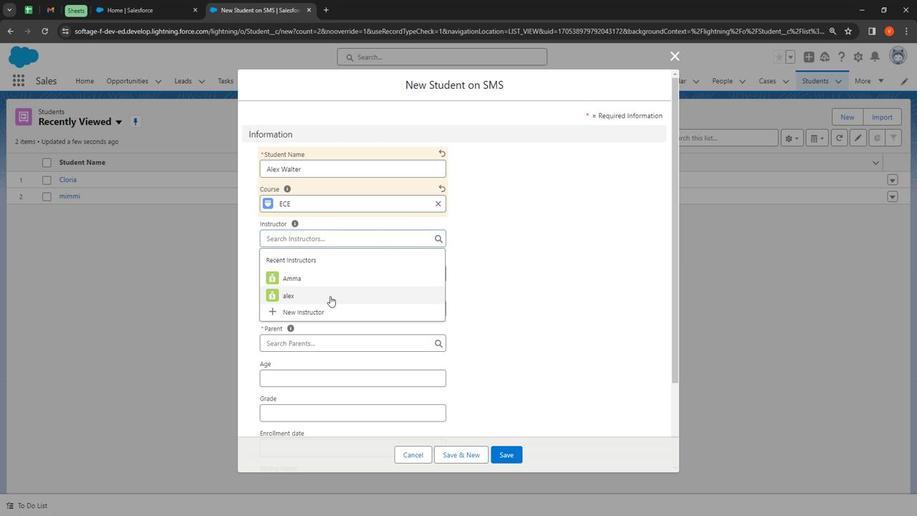 
Action: Mouse moved to (297, 266)
Screenshot: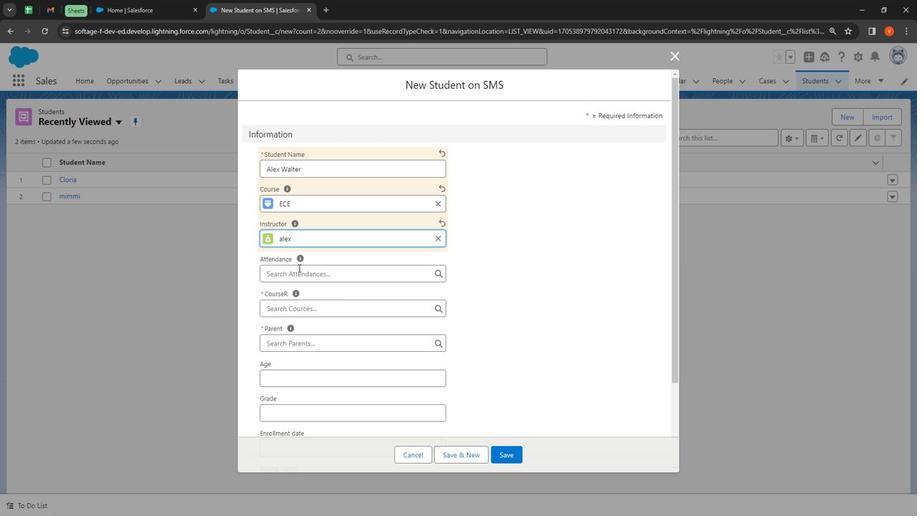 
Action: Mouse pressed left at (297, 266)
Screenshot: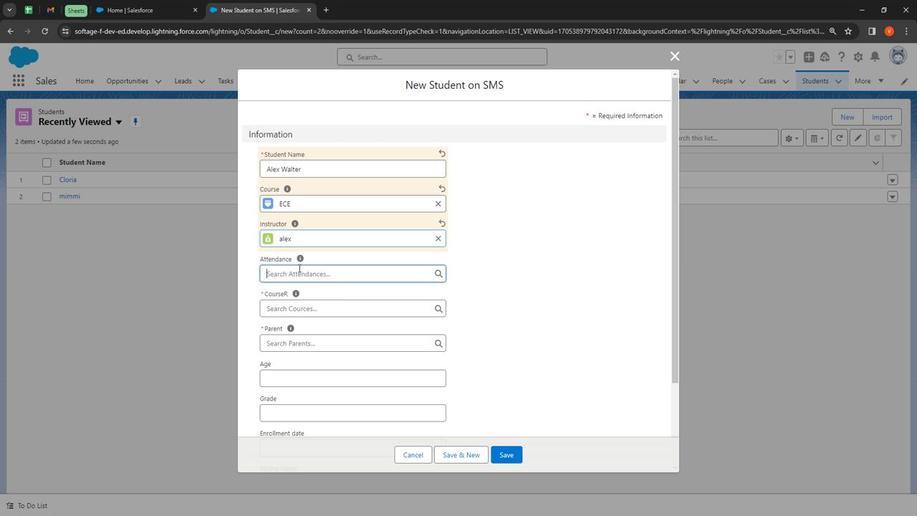 
Action: Mouse moved to (370, 324)
Screenshot: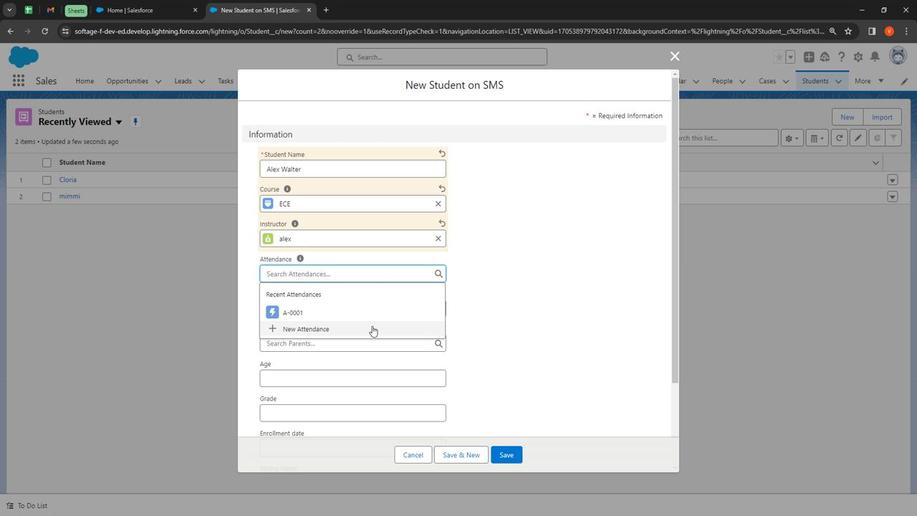 
Action: Mouse pressed left at (370, 324)
Screenshot: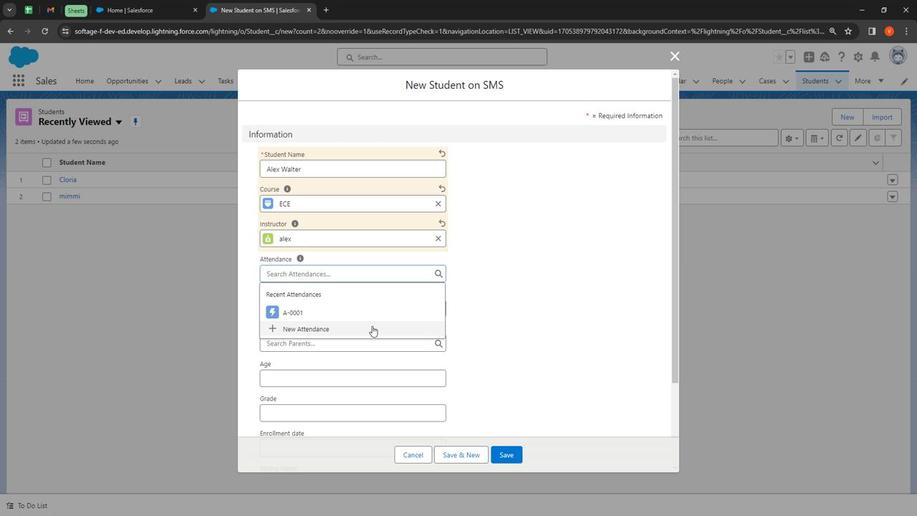 
Action: Mouse moved to (336, 224)
Screenshot: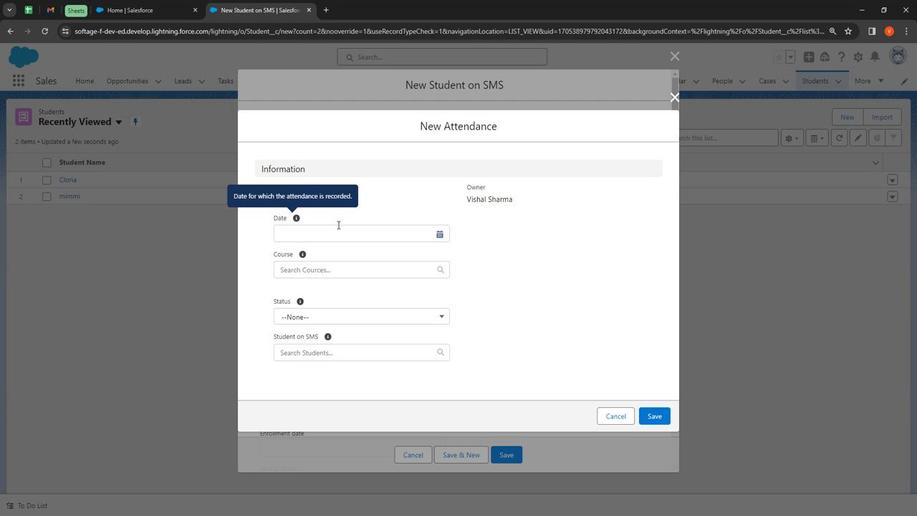 
Action: Mouse pressed left at (336, 224)
Screenshot: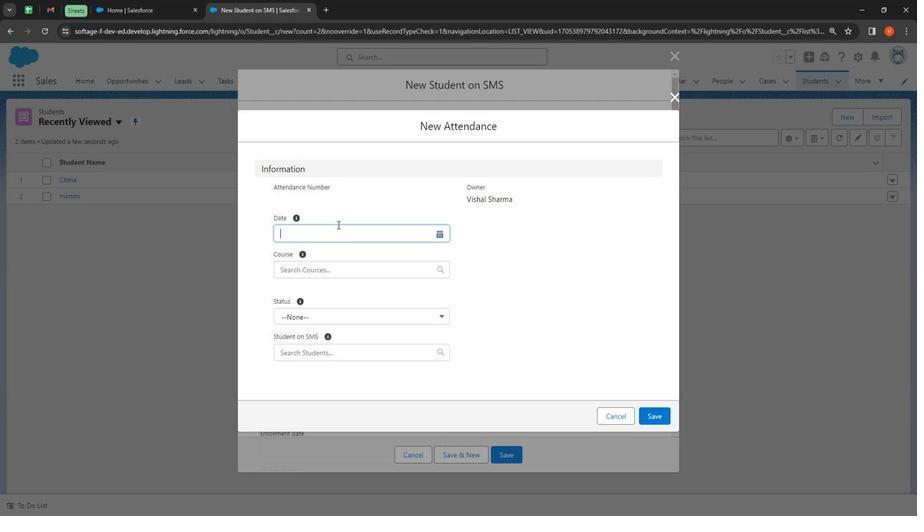
Action: Mouse moved to (380, 297)
Screenshot: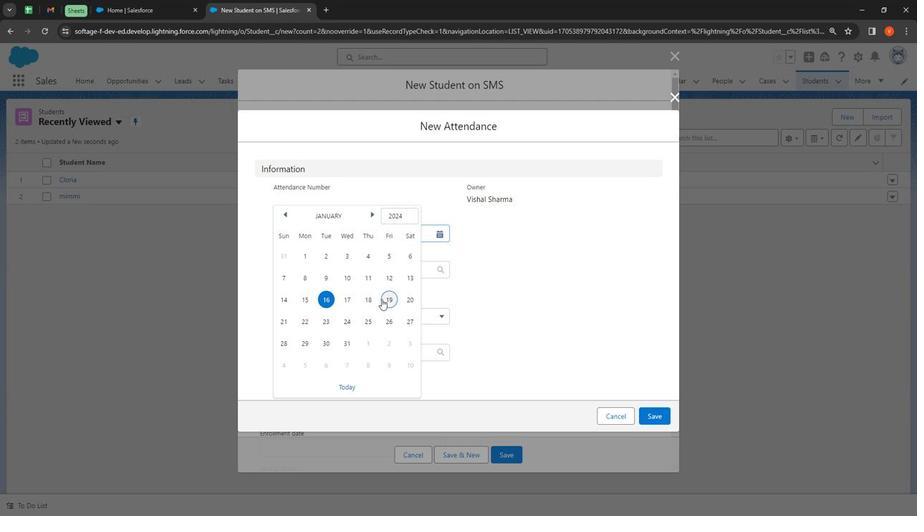 
Action: Mouse pressed left at (380, 297)
Screenshot: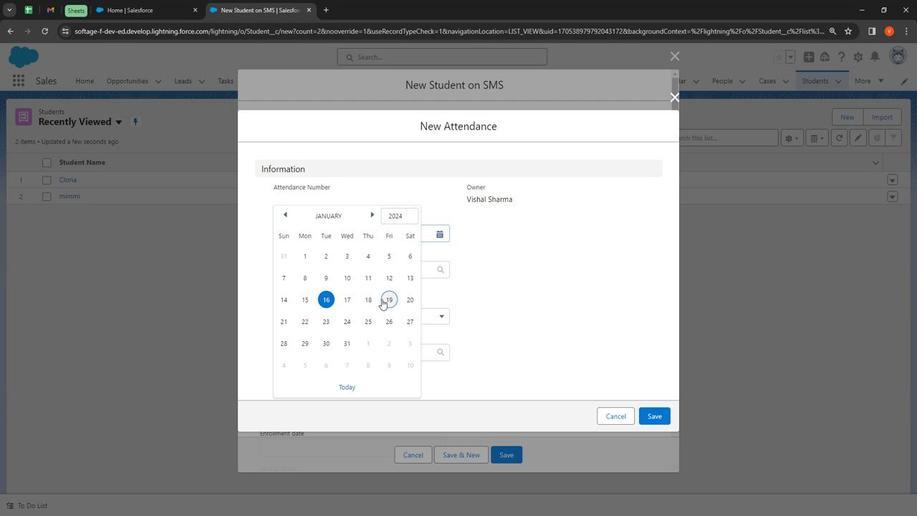 
Action: Mouse moved to (321, 262)
Screenshot: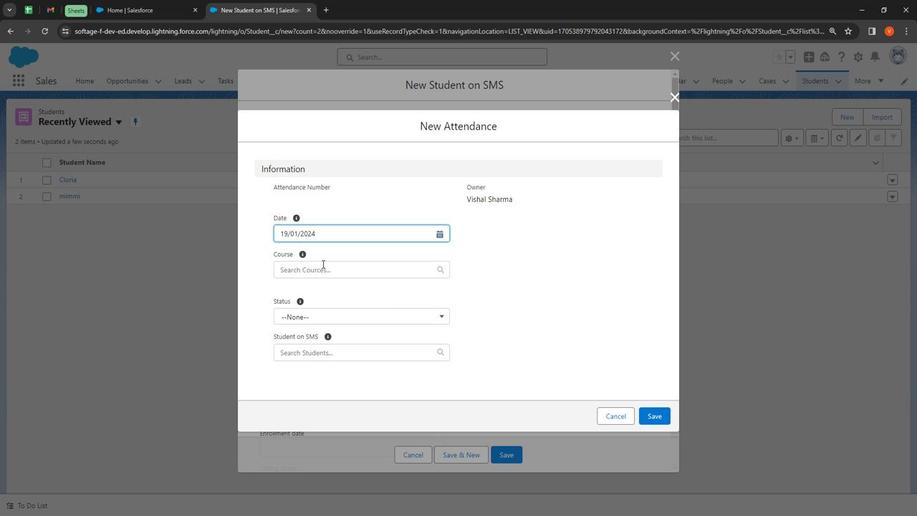 
Action: Mouse pressed left at (321, 262)
Screenshot: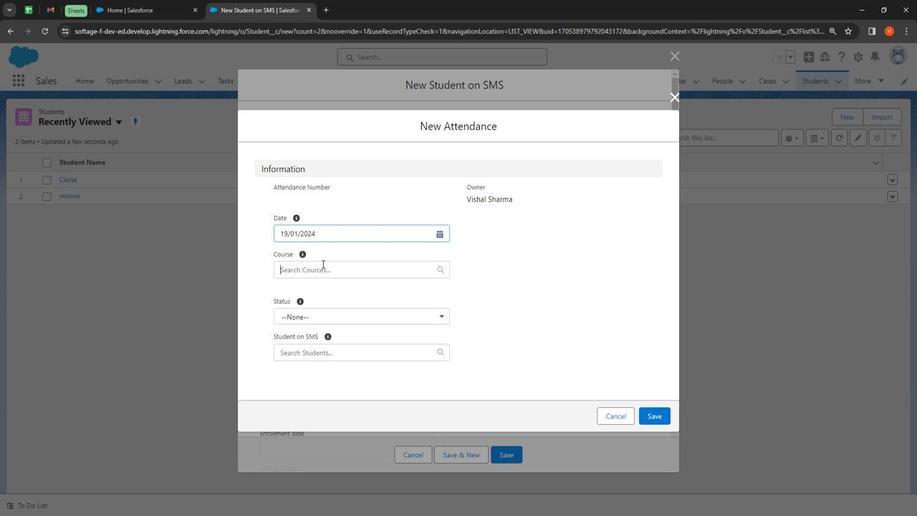 
Action: Mouse moved to (319, 291)
Screenshot: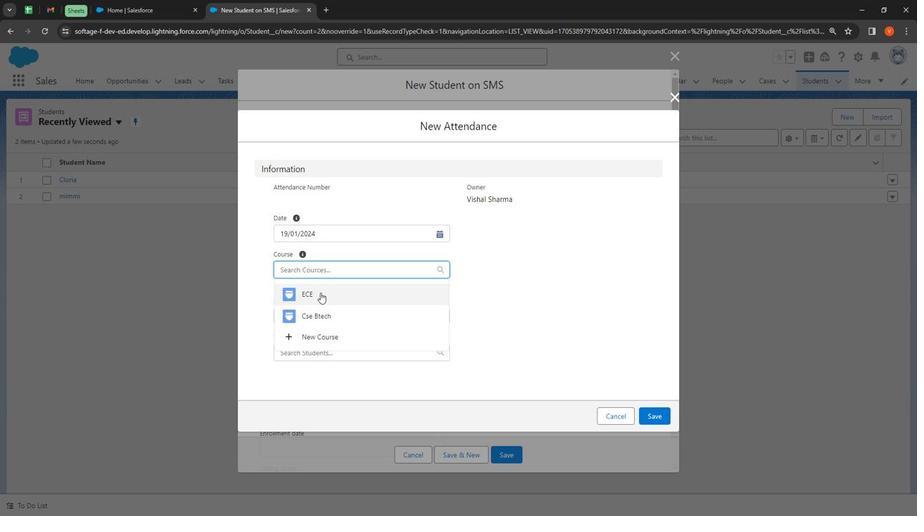 
Action: Mouse pressed left at (319, 291)
Screenshot: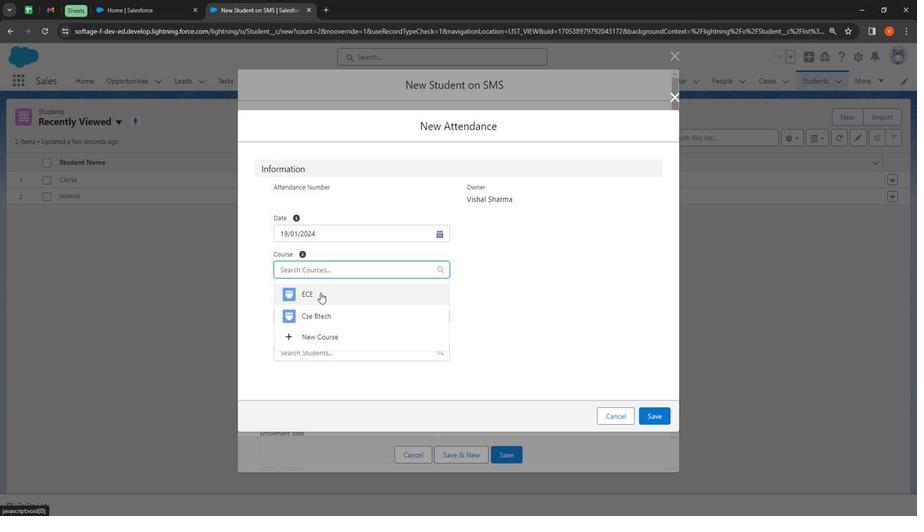 
Action: Mouse moved to (342, 326)
Screenshot: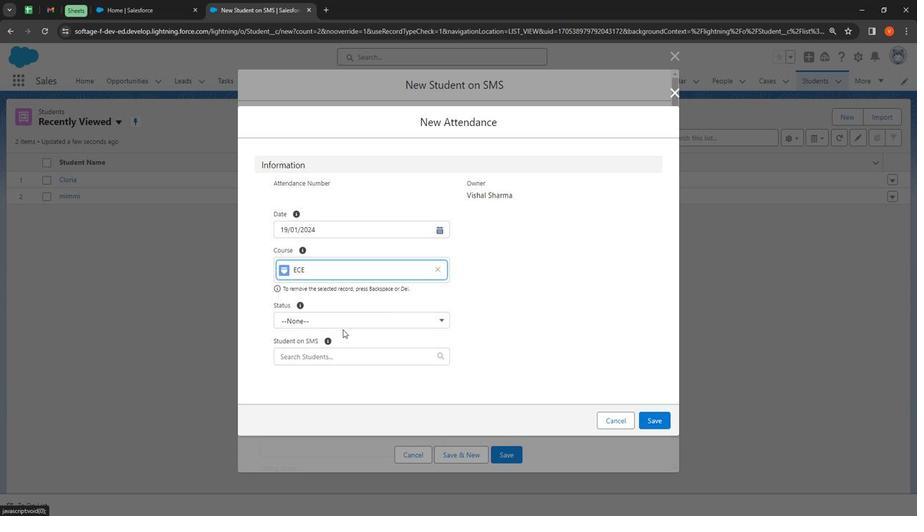 
Action: Mouse pressed left at (342, 326)
Screenshot: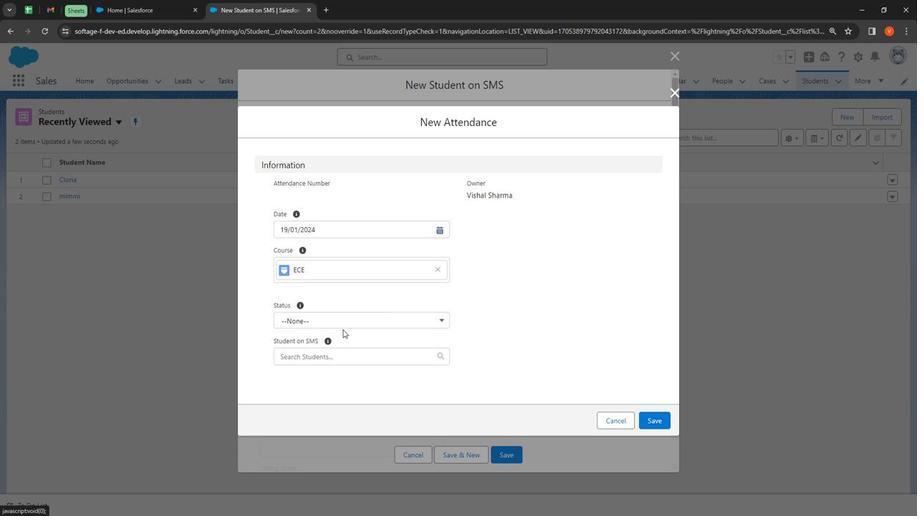
Action: Mouse moved to (345, 323)
Screenshot: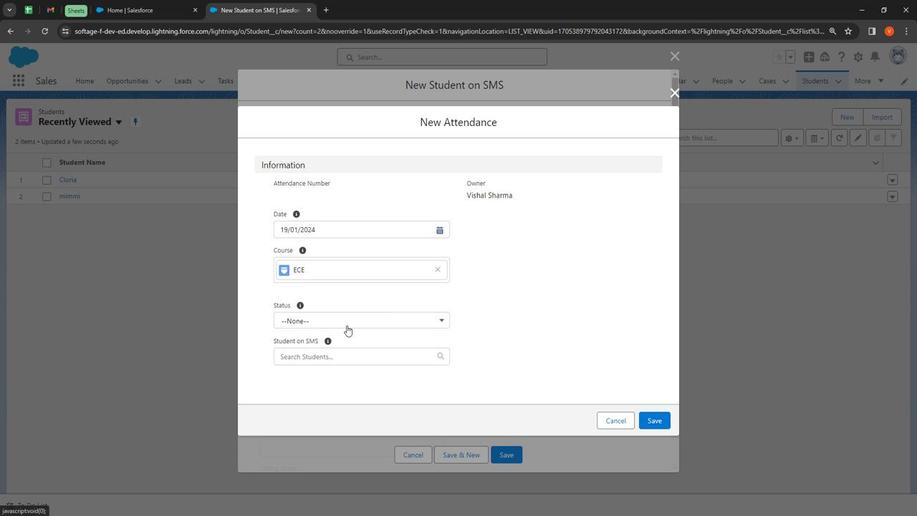 
Action: Mouse pressed left at (345, 323)
Screenshot: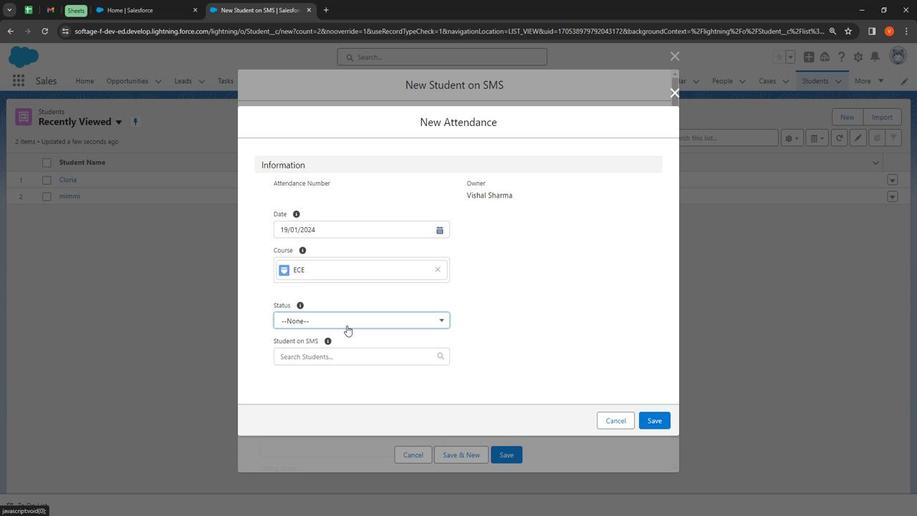 
Action: Mouse moved to (350, 347)
Screenshot: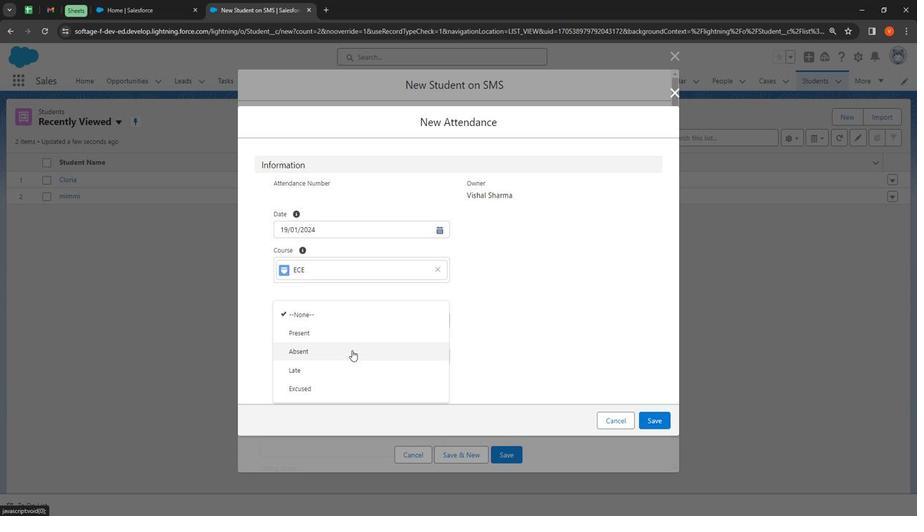 
Action: Mouse pressed left at (350, 347)
Screenshot: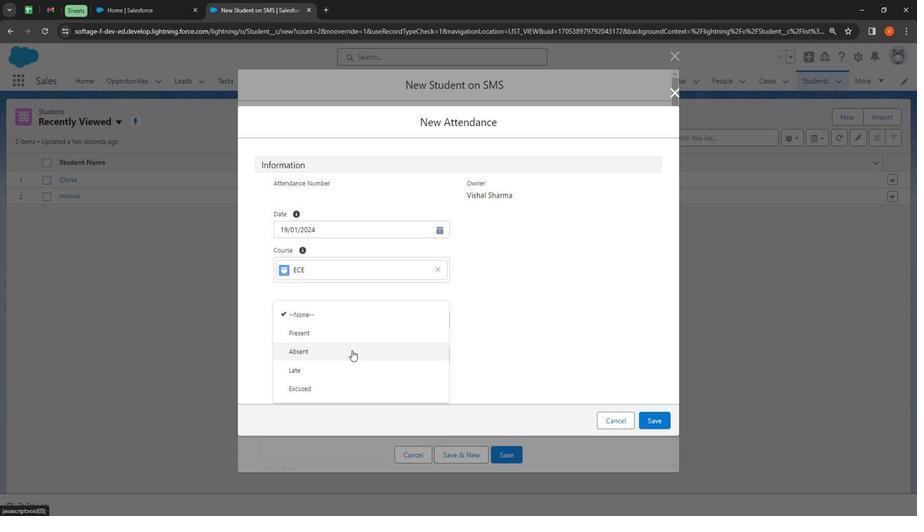 
Action: Mouse moved to (346, 349)
Screenshot: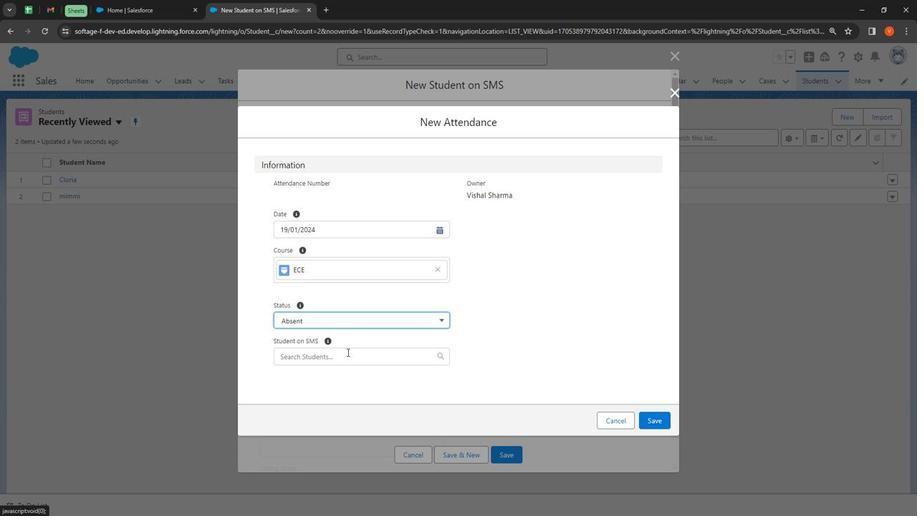 
Action: Mouse pressed left at (346, 349)
Screenshot: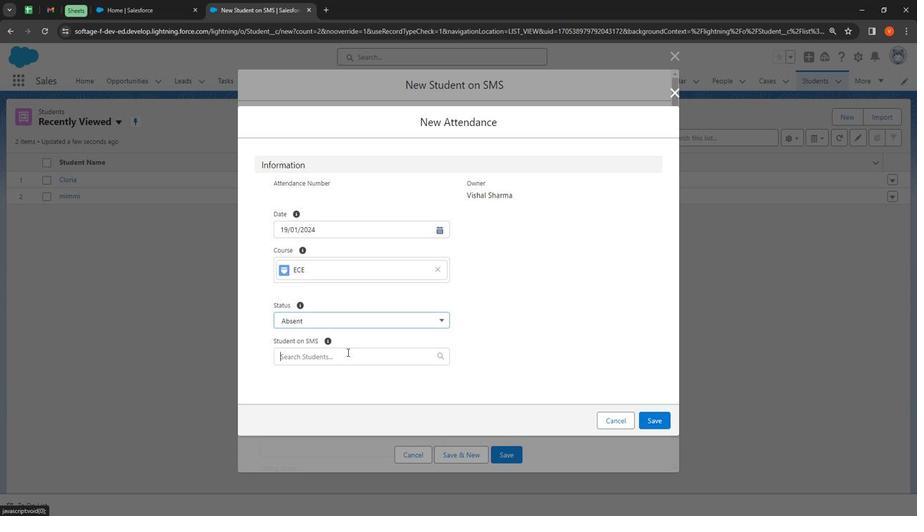 
Action: Mouse moved to (352, 374)
Screenshot: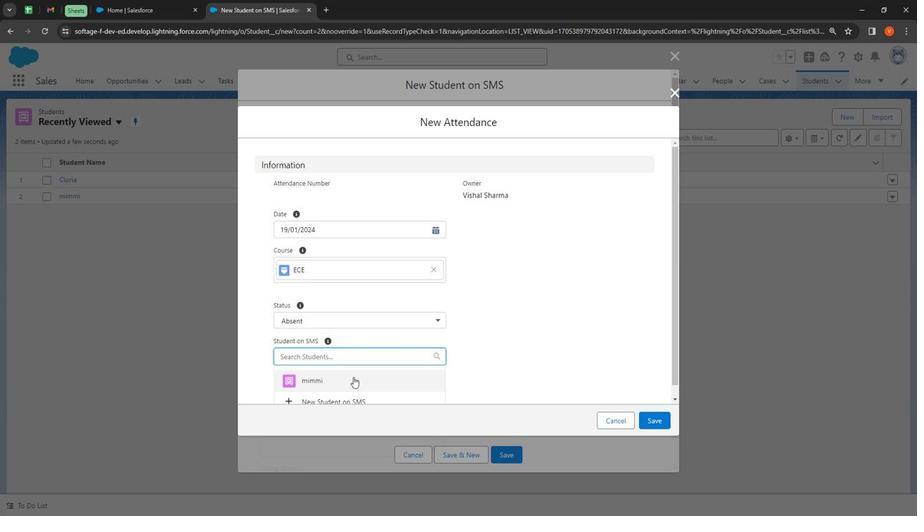 
Action: Mouse pressed left at (352, 374)
Screenshot: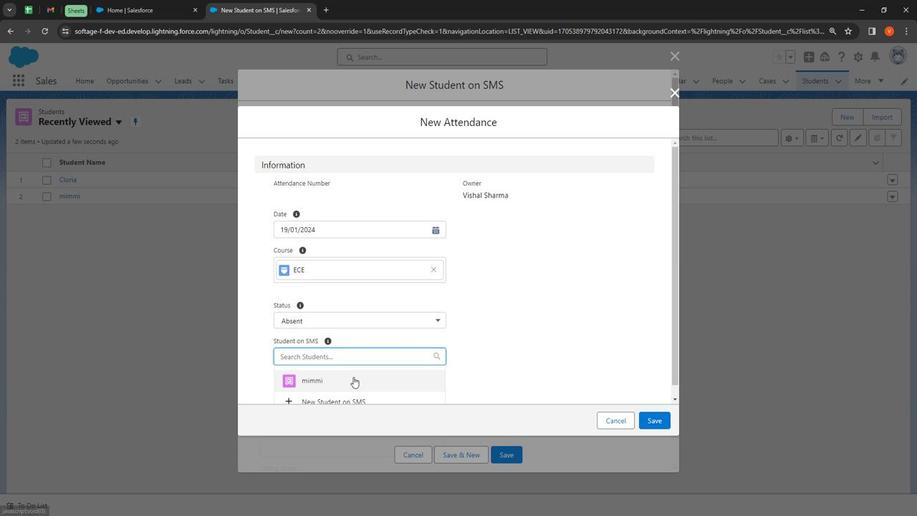 
Action: Mouse moved to (656, 421)
Screenshot: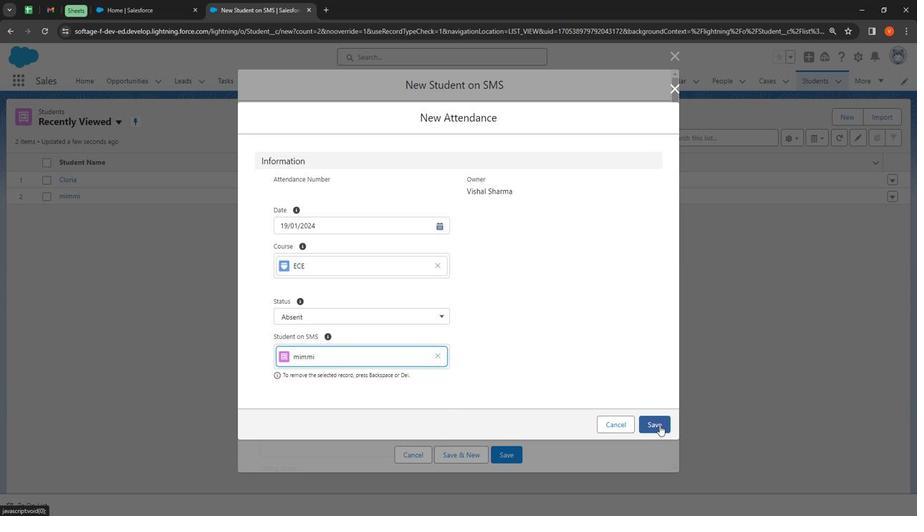 
Action: Mouse pressed left at (656, 421)
Screenshot: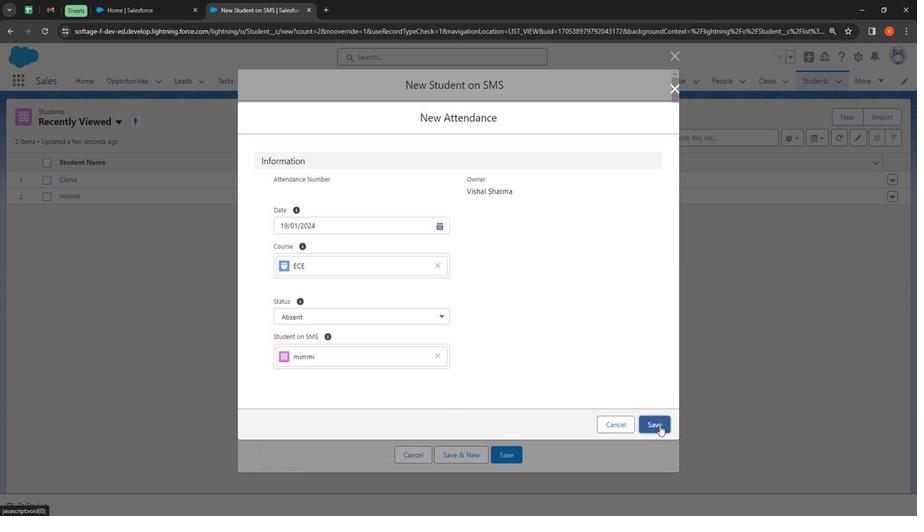 
Action: Mouse moved to (361, 304)
Screenshot: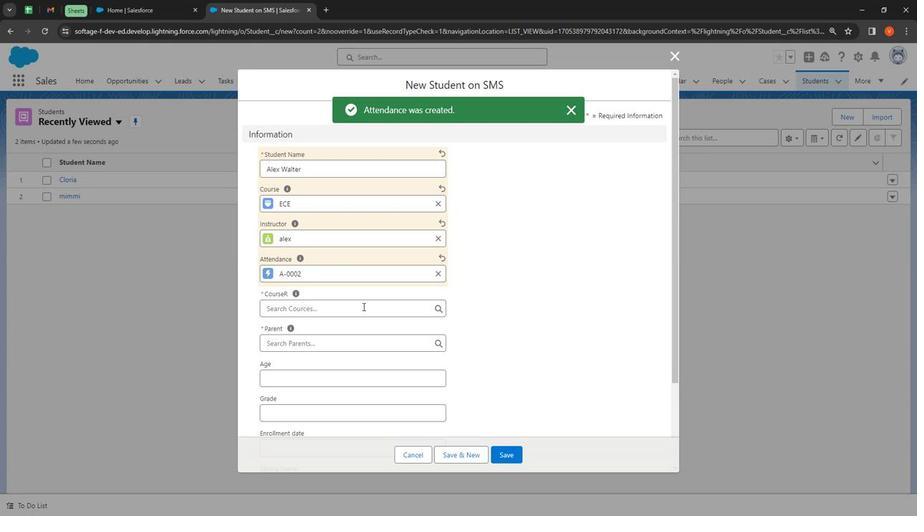 
Action: Mouse pressed left at (361, 304)
Screenshot: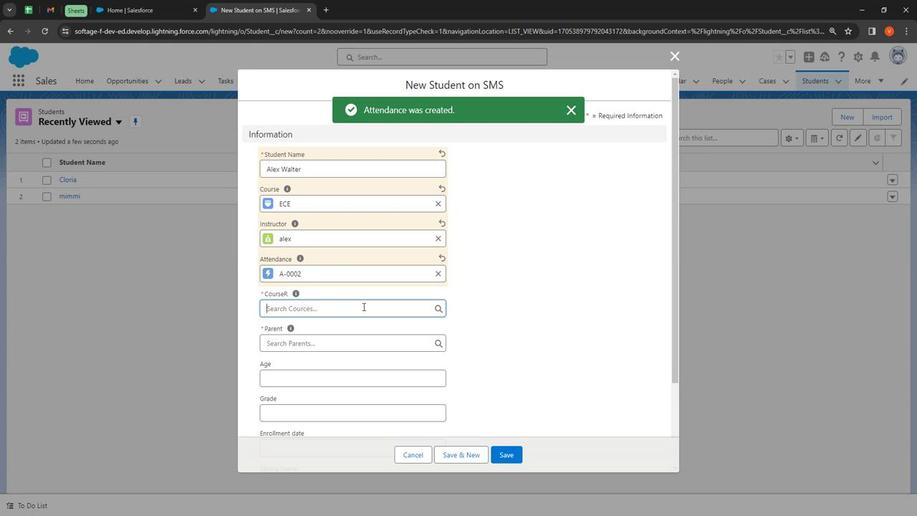 
Action: Mouse moved to (333, 362)
Screenshot: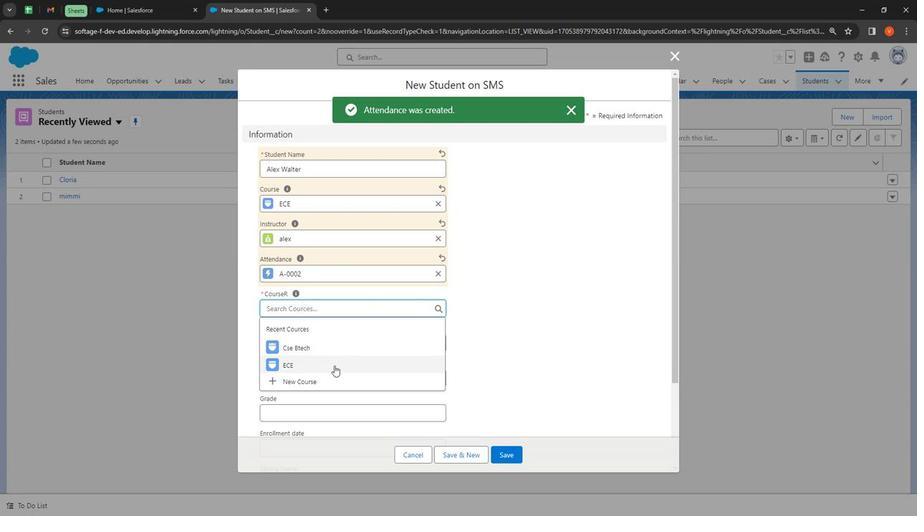 
Action: Mouse pressed left at (333, 362)
Screenshot: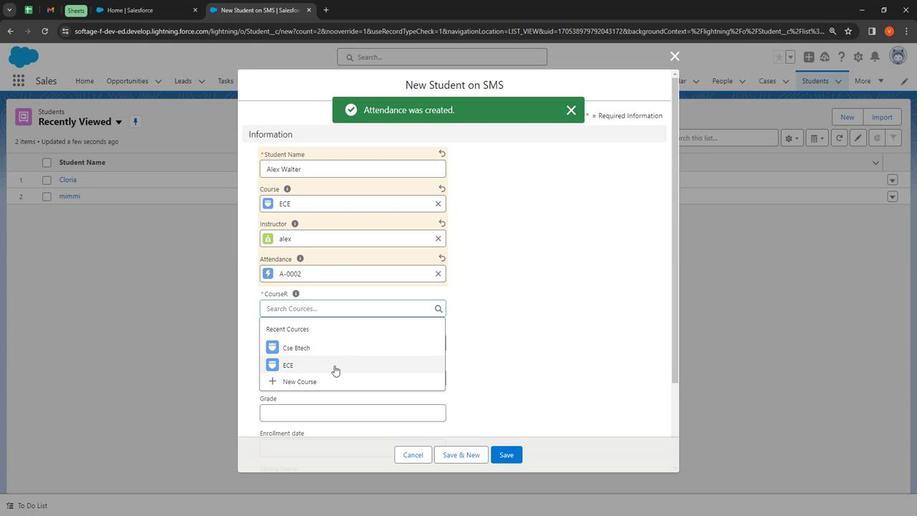 
Action: Mouse moved to (312, 336)
Screenshot: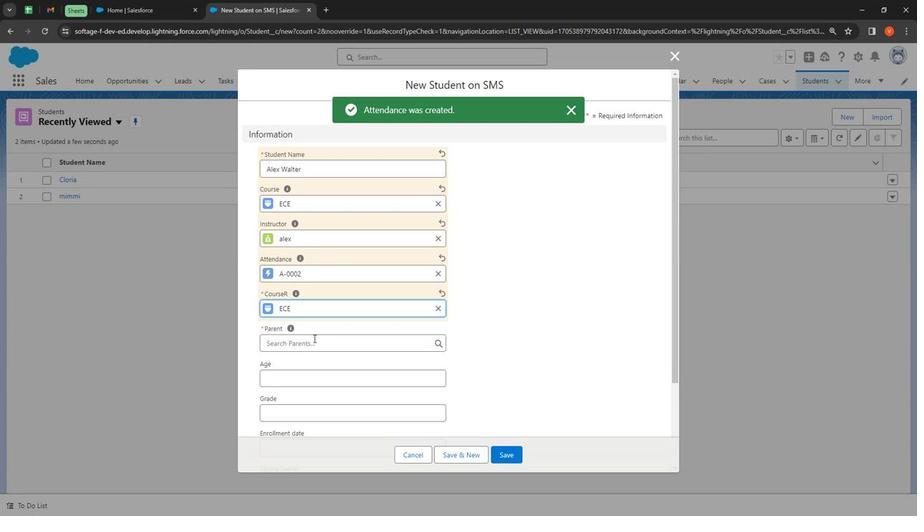 
Action: Mouse pressed left at (312, 336)
Screenshot: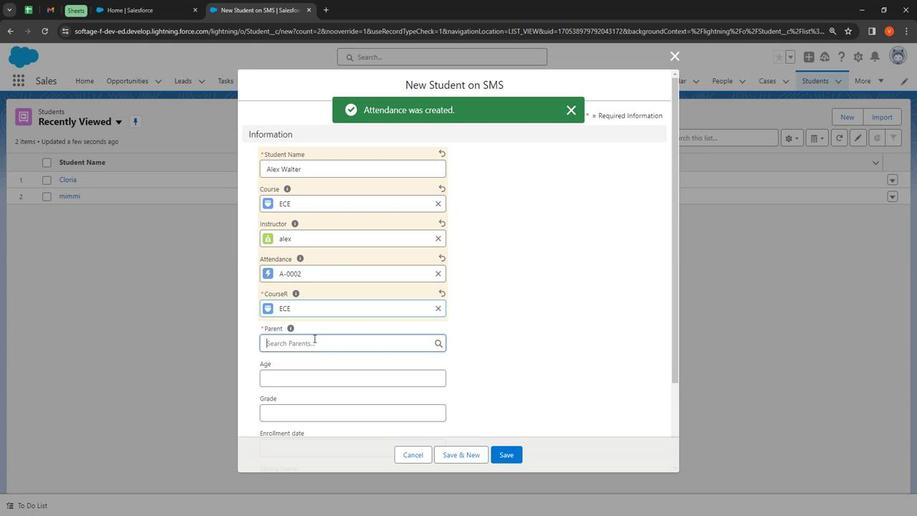 
Action: Mouse moved to (326, 380)
Screenshot: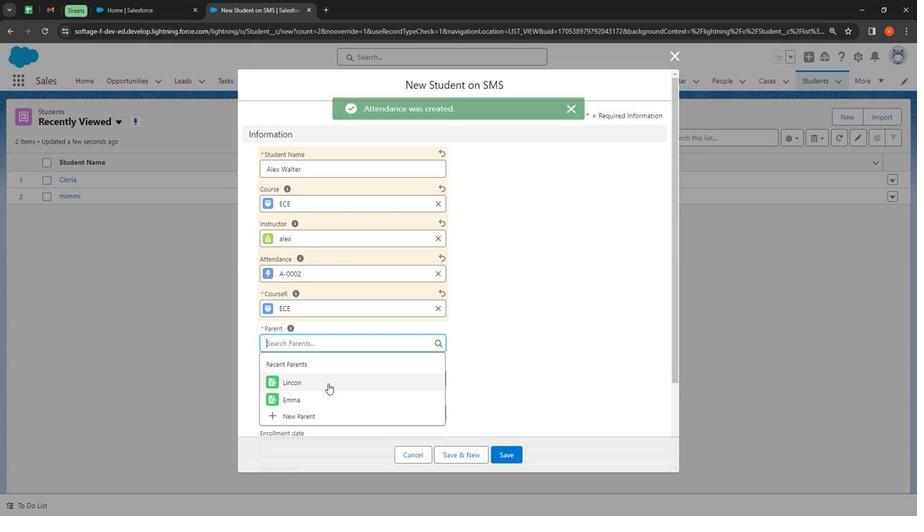 
Action: Mouse pressed left at (326, 380)
Screenshot: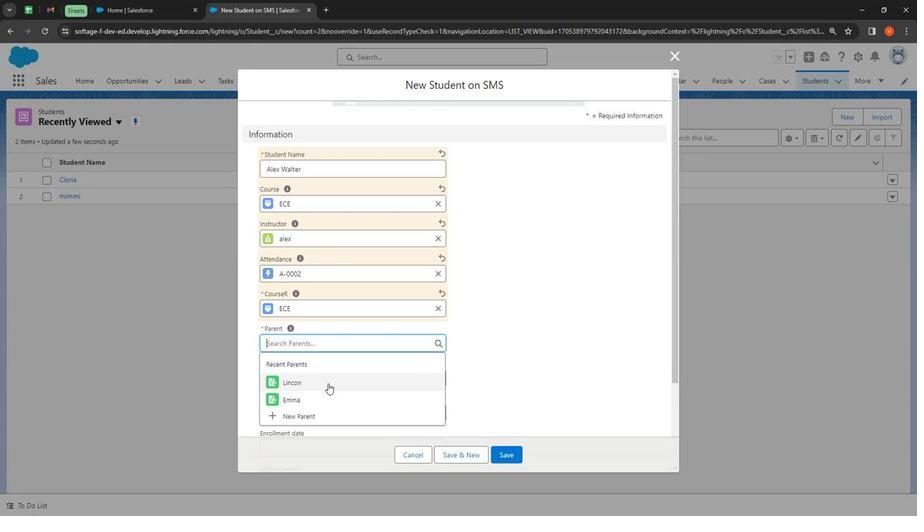 
Action: Mouse moved to (296, 371)
Screenshot: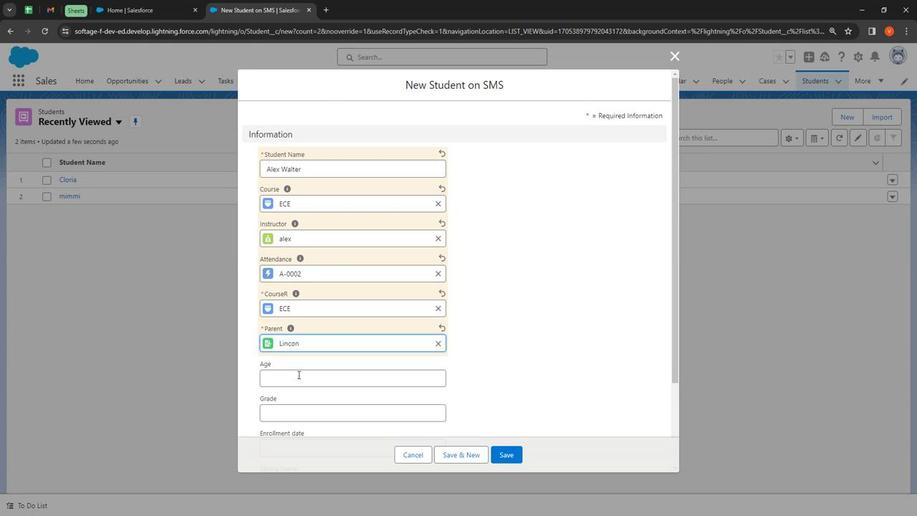 
Action: Mouse pressed left at (296, 371)
Screenshot: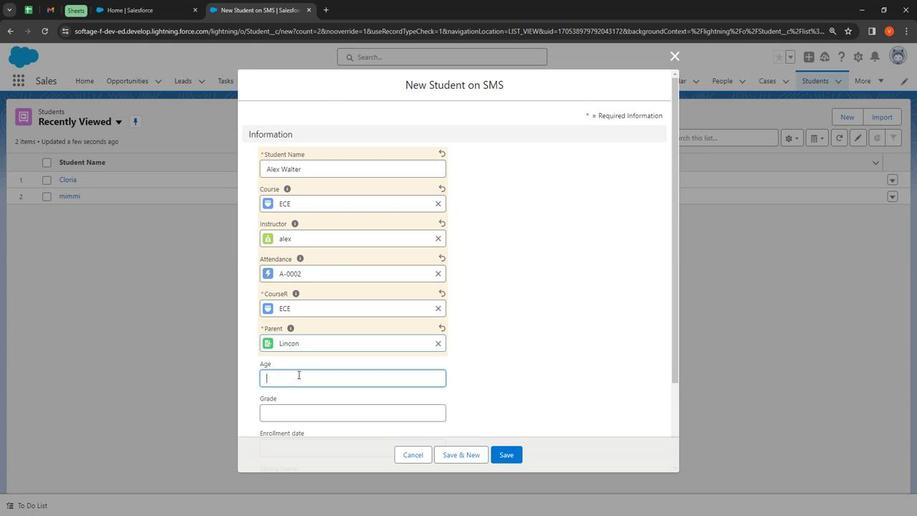 
Action: Mouse moved to (295, 369)
Screenshot: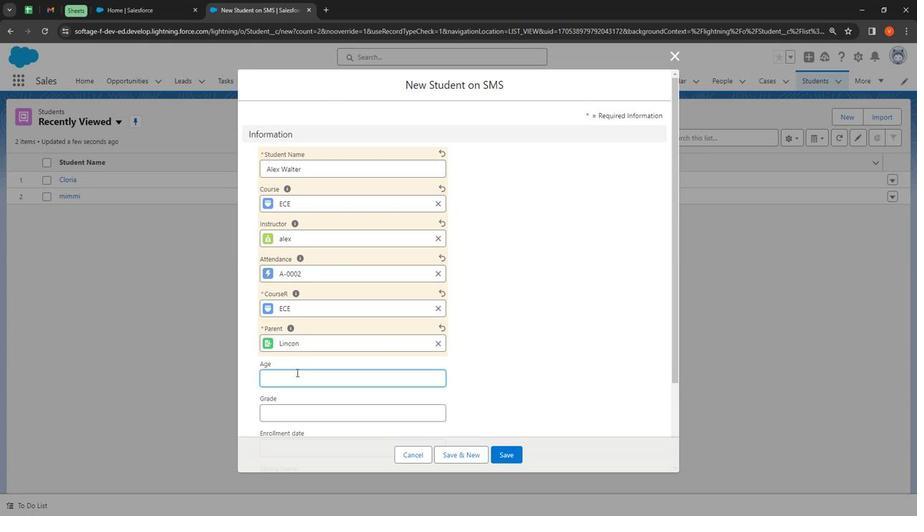 
Action: Key pressed 21
Screenshot: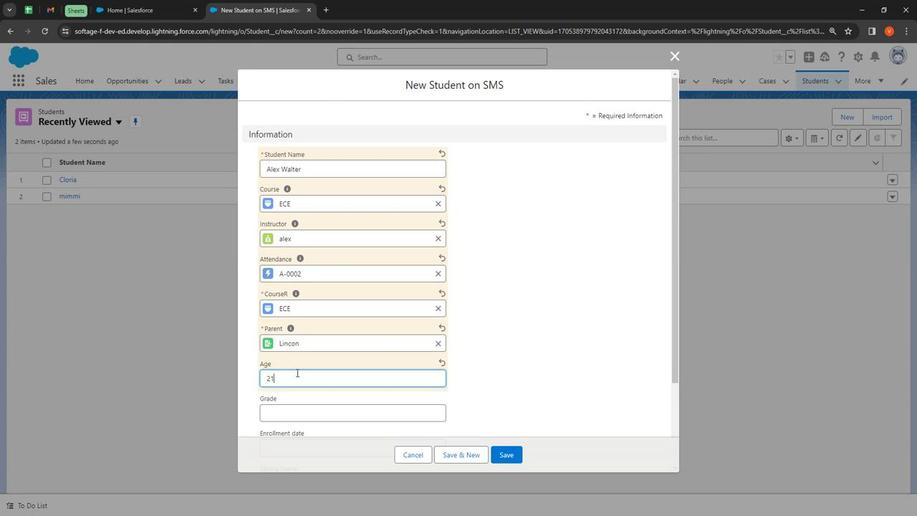 
Action: Mouse moved to (304, 406)
Screenshot: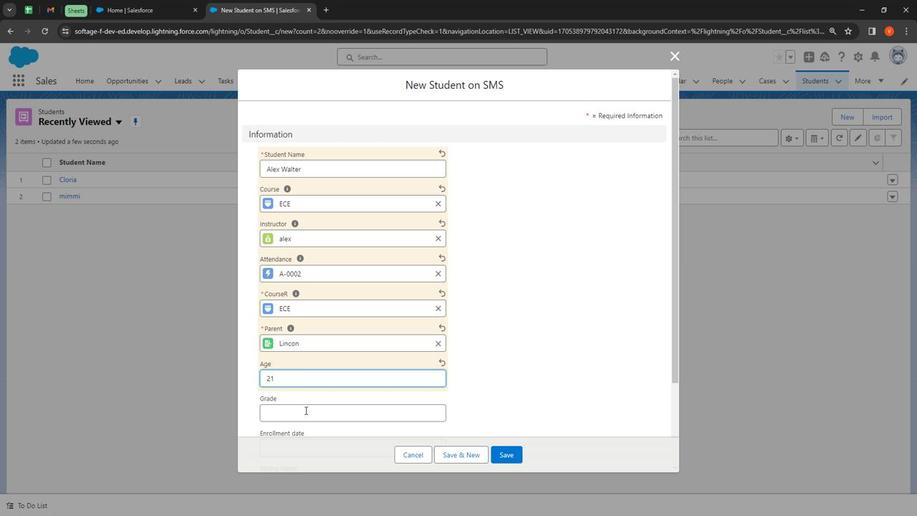 
Action: Mouse pressed left at (304, 406)
Screenshot: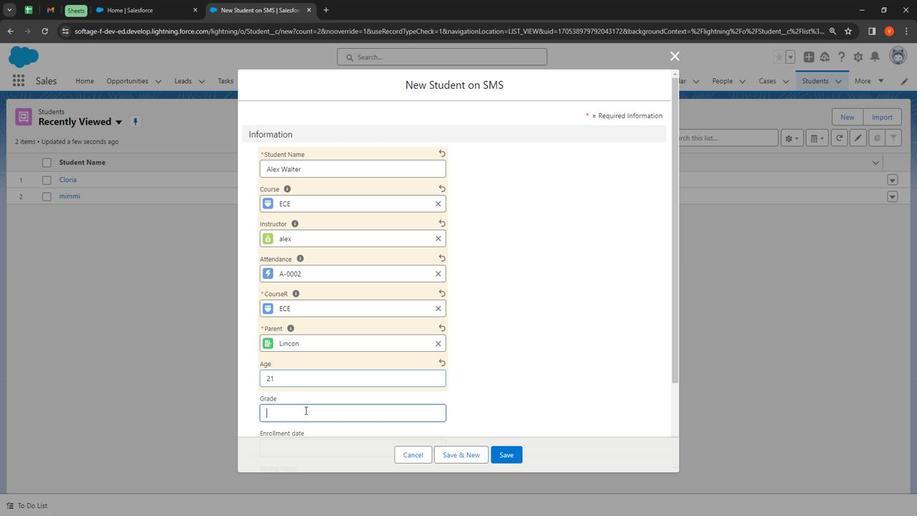 
Action: Mouse moved to (304, 407)
Screenshot: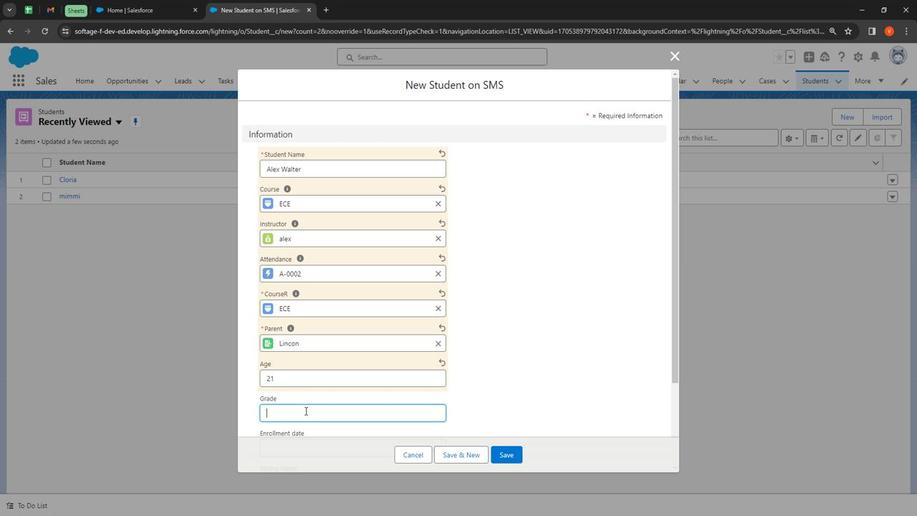
Action: Key pressed 24
Screenshot: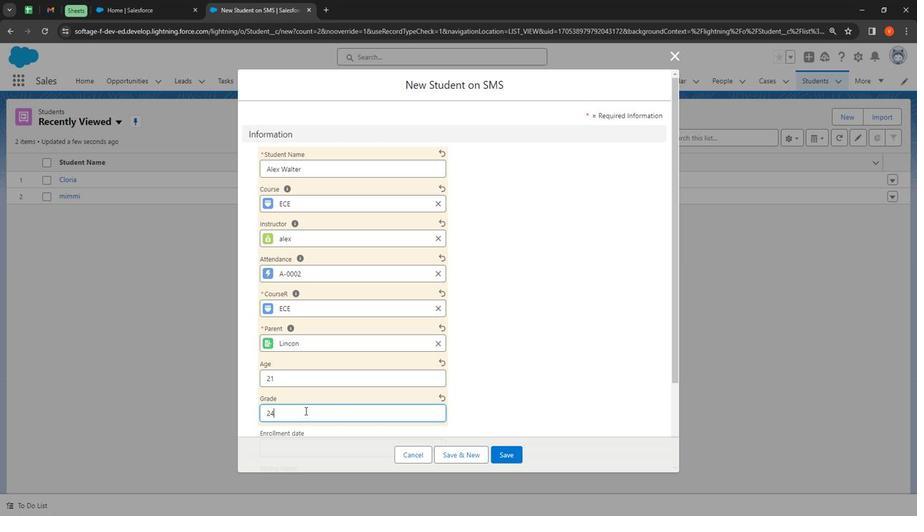 
Action: Mouse moved to (335, 413)
Screenshot: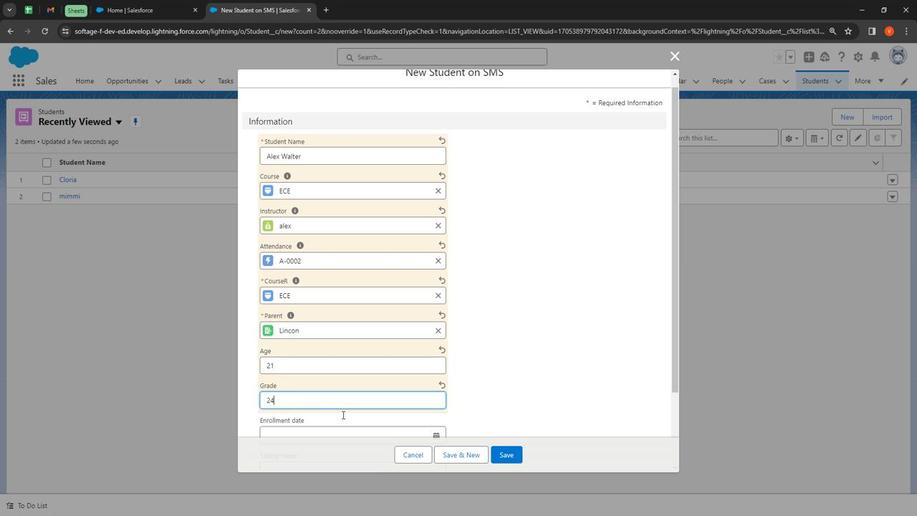 
Action: Mouse scrolled (335, 413) with delta (0, 0)
Screenshot: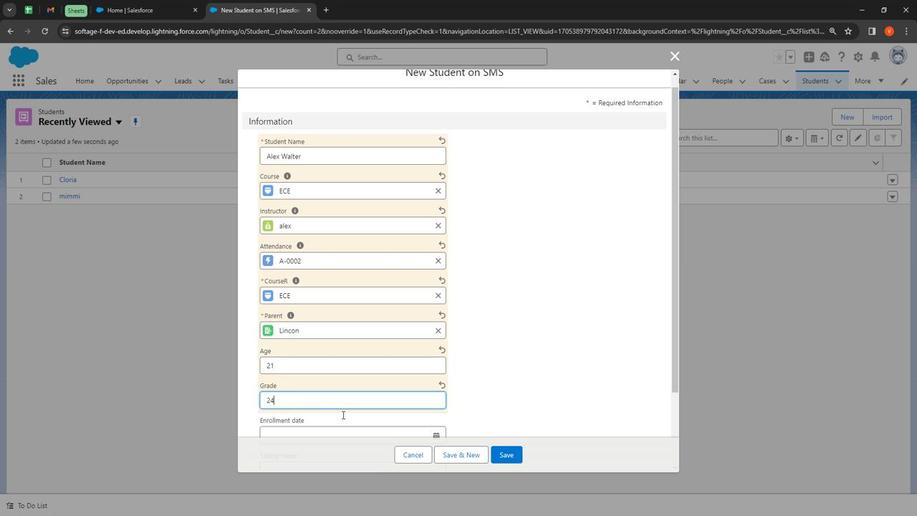 
Action: Mouse moved to (339, 411)
Screenshot: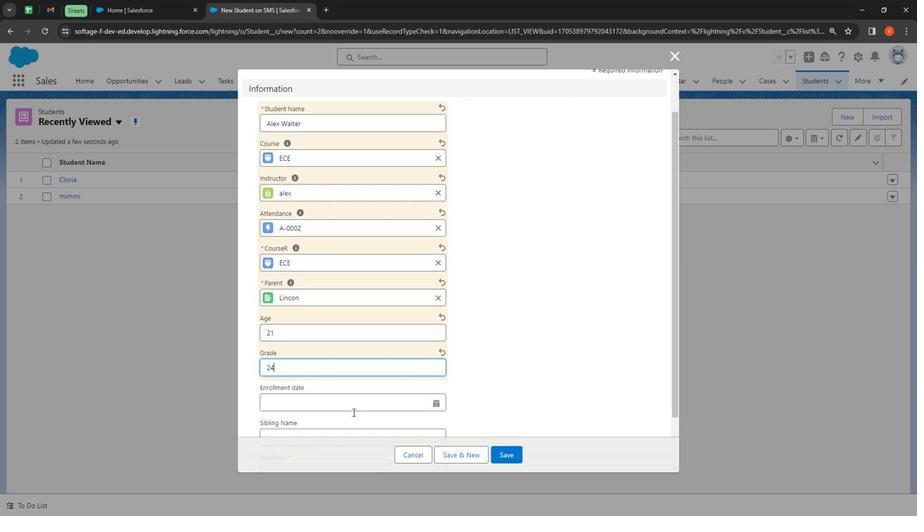 
Action: Mouse scrolled (339, 410) with delta (0, 0)
Screenshot: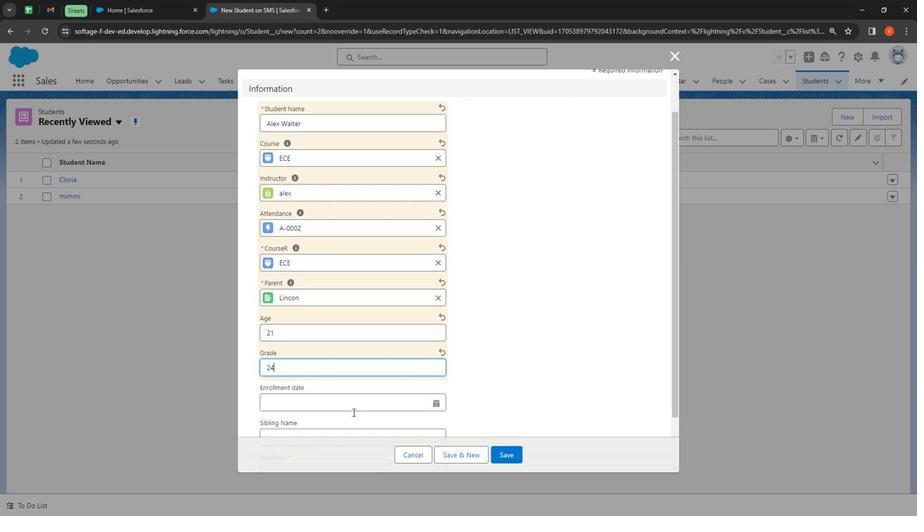 
Action: Mouse moved to (342, 411)
Screenshot: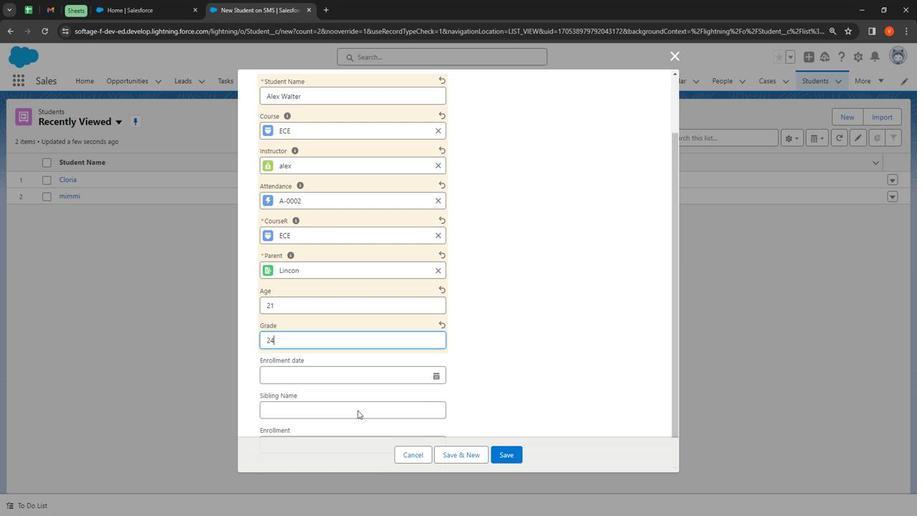 
Action: Mouse scrolled (342, 410) with delta (0, 0)
Screenshot: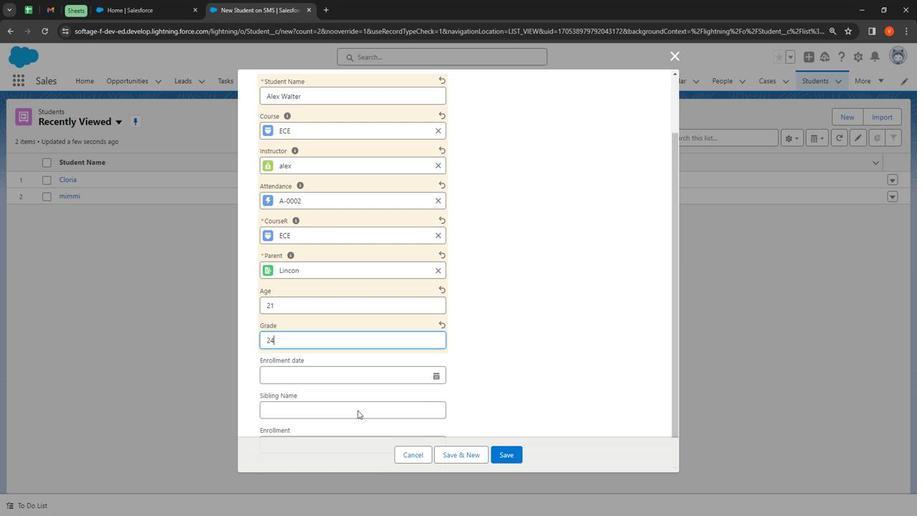 
Action: Mouse moved to (356, 406)
Screenshot: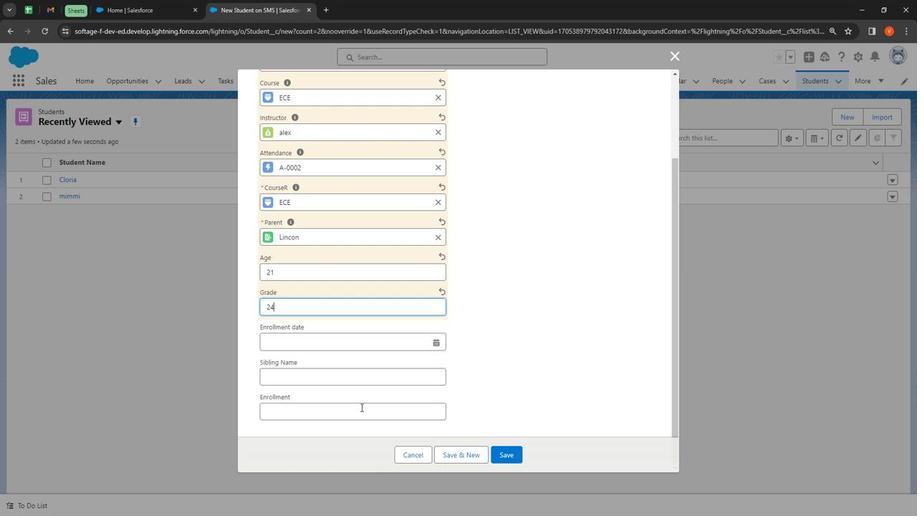 
Action: Mouse scrolled (356, 406) with delta (0, 0)
Screenshot: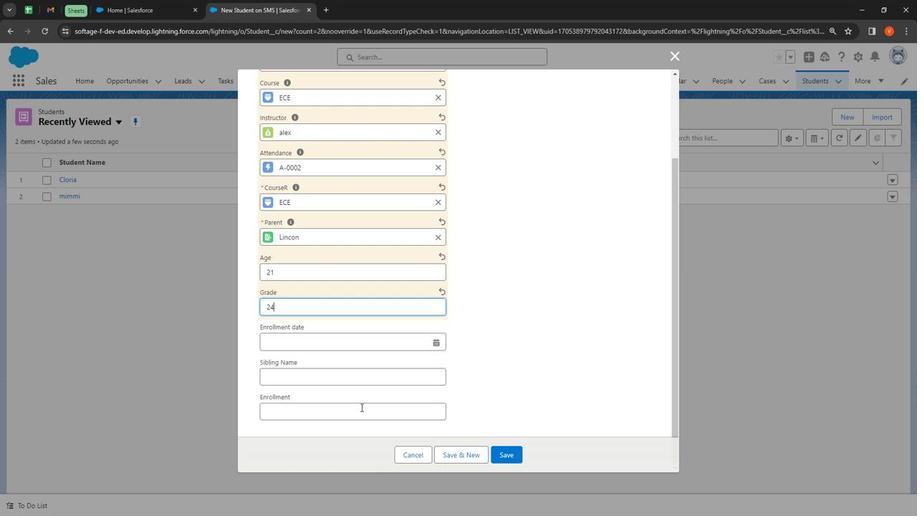 
Action: Mouse moved to (305, 332)
Screenshot: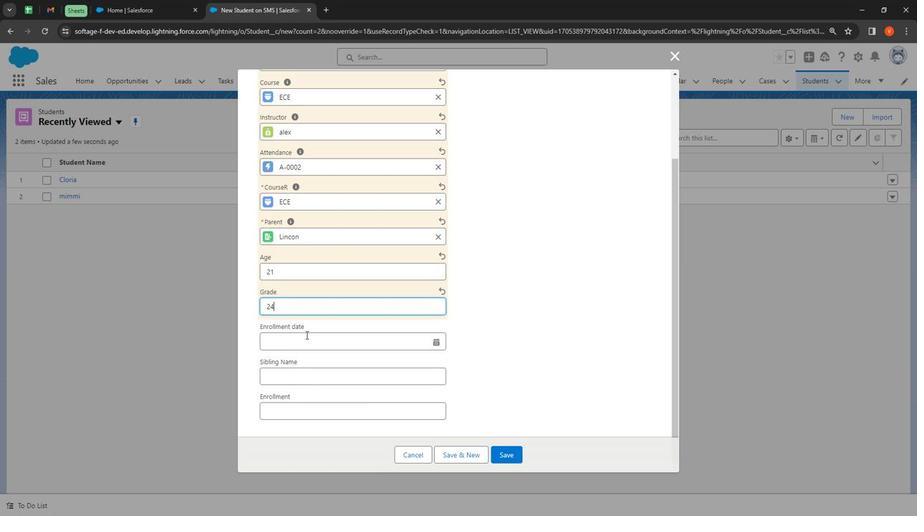 
Action: Mouse pressed left at (305, 332)
Screenshot: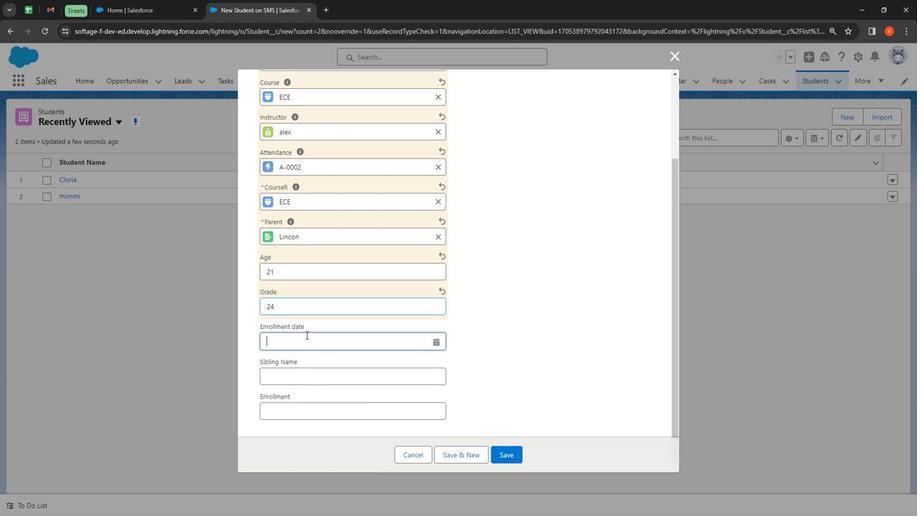 
Action: Mouse moved to (426, 160)
Screenshot: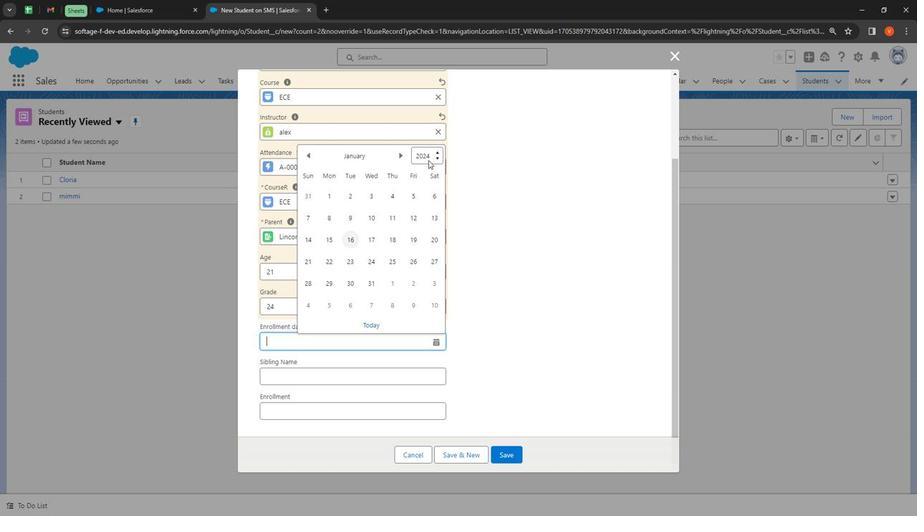 
Action: Mouse pressed left at (426, 160)
Screenshot: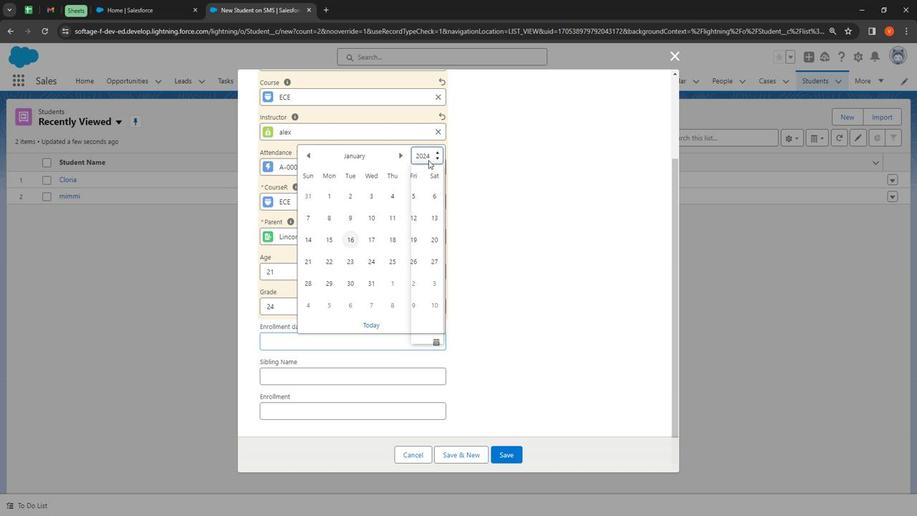 
Action: Mouse moved to (418, 291)
Screenshot: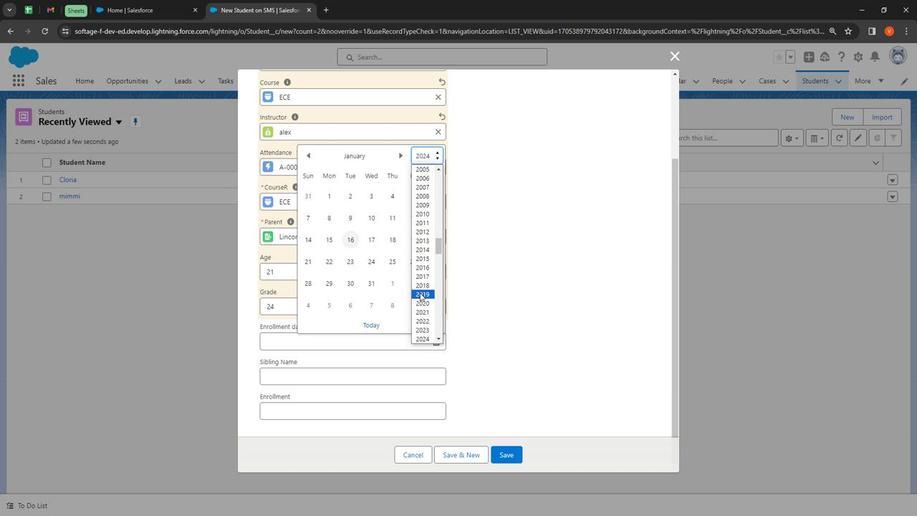 
Action: Mouse pressed left at (418, 291)
Screenshot: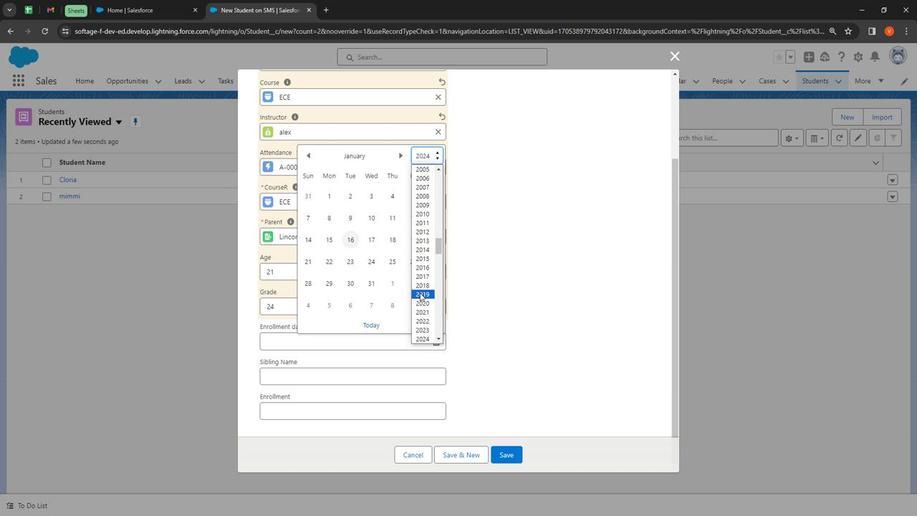 
Action: Mouse moved to (402, 152)
Screenshot: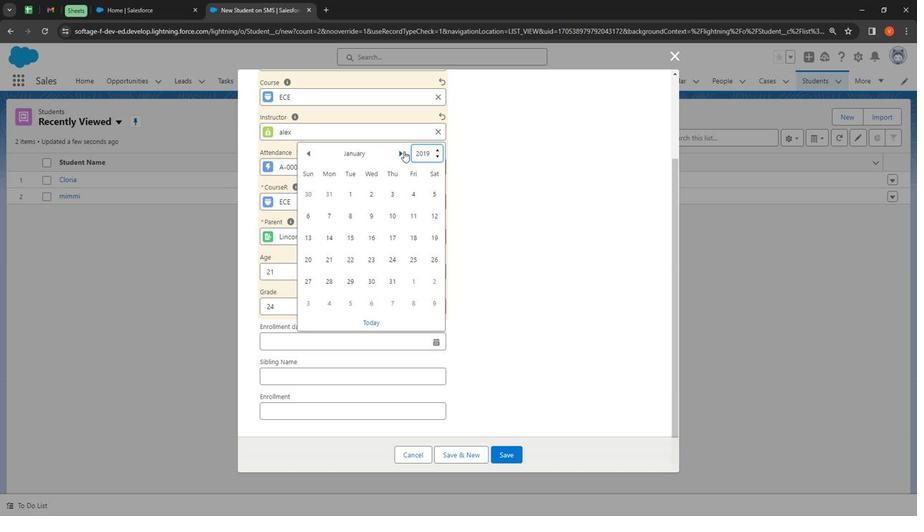 
Action: Mouse pressed left at (402, 152)
Screenshot: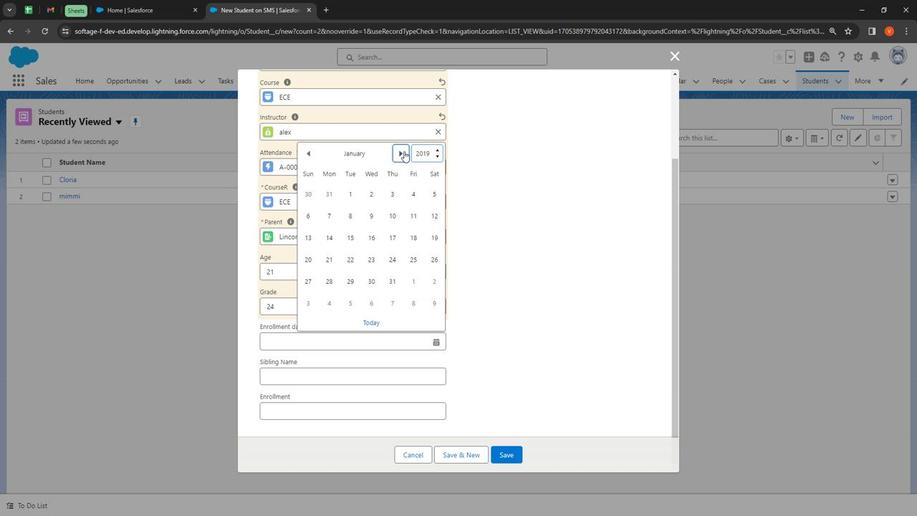 
Action: Mouse pressed left at (402, 152)
Screenshot: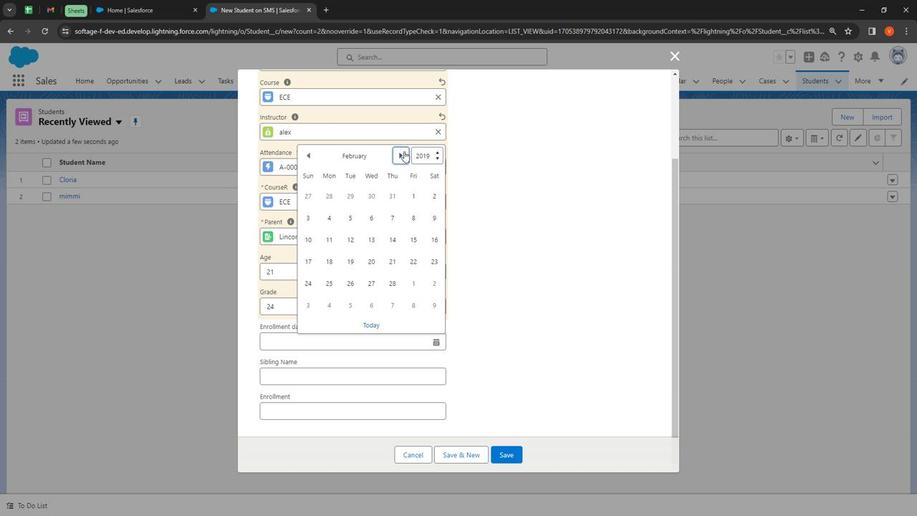
Action: Mouse pressed left at (402, 152)
Screenshot: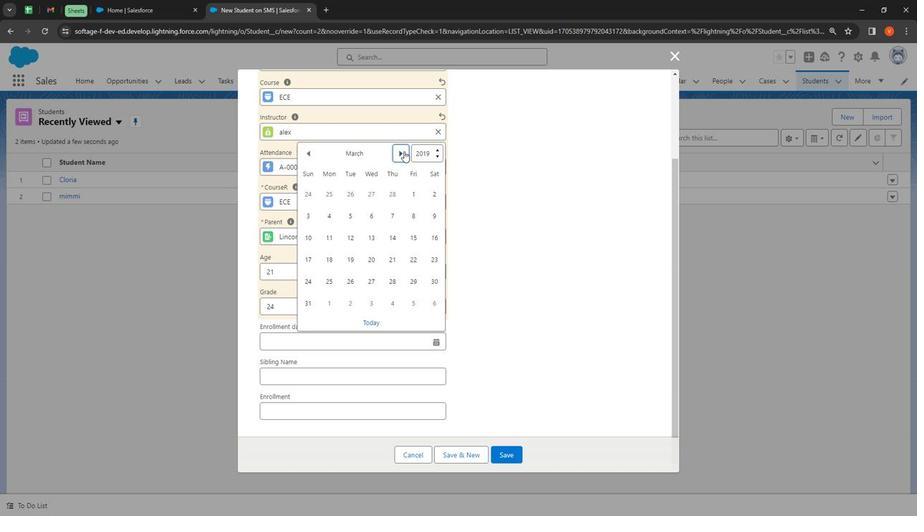 
Action: Mouse pressed left at (402, 152)
Screenshot: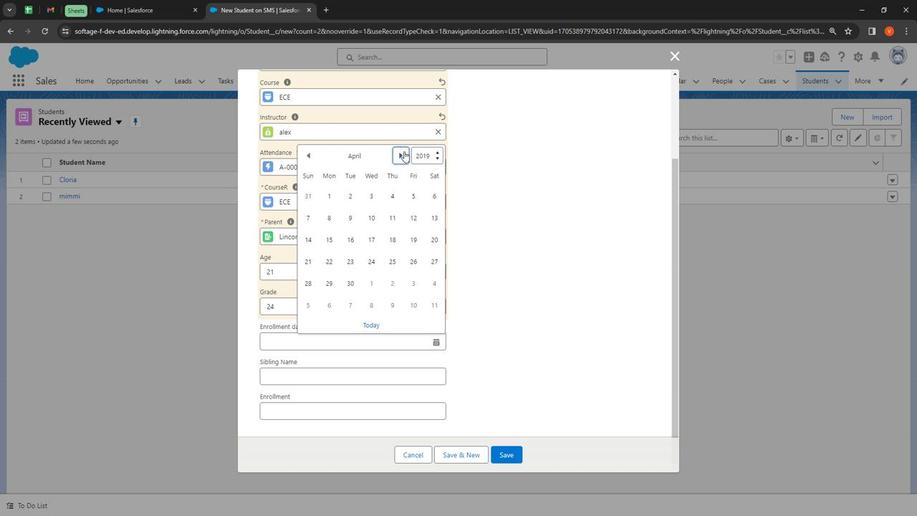 
Action: Mouse moved to (406, 243)
Screenshot: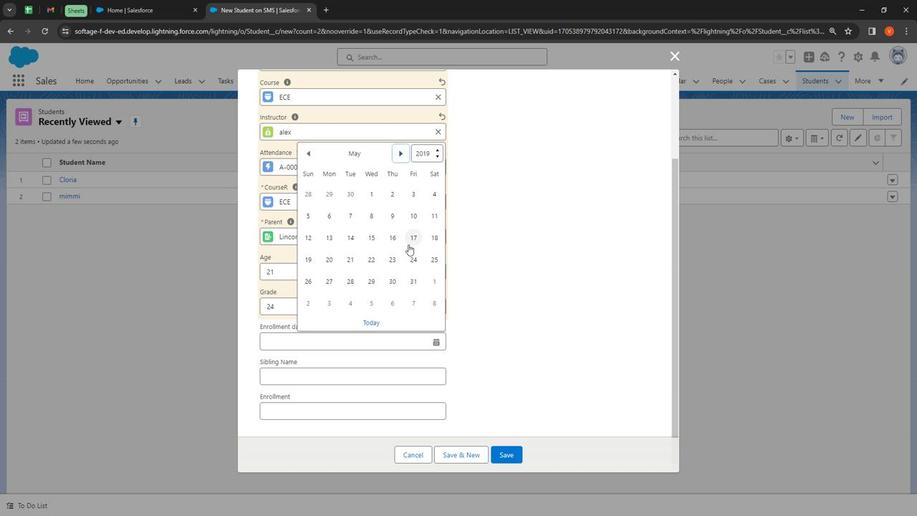 
Action: Mouse pressed left at (406, 243)
Screenshot: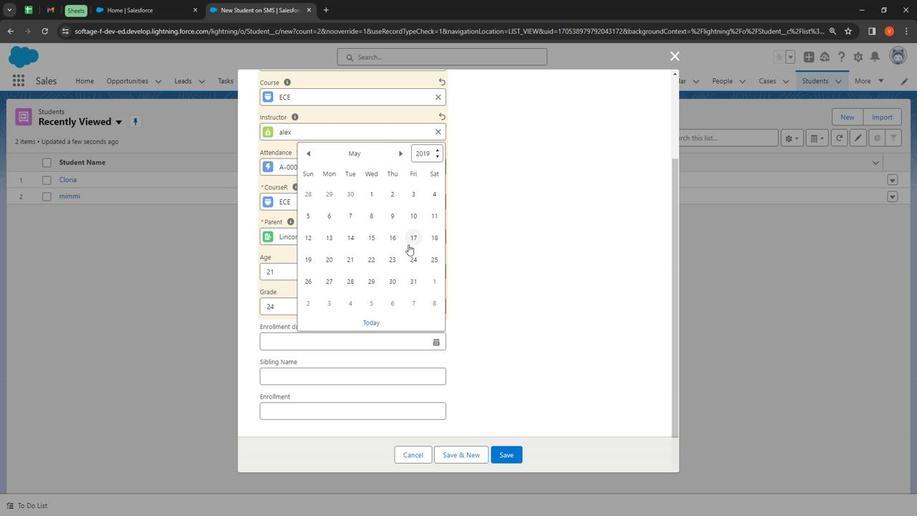 
Action: Mouse moved to (325, 372)
Screenshot: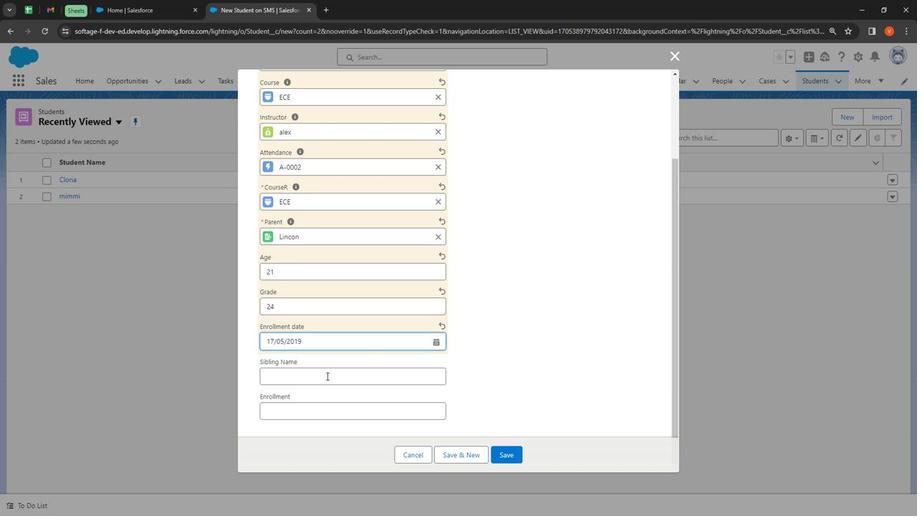 
Action: Mouse pressed left at (325, 372)
Screenshot: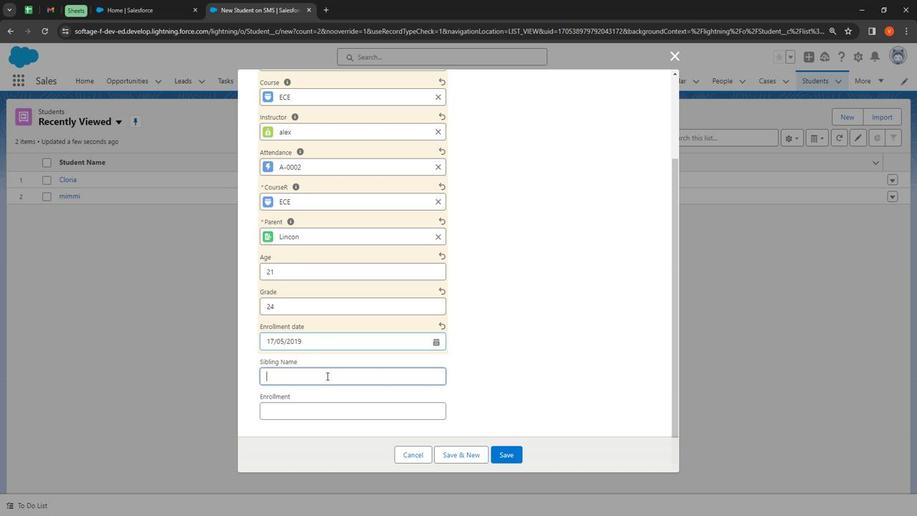 
Action: Mouse moved to (324, 373)
Screenshot: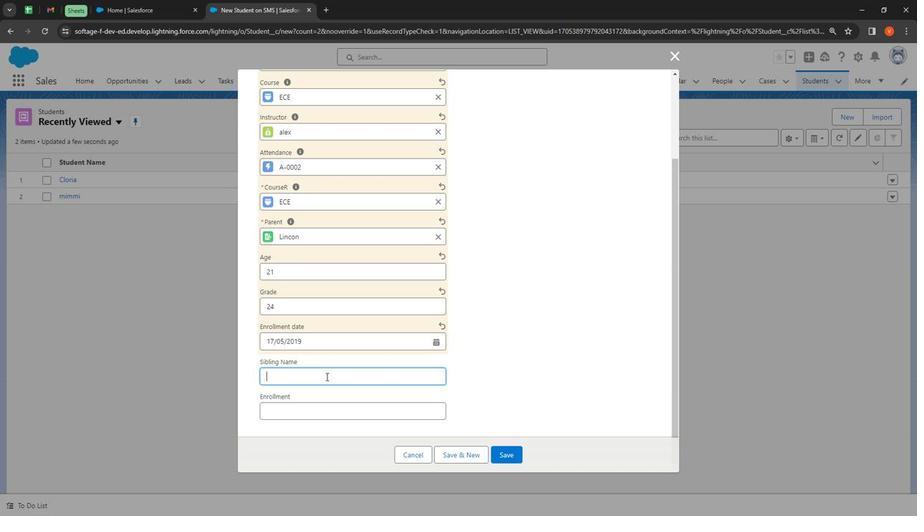 
Action: Key pressed <Key.shift_r><Key.shift_r><Key.shift_r><Key.shift_r><Key.shift_r><Key.shift_r><Key.shift_r><Key.shift_r><Key.shift_r><Key.shift_r><Key.shift_r><Key.shift_r><Key.shift_r><Key.shift_r><Key.shift_r><Key.shift_r><Key.shift_r><Key.shift_r><Key.shift_r><Key.shift_r><Key.shift><Key.shift><Key.shift><Key.shift><Key.shift>Elmie<Key.space><Key.shift><Key.shift><Key.shift><Key.shift><Key.shift><Key.shift><Key.shift>Lee
Screenshot: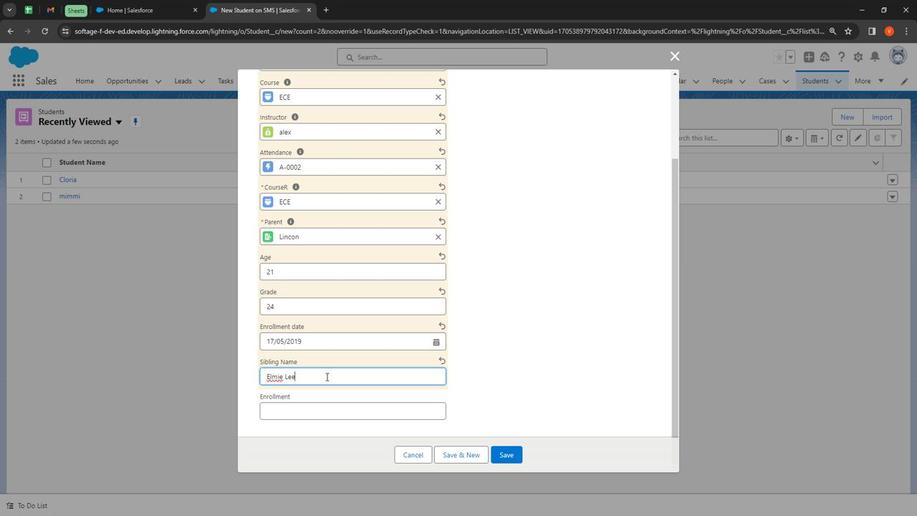 
Action: Mouse moved to (317, 400)
Screenshot: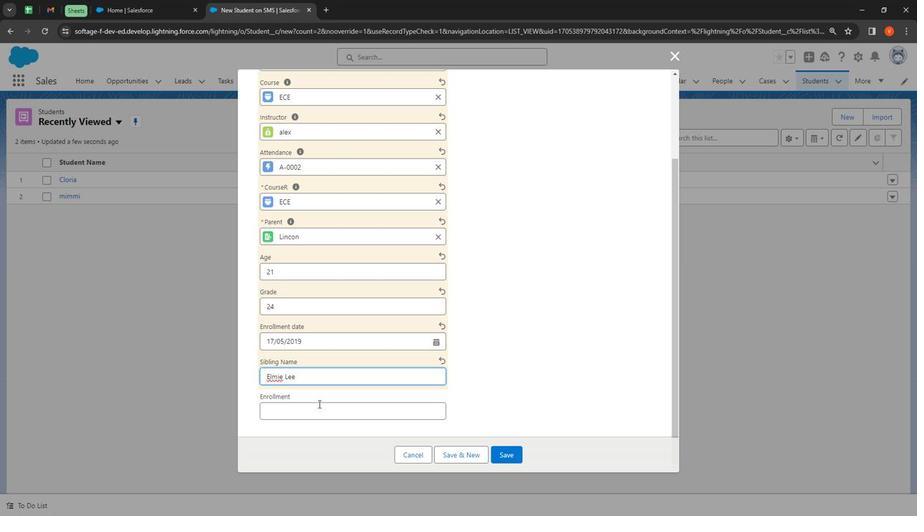 
Action: Mouse pressed left at (317, 400)
Screenshot: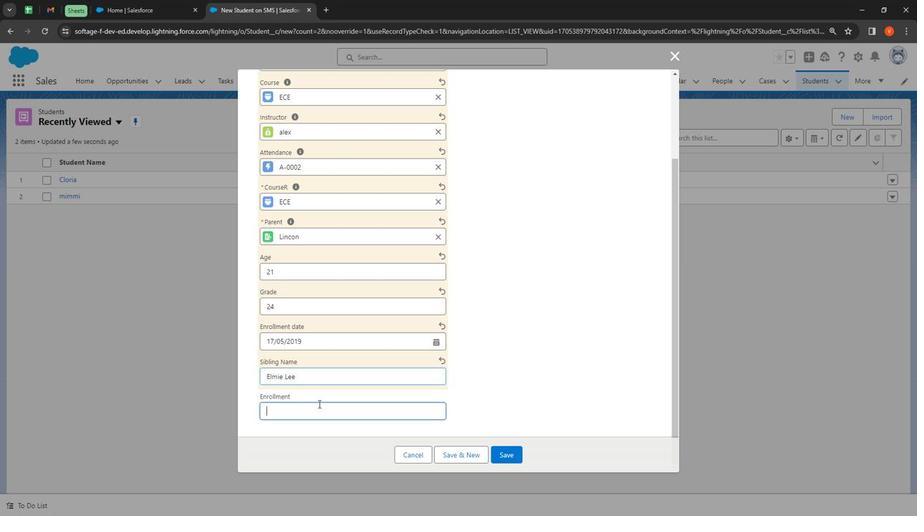 
Action: Mouse moved to (316, 404)
Screenshot: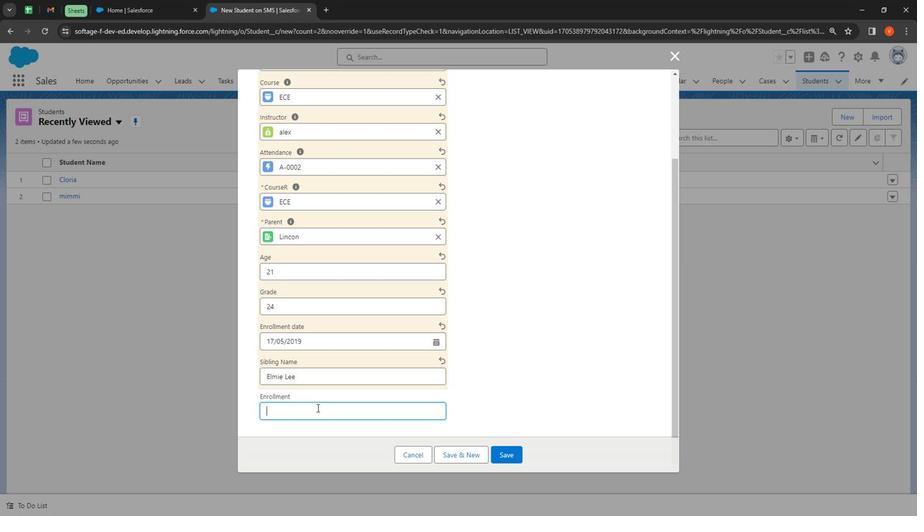 
Action: Key pressed 58974
Screenshot: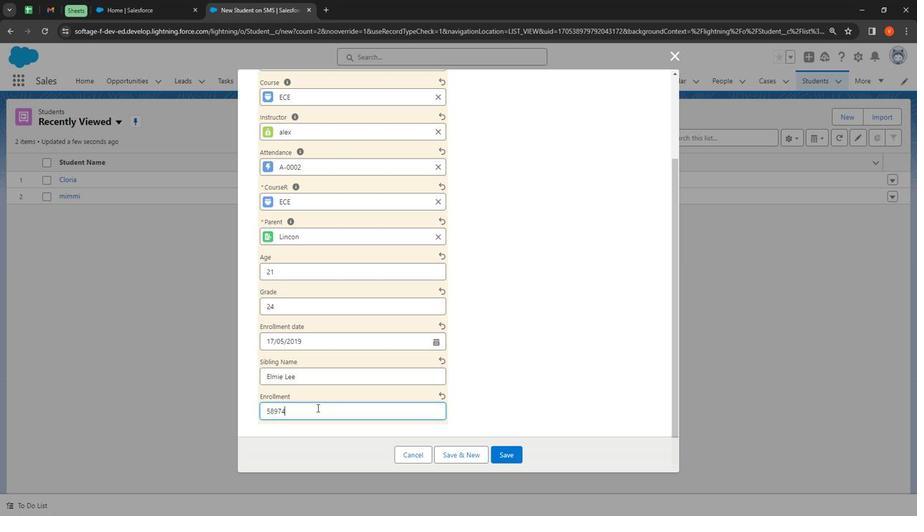 
Action: Mouse moved to (509, 454)
Screenshot: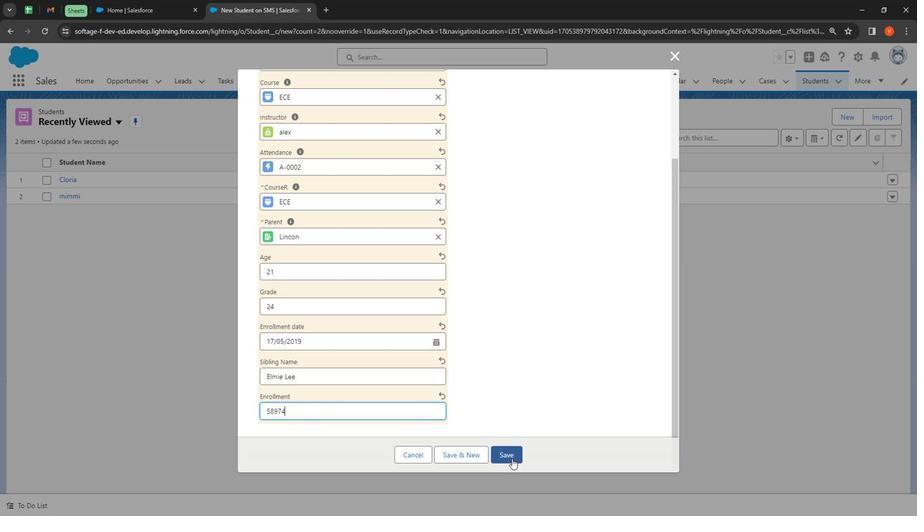 
Action: Mouse pressed left at (509, 454)
Screenshot: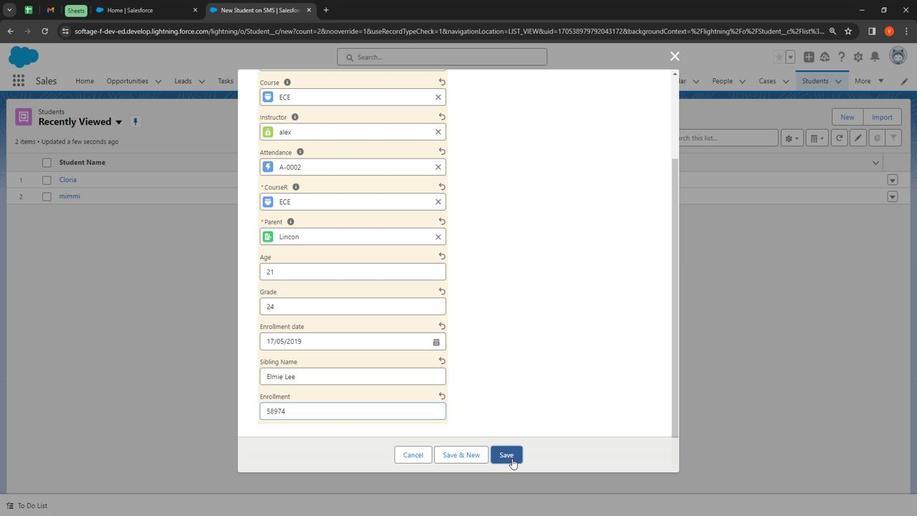 
Action: Mouse moved to (808, 77)
Screenshot: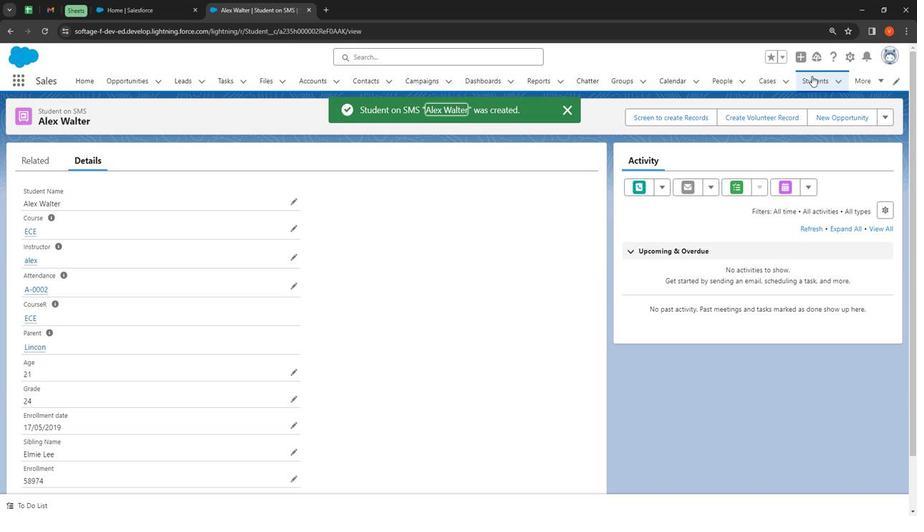 
Action: Mouse pressed left at (808, 77)
Screenshot: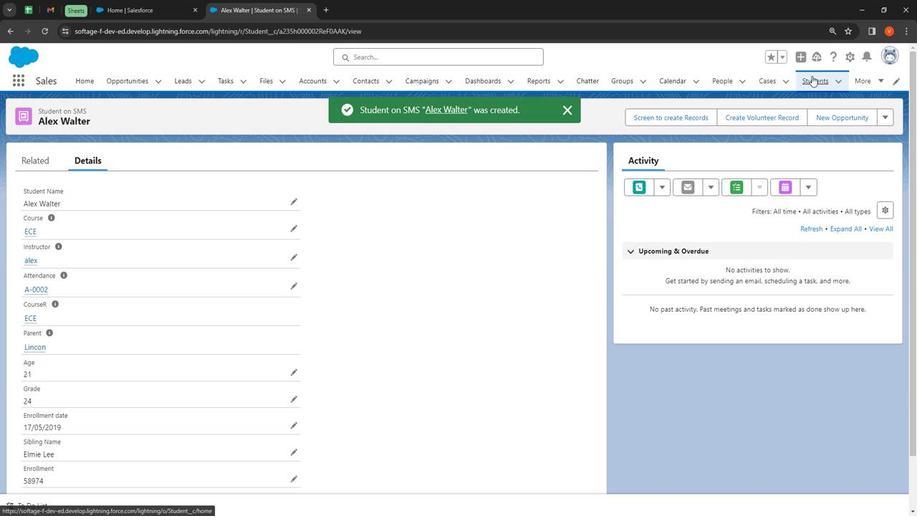 
Action: Mouse moved to (833, 114)
Screenshot: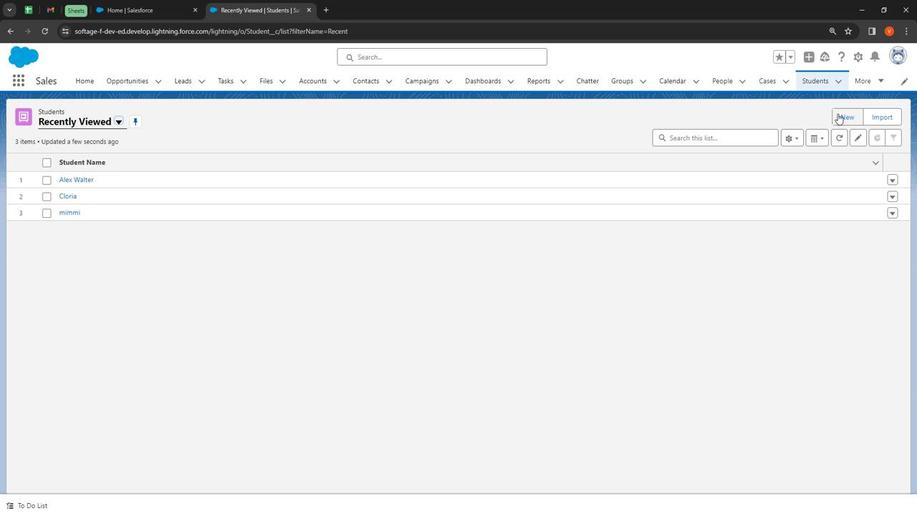 
Action: Mouse pressed left at (833, 114)
Screenshot: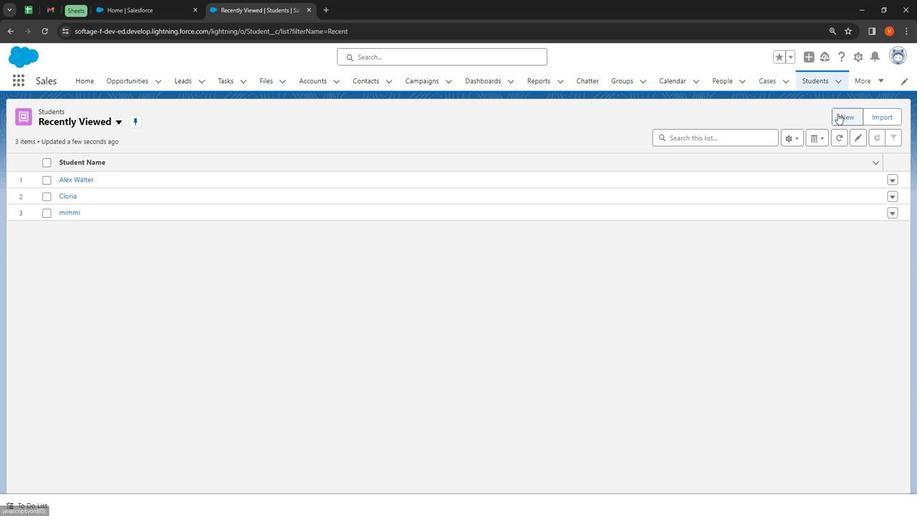 
Action: Mouse moved to (285, 175)
Screenshot: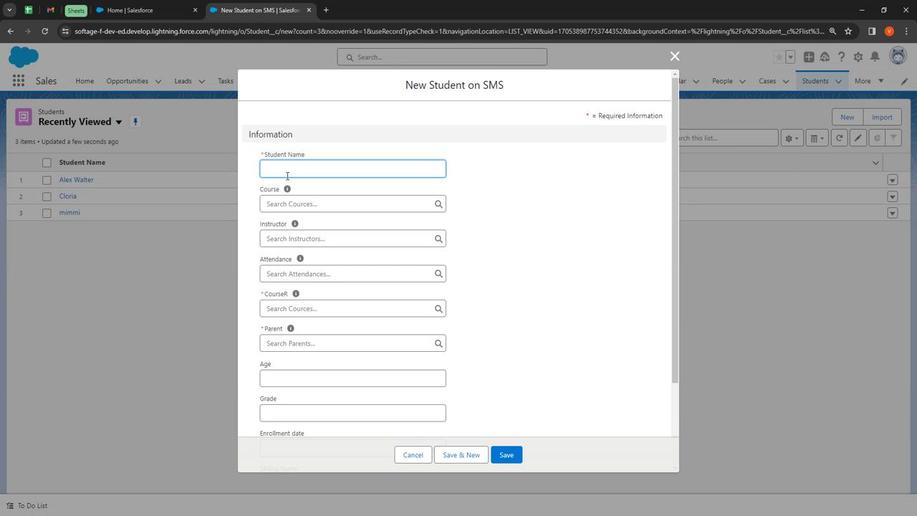 
Action: Mouse pressed left at (285, 175)
Screenshot: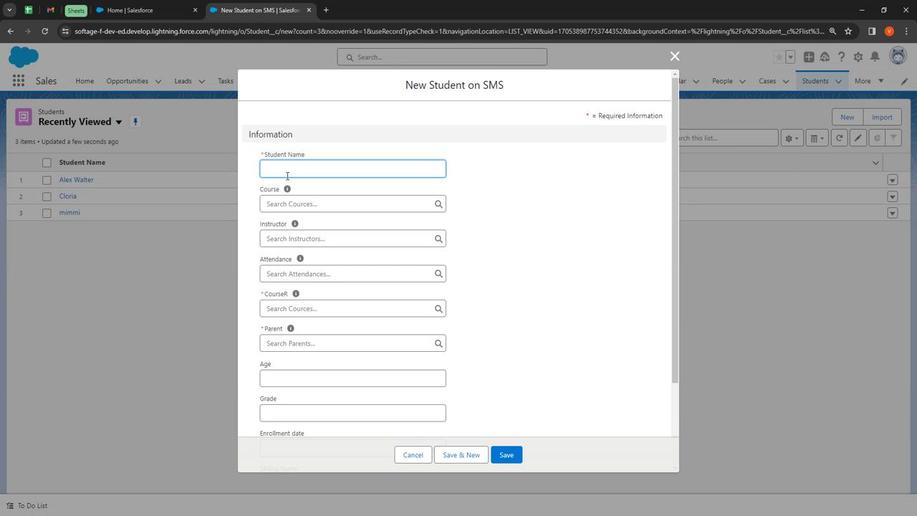 
Action: Key pressed <Key.shift><Key.shift><Key.shift><Key.shift><Key.shift><Key.shift><Key.shift><Key.shift><Key.shift><Key.shift><Key.shift><Key.shift><Key.shift><Key.shift><Key.shift><Key.shift><Key.shift><Key.shift><Key.shift><Key.shift><Key.shift><Key.shift><Key.shift><Key.shift><Key.shift><Key.shift><Key.shift><Key.shift><Key.shift><Key.shift><Key.shift><Key.shift><Key.shift><Key.shift><Key.shift><Key.shift><Key.shift><Key.shift><Key.shift><Key.shift><Key.shift><Key.shift>Johnny<Key.space><Key.shift><Key.shift><Key.shift><Key.shift><Key.shift><Key.shift><Key.shift><Key.shift><Key.shift><Key.shift><Key.shift><Key.shift><Key.shift><Key.shift><Key.shift><Key.shift><Key.shift><Key.shift><Key.shift><Key.shift>James
Screenshot: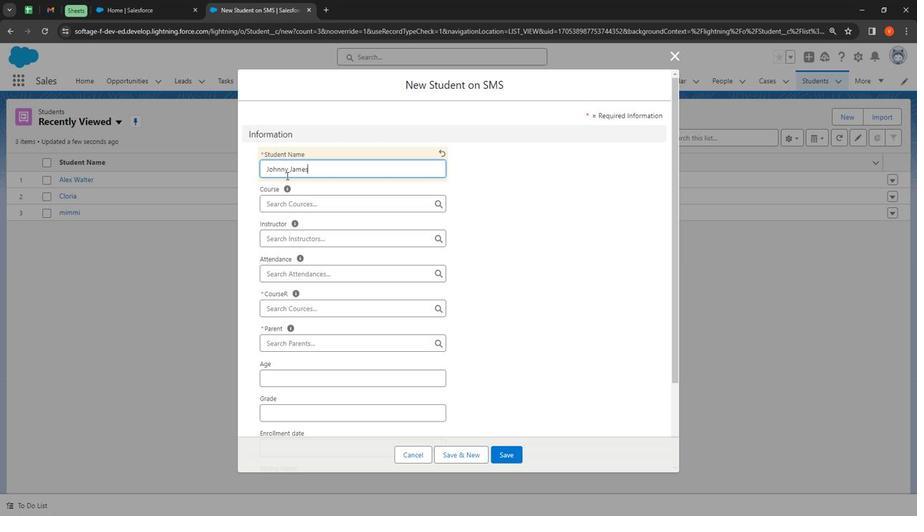 
Action: Mouse moved to (293, 215)
Screenshot: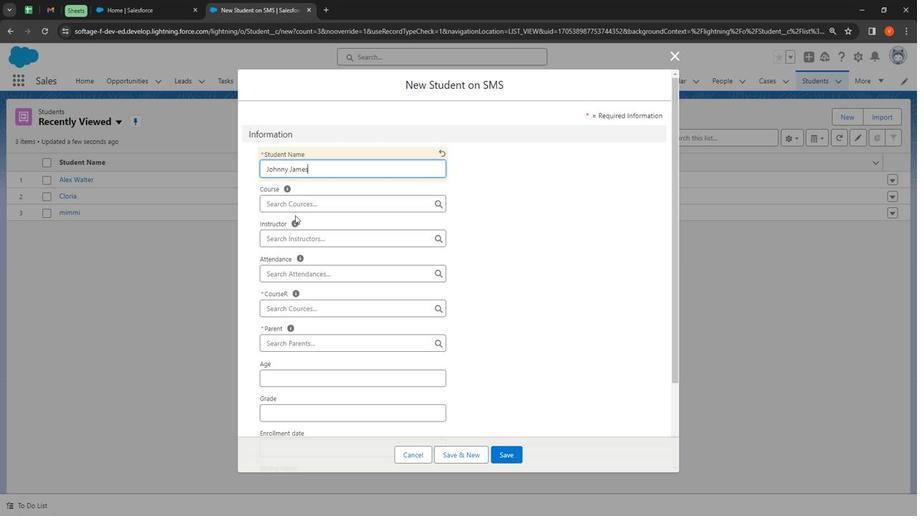 
Action: Mouse pressed left at (293, 215)
Screenshot: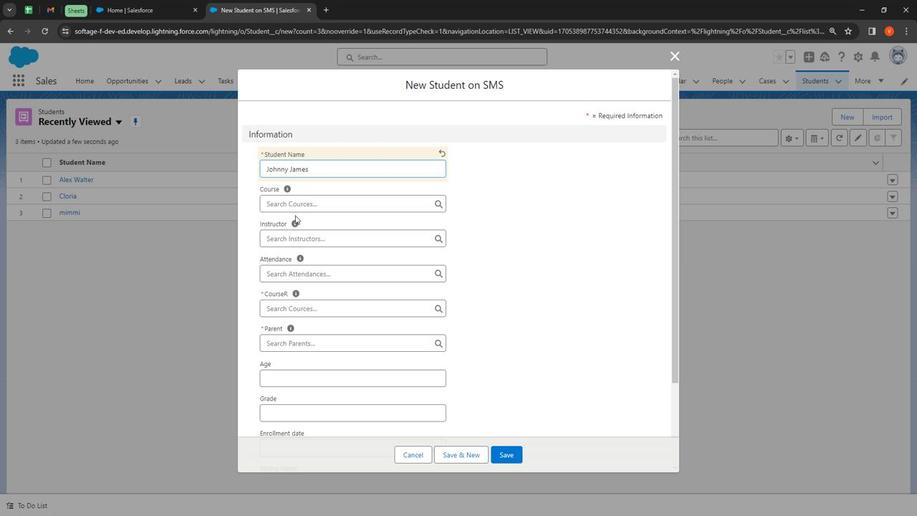
Action: Mouse moved to (303, 208)
Screenshot: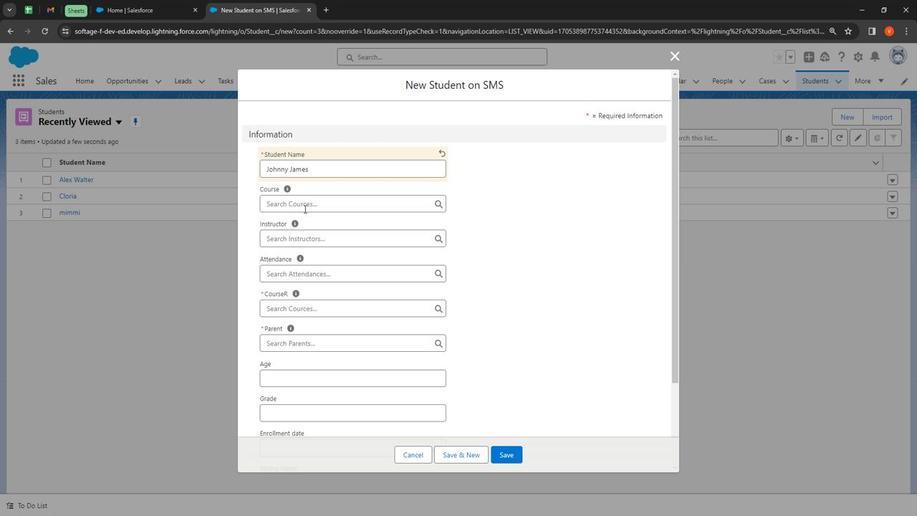 
Action: Mouse pressed left at (303, 208)
Screenshot: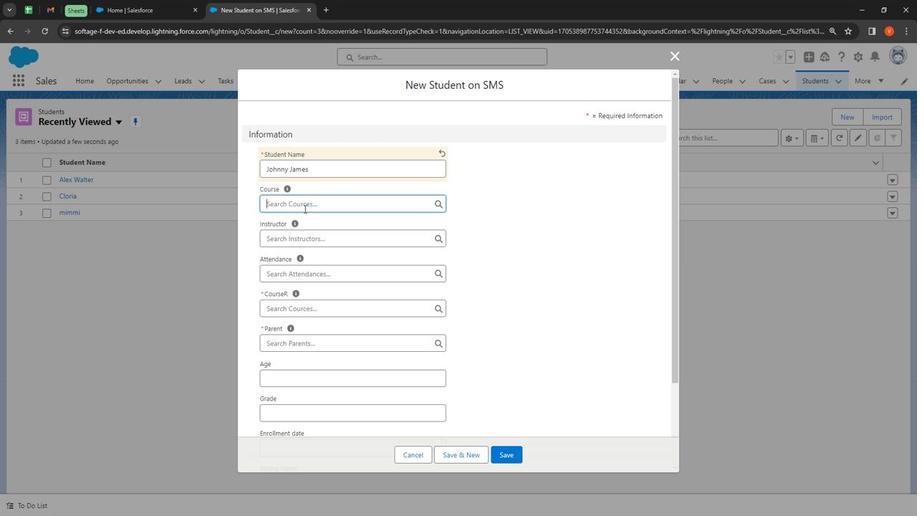
Action: Mouse moved to (343, 258)
Screenshot: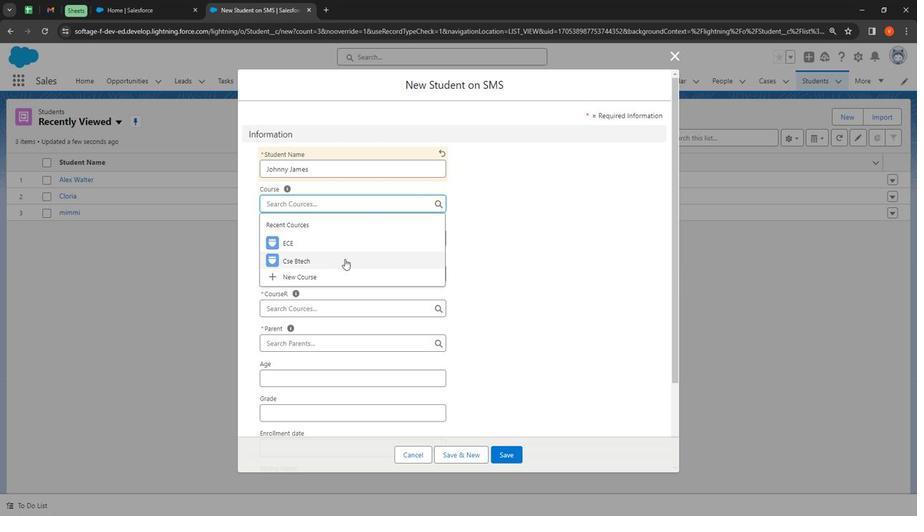 
Action: Mouse pressed left at (343, 258)
Screenshot: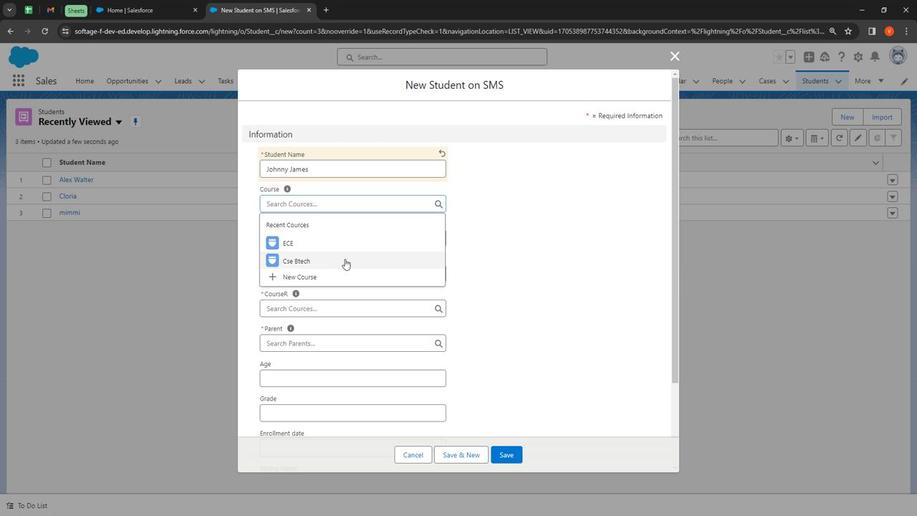 
Action: Mouse moved to (293, 243)
Screenshot: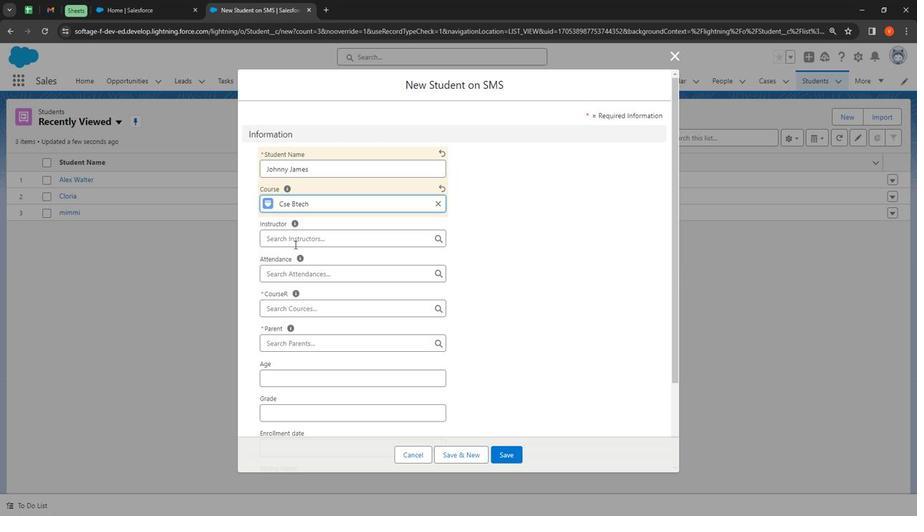 
Action: Mouse pressed left at (293, 243)
Screenshot: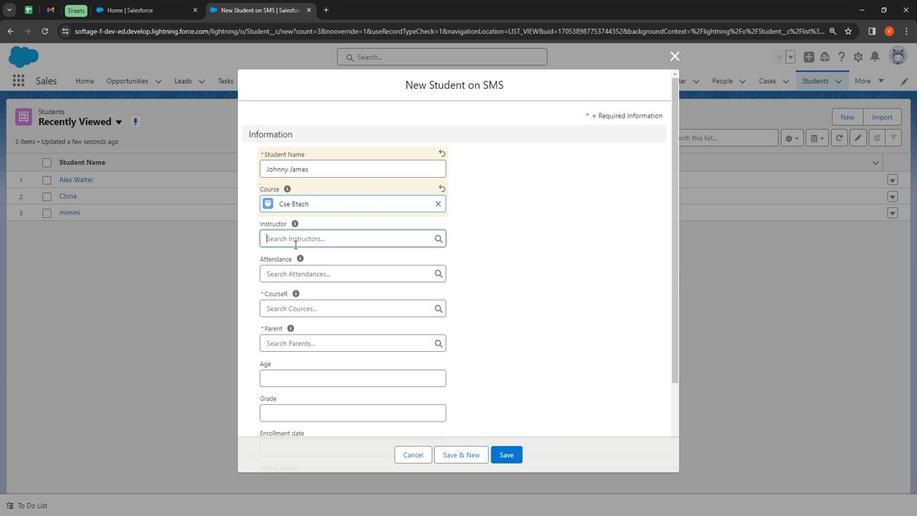 
Action: Mouse moved to (337, 291)
Screenshot: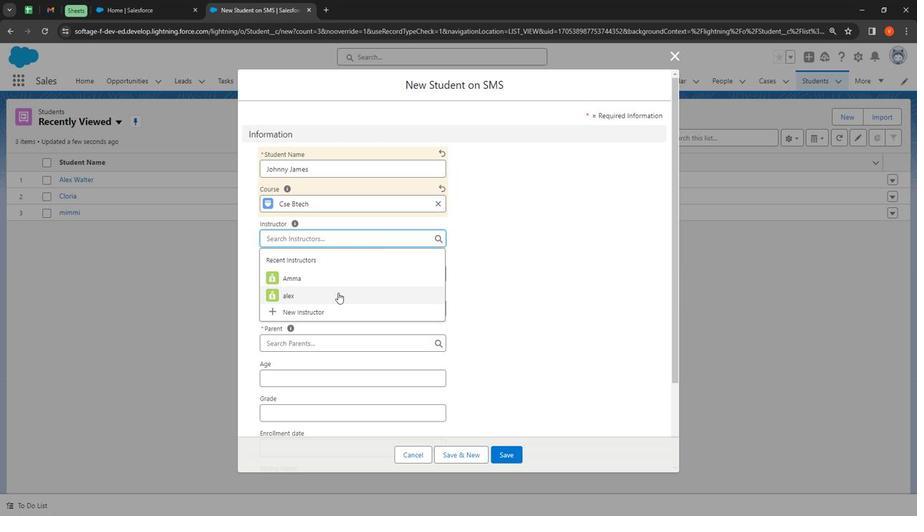
Action: Mouse pressed left at (337, 291)
Screenshot: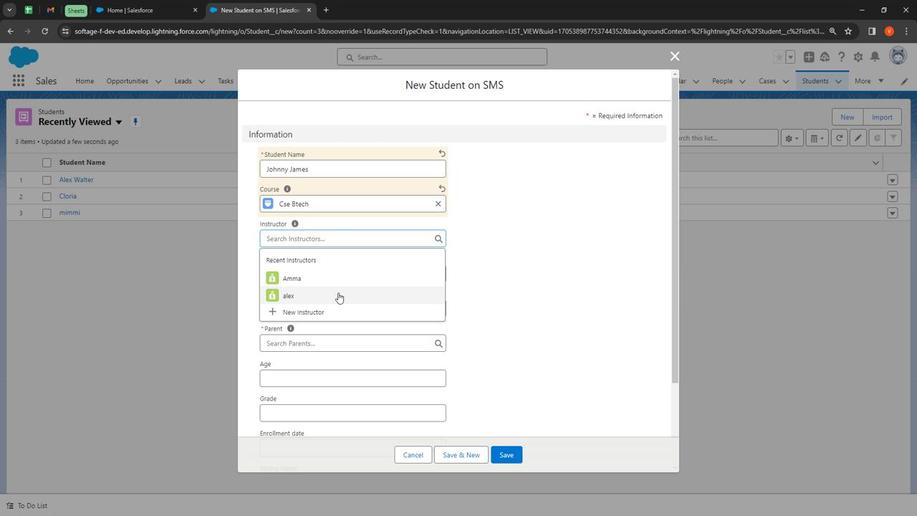 
Action: Mouse moved to (322, 276)
Screenshot: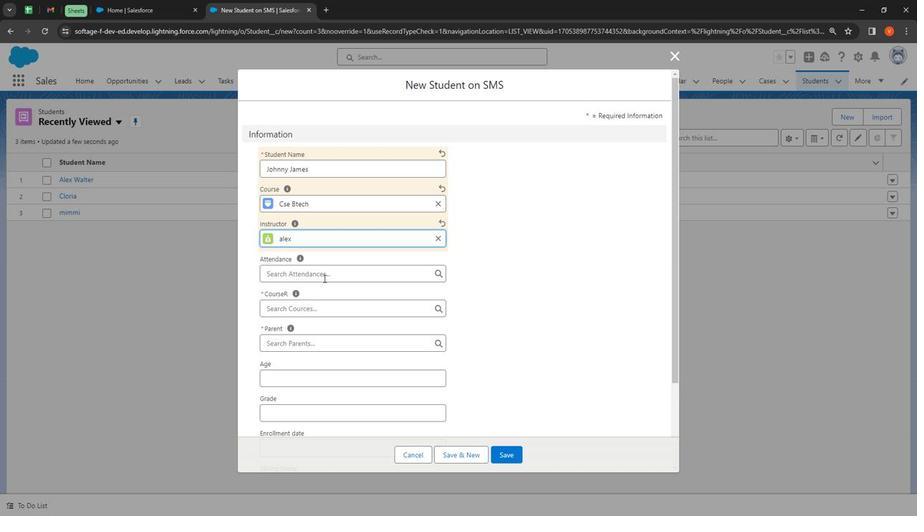 
Action: Mouse pressed left at (322, 276)
Screenshot: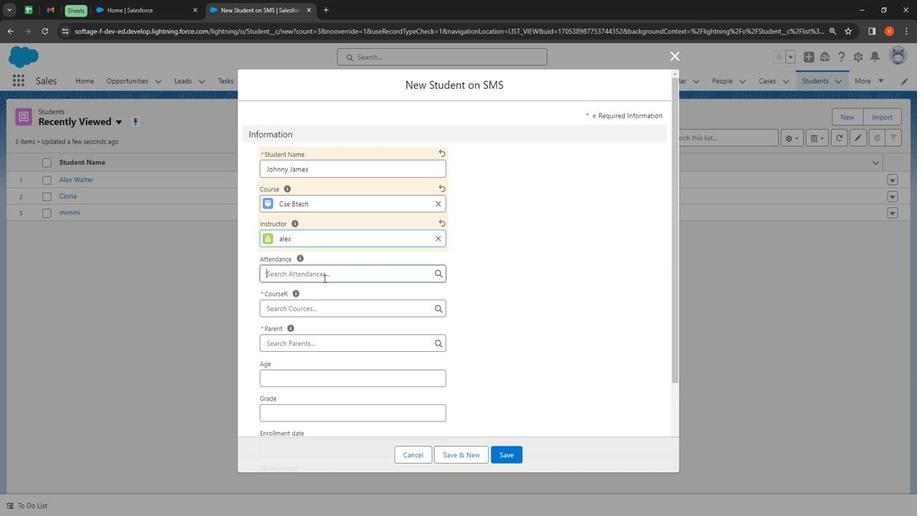 
Action: Mouse moved to (332, 319)
Screenshot: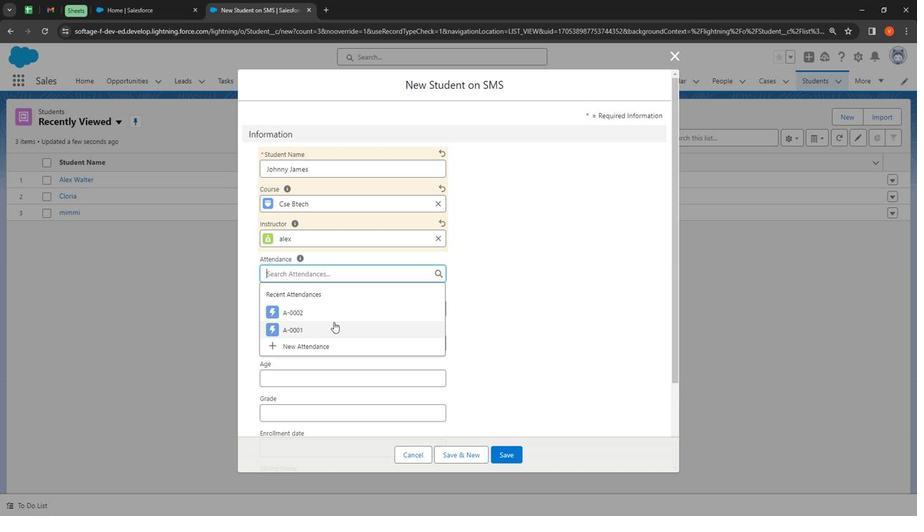 
Action: Mouse pressed left at (332, 319)
Screenshot: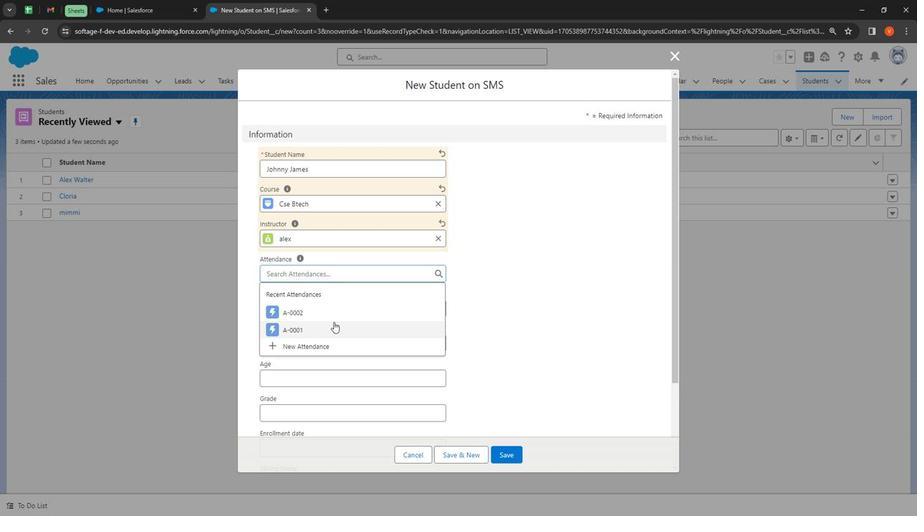
Action: Mouse moved to (316, 309)
Screenshot: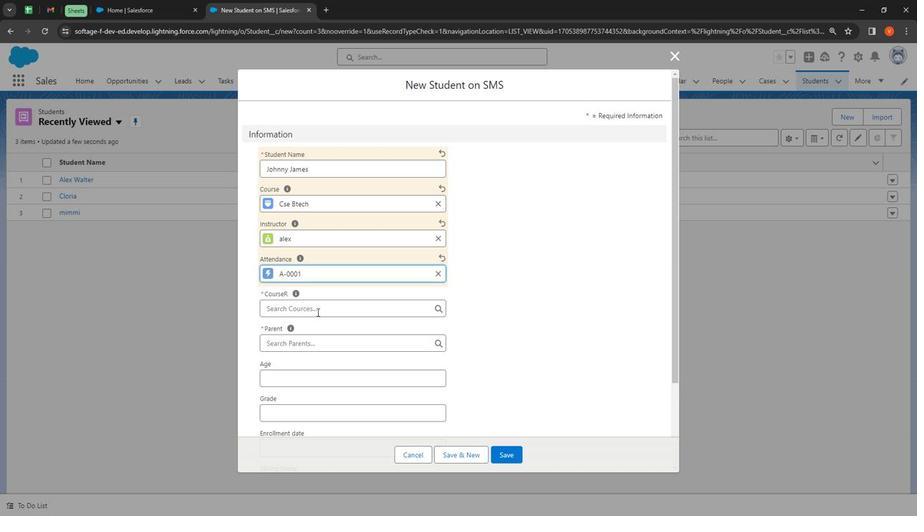 
Action: Mouse pressed left at (316, 309)
Screenshot: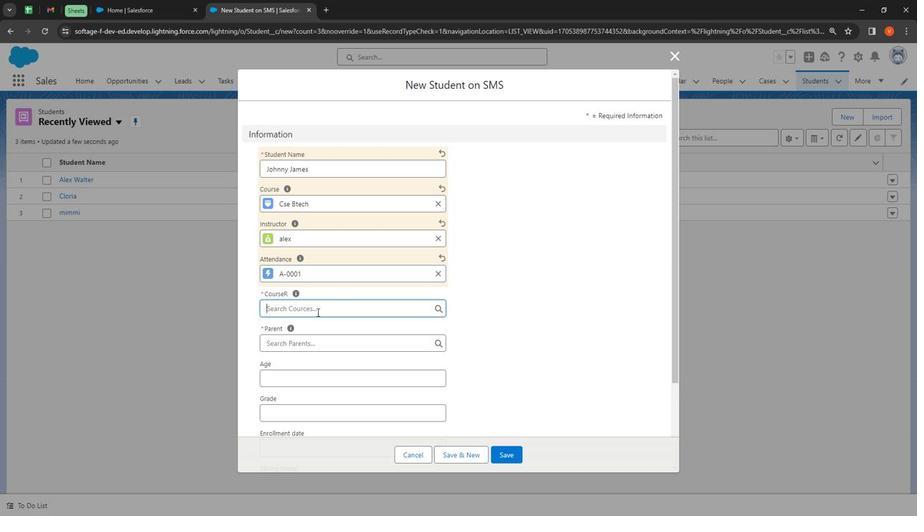 
Action: Mouse moved to (324, 359)
Screenshot: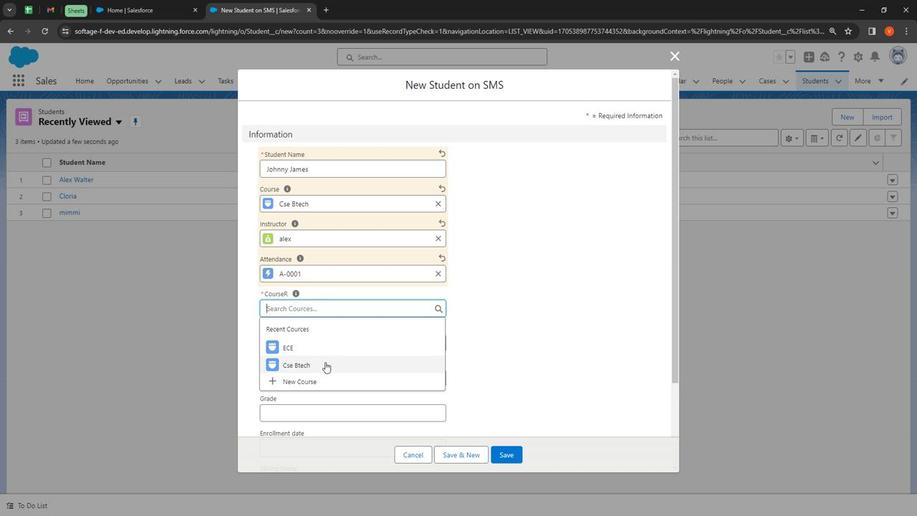 
Action: Mouse pressed left at (324, 359)
Screenshot: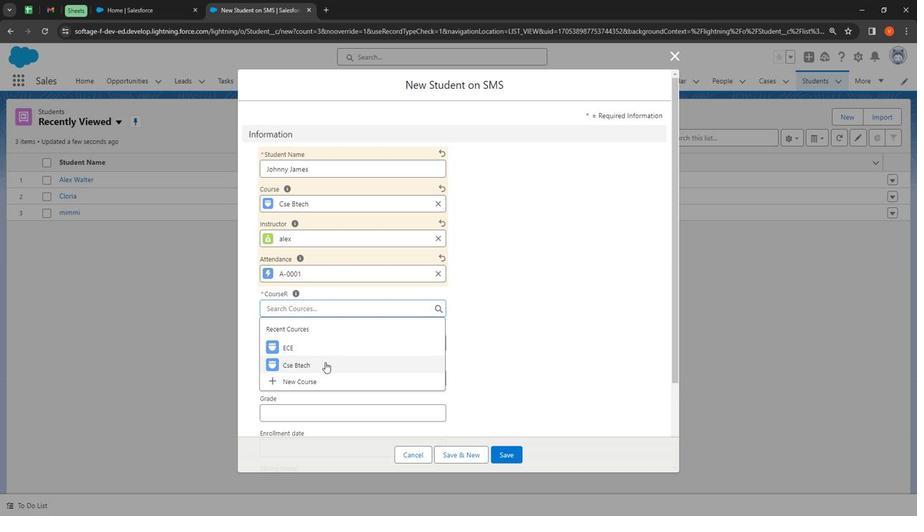 
Action: Mouse moved to (308, 345)
Screenshot: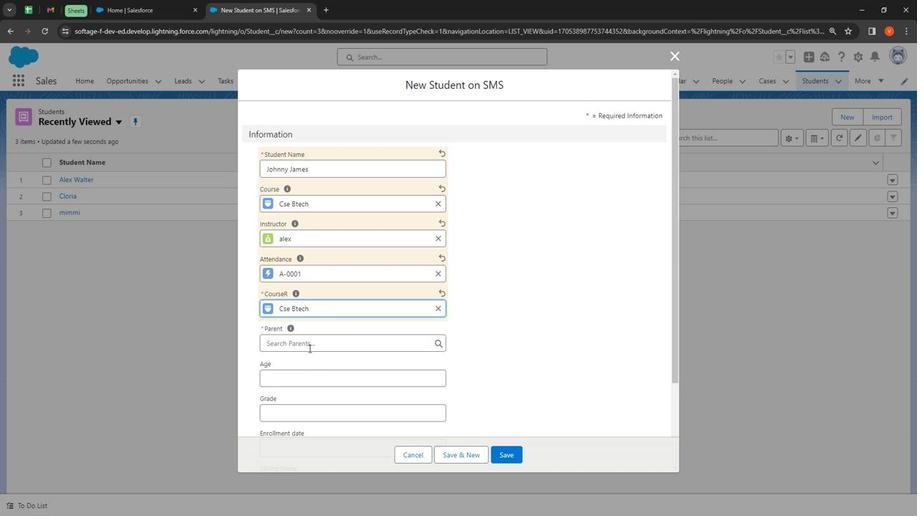 
Action: Mouse pressed left at (308, 345)
Screenshot: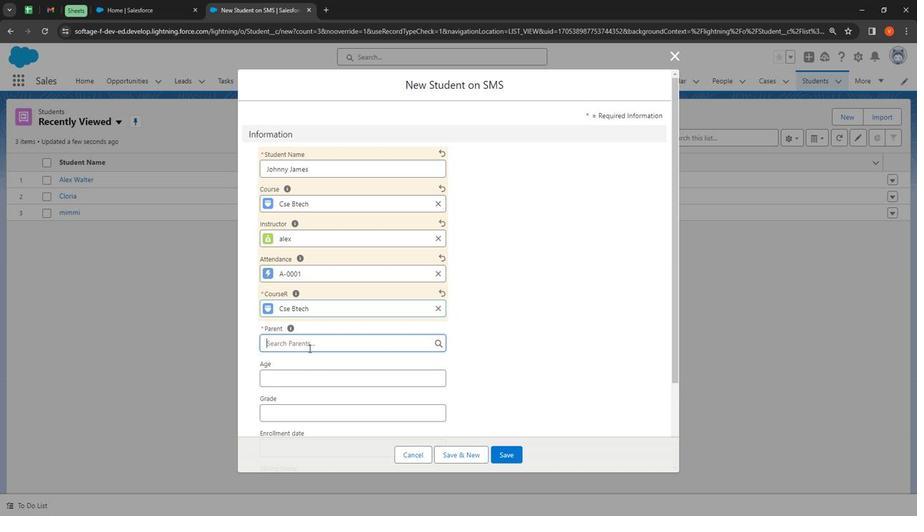 
Action: Mouse moved to (327, 400)
Screenshot: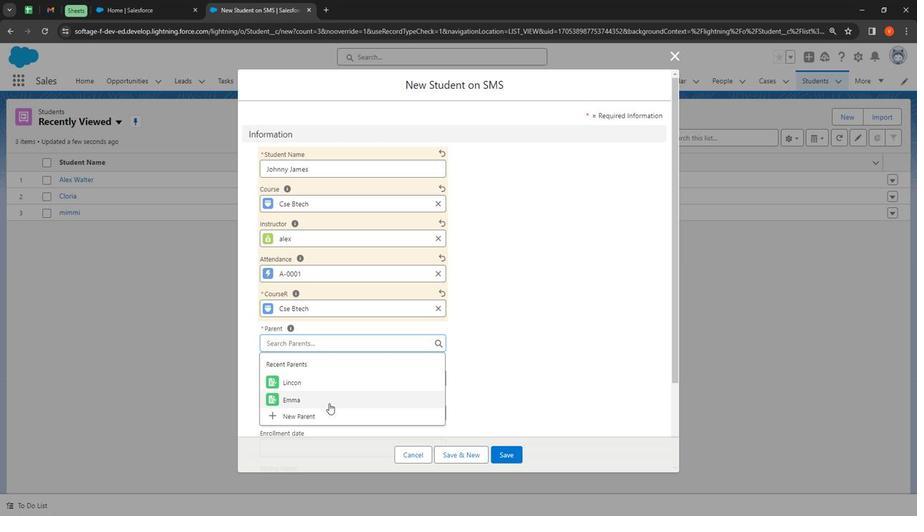 
Action: Mouse pressed left at (327, 400)
Screenshot: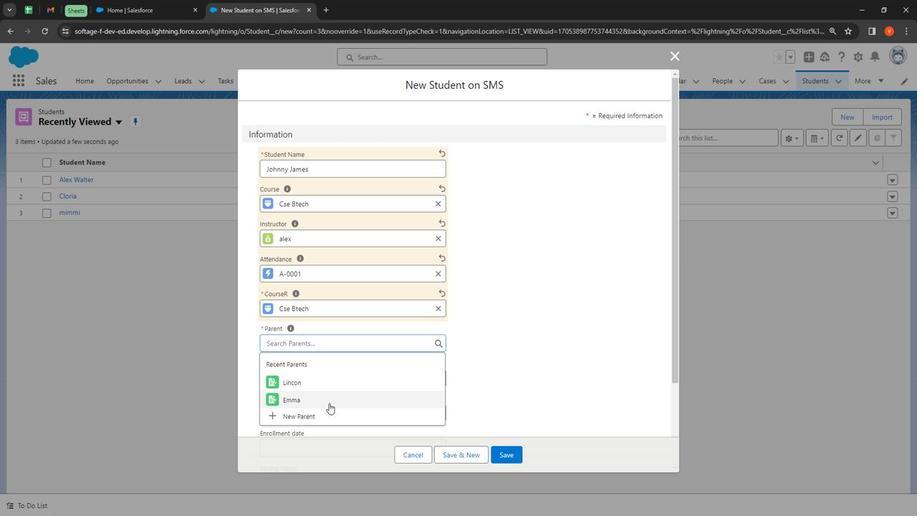
Action: Mouse moved to (305, 366)
Screenshot: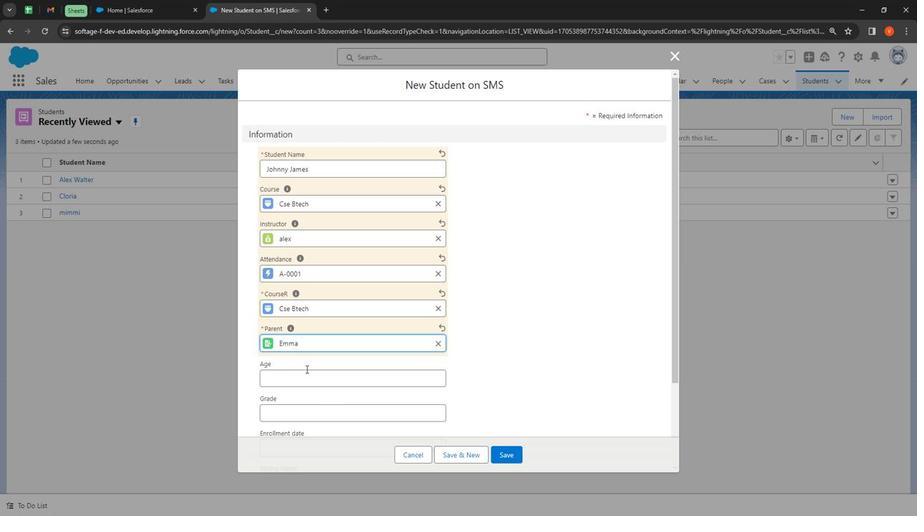 
Action: Mouse pressed left at (305, 366)
Screenshot: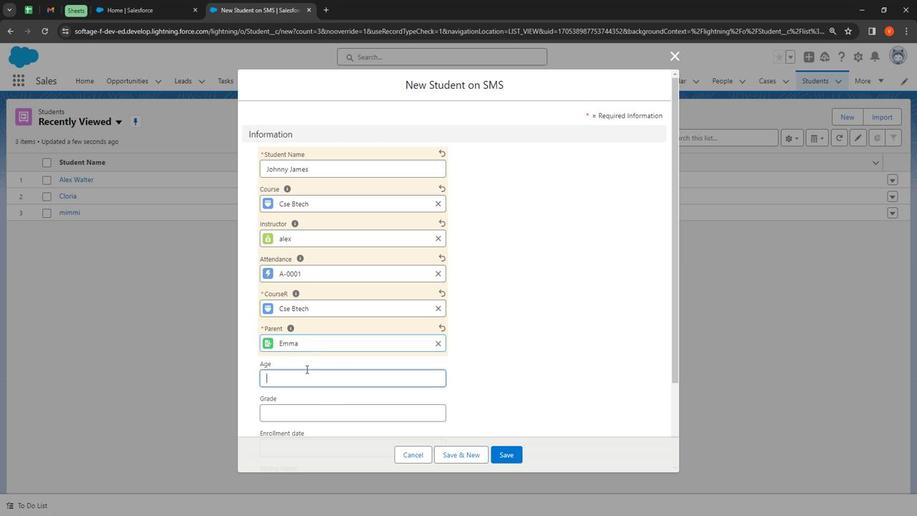 
Action: Mouse moved to (295, 337)
Screenshot: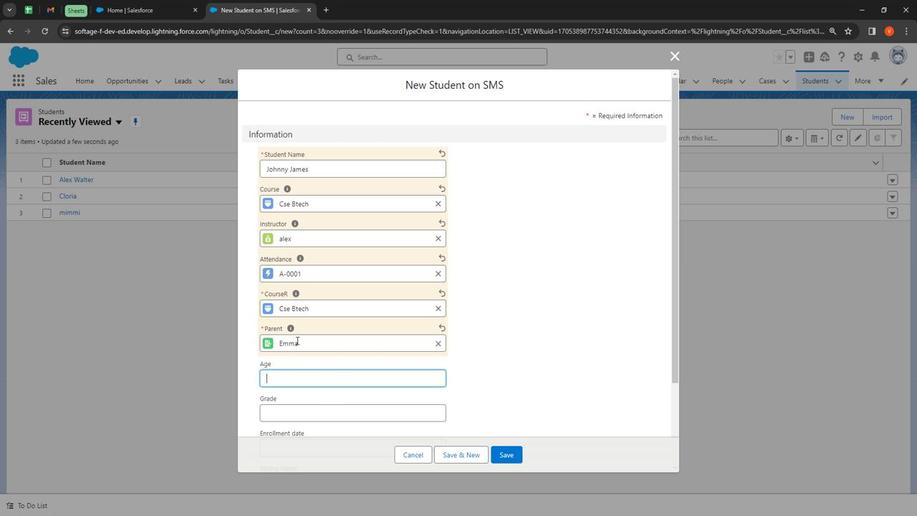 
Action: Key pressed 12
Screenshot: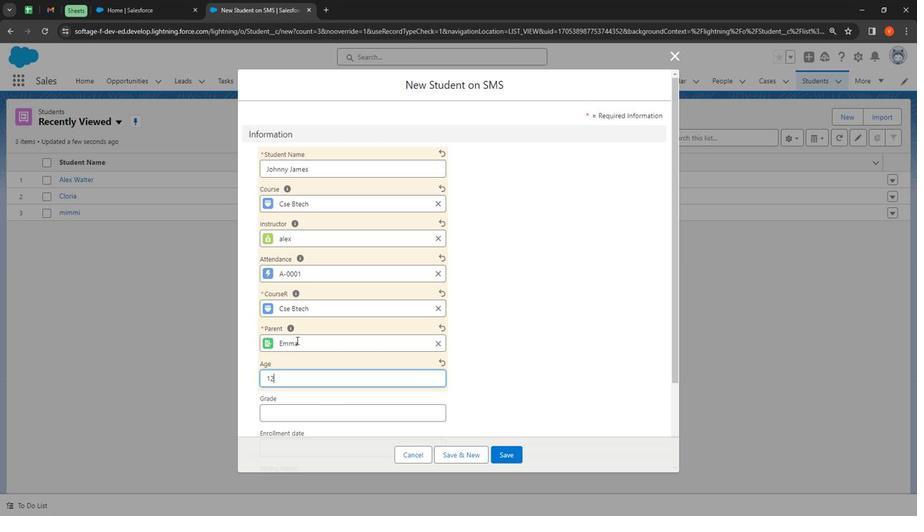 
Action: Mouse moved to (348, 402)
Screenshot: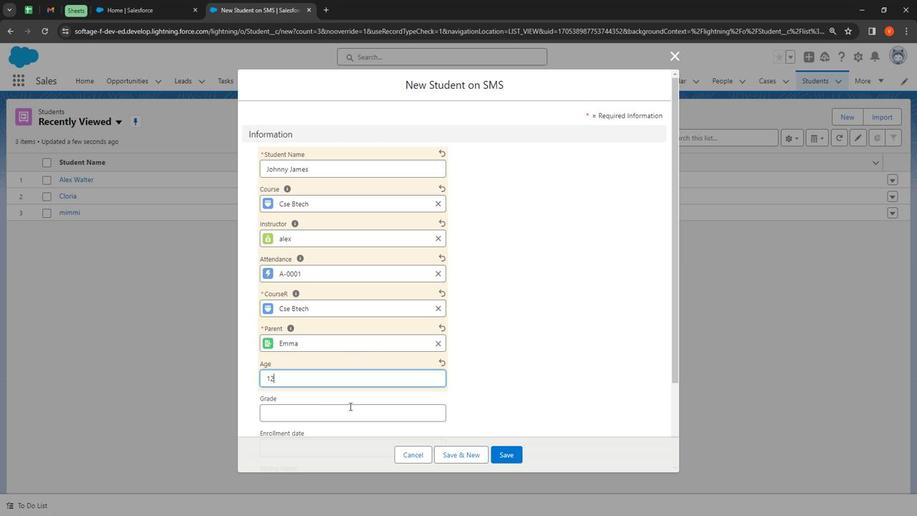 
Action: Mouse pressed left at (348, 402)
Screenshot: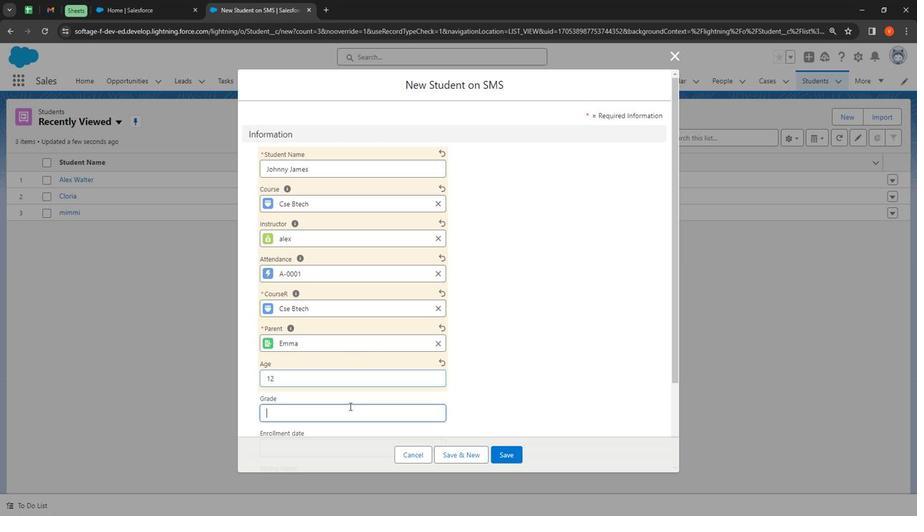 
Action: Key pressed 11
Screenshot: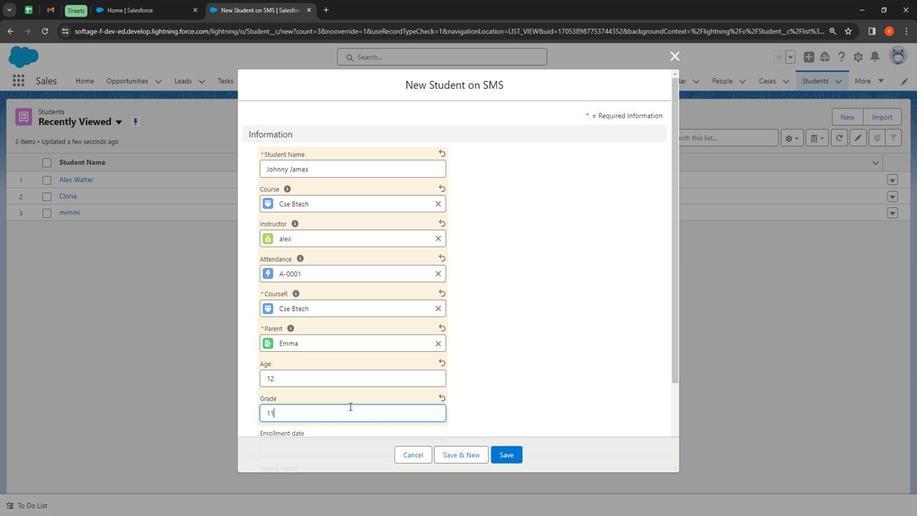 
Action: Mouse moved to (379, 243)
Screenshot: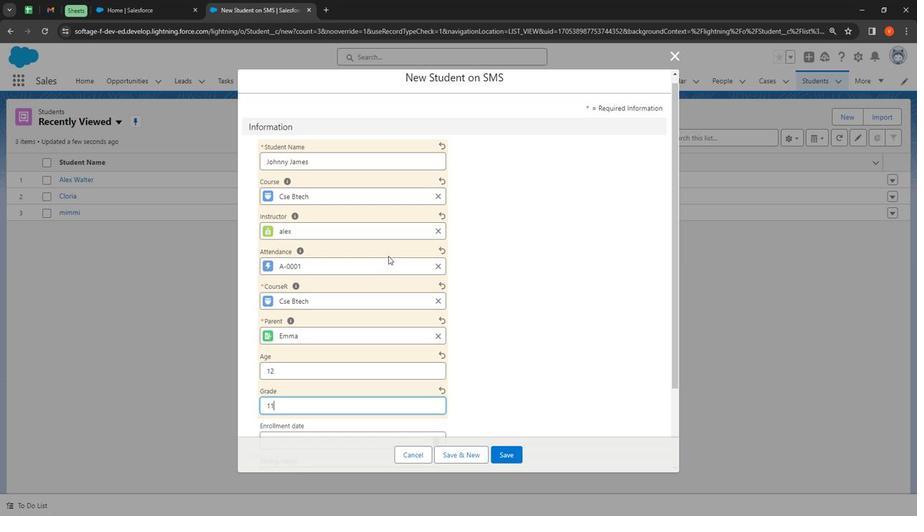 
Action: Mouse scrolled (379, 242) with delta (0, 0)
Screenshot: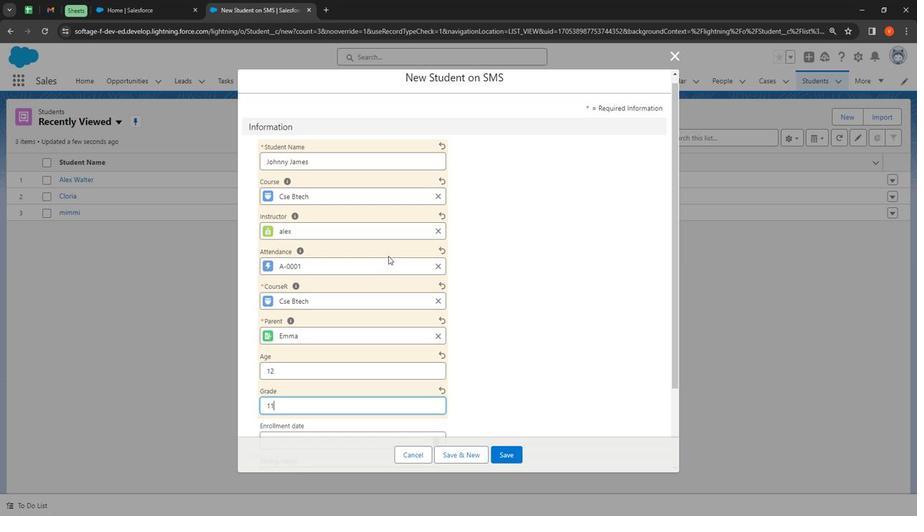 
Action: Mouse moved to (385, 254)
Screenshot: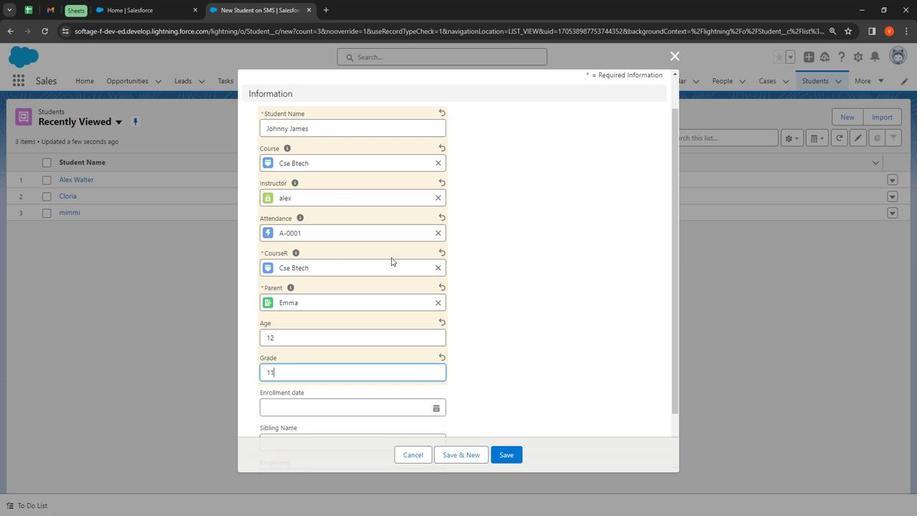 
Action: Mouse scrolled (385, 253) with delta (0, 0)
Screenshot: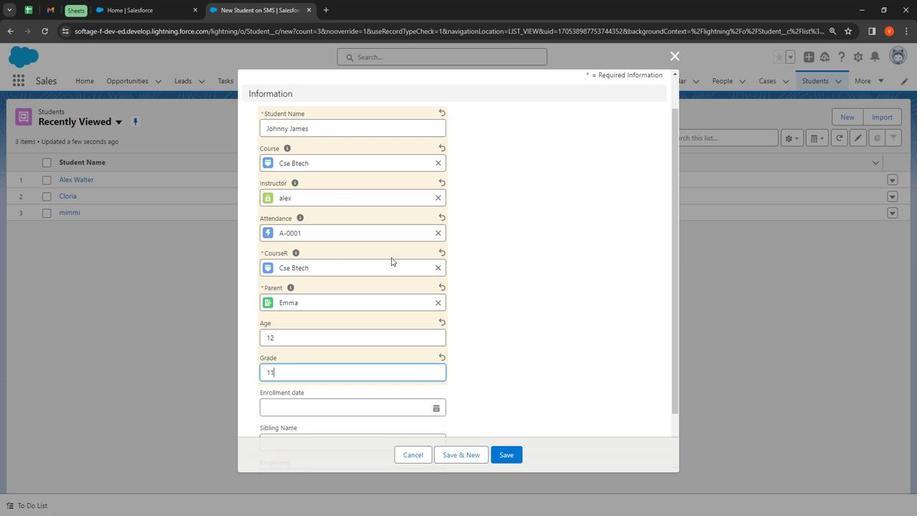 
Action: Mouse moved to (390, 257)
Screenshot: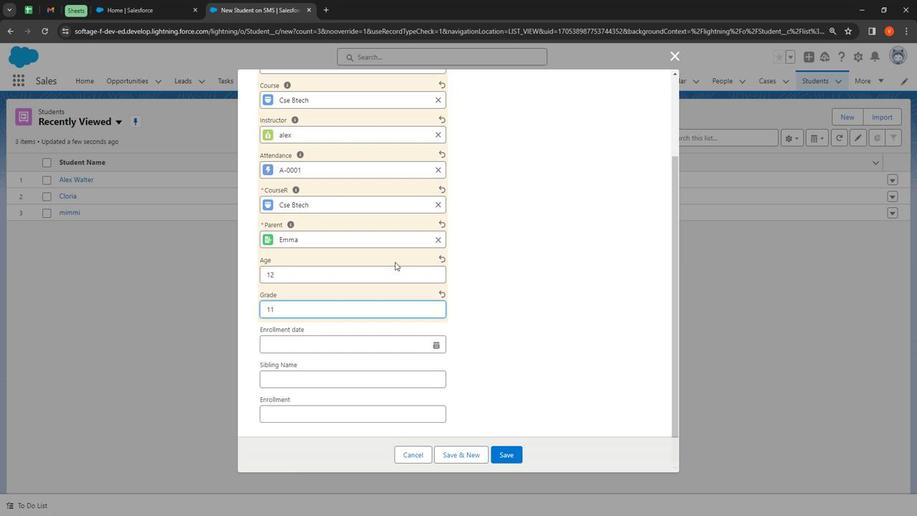 
Action: Mouse scrolled (390, 256) with delta (0, 0)
Screenshot: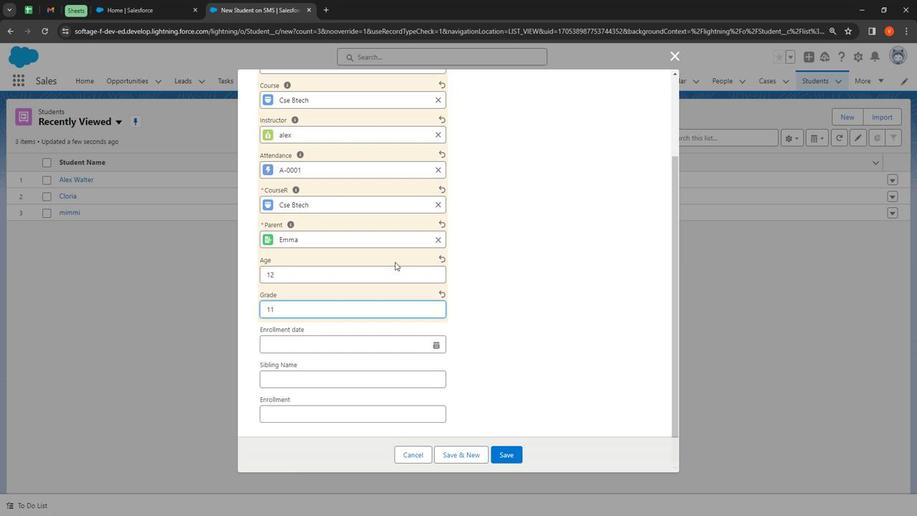 
Action: Mouse moved to (310, 337)
